 Task: Search one way flight ticket for 1 adult, 5 children, 2 infants in seat and 1 infant on lap in first from Manchester: Manchester-boston Regional Airport to Jacksonville: Albert J. Ellis Airport on 8-3-2023. Choice of flights is Emirates. Number of bags: 1 checked bag. Price is upto 87000. Outbound departure time preference is 18:00. Return departure time preference is 0:00.
Action: Mouse moved to (231, 340)
Screenshot: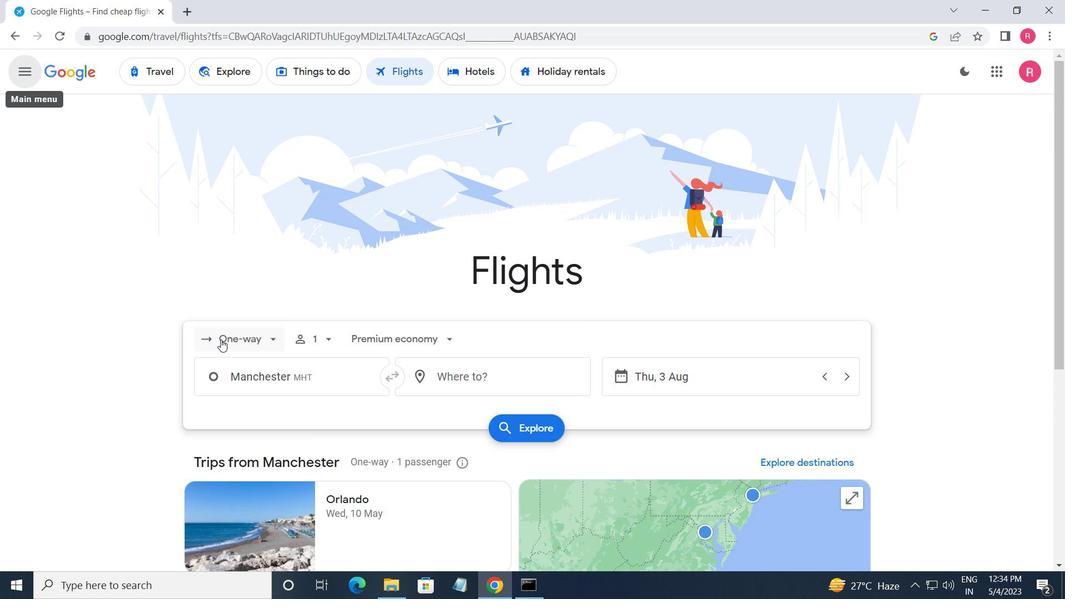 
Action: Mouse pressed left at (231, 340)
Screenshot: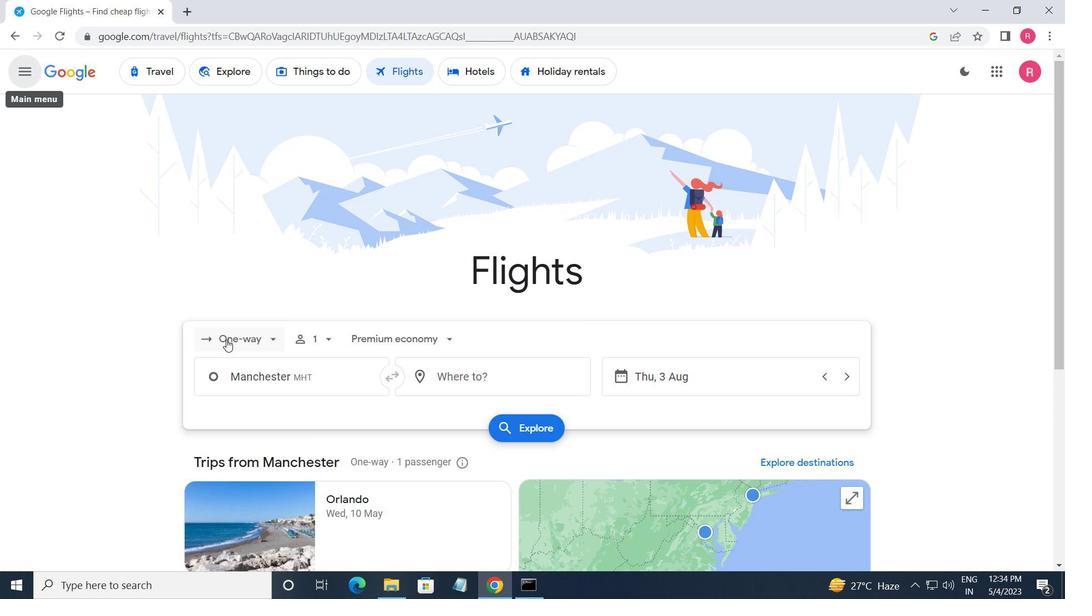 
Action: Mouse moved to (269, 401)
Screenshot: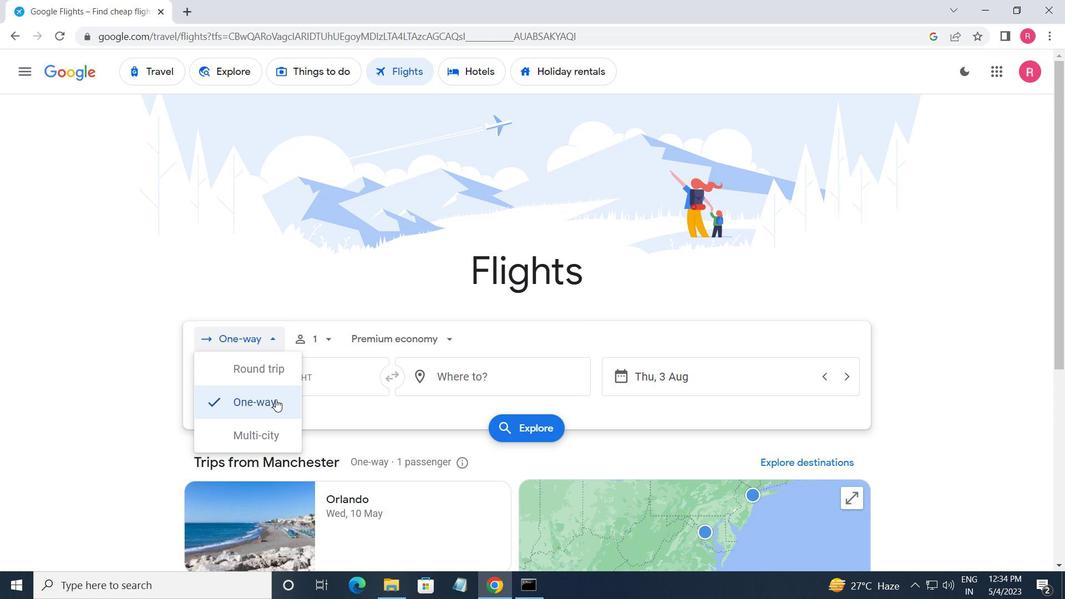 
Action: Mouse pressed left at (269, 401)
Screenshot: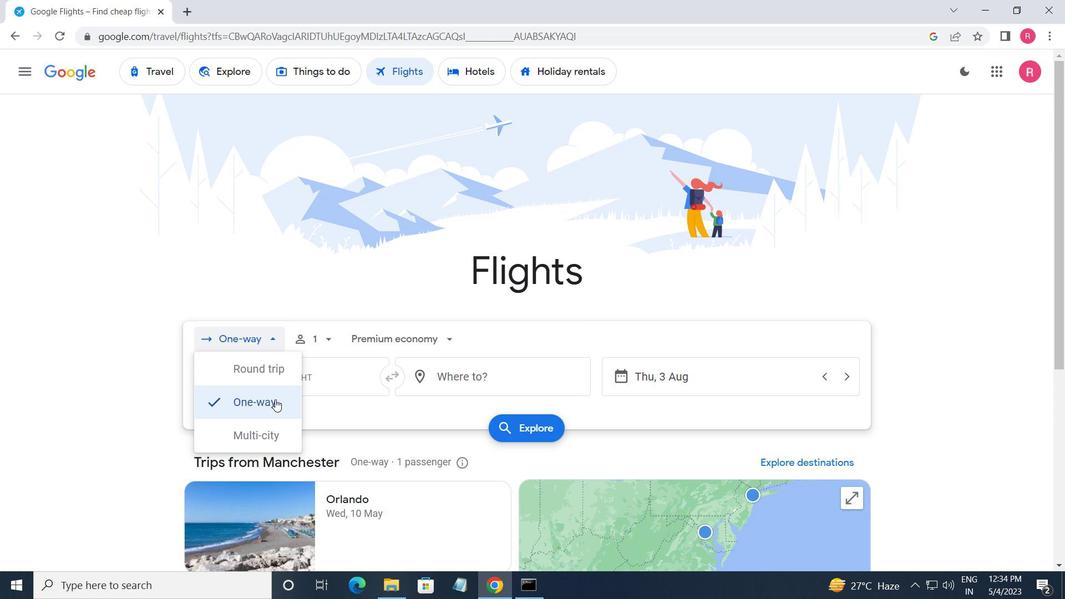 
Action: Mouse moved to (314, 337)
Screenshot: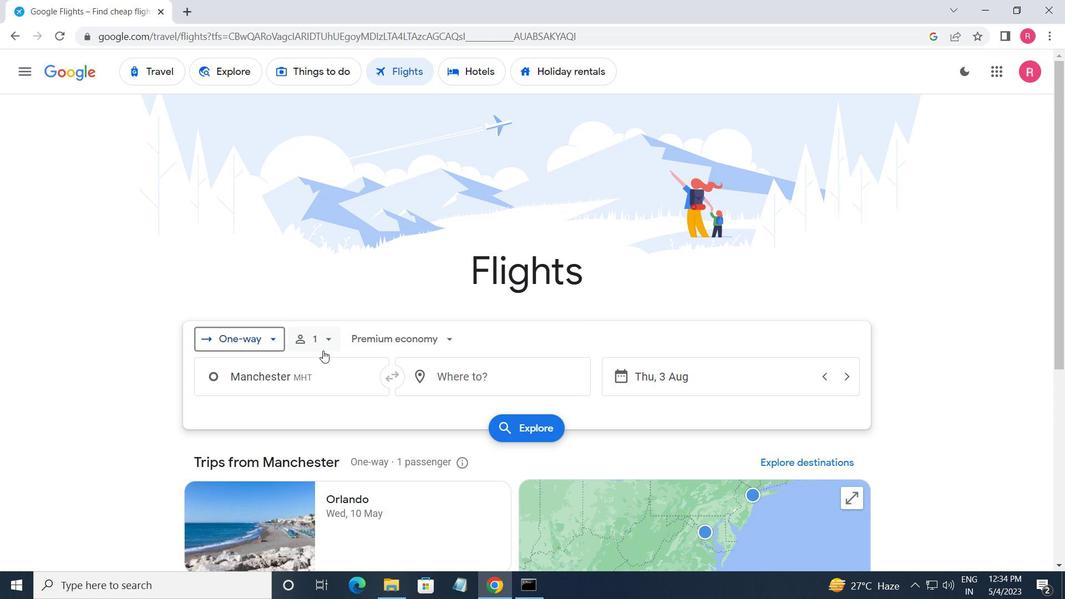 
Action: Mouse pressed left at (314, 337)
Screenshot: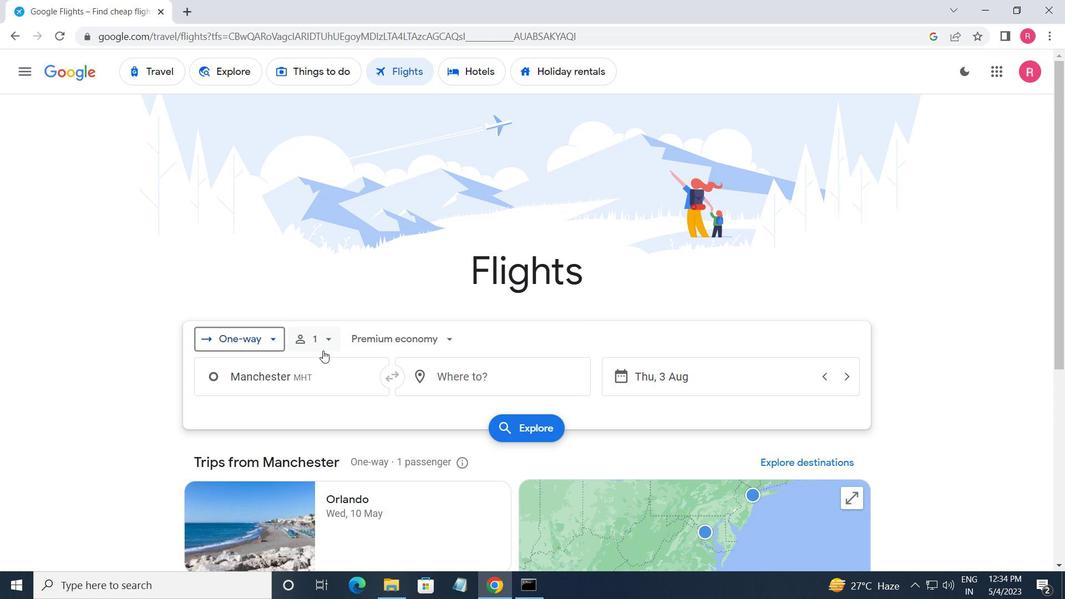 
Action: Mouse moved to (436, 417)
Screenshot: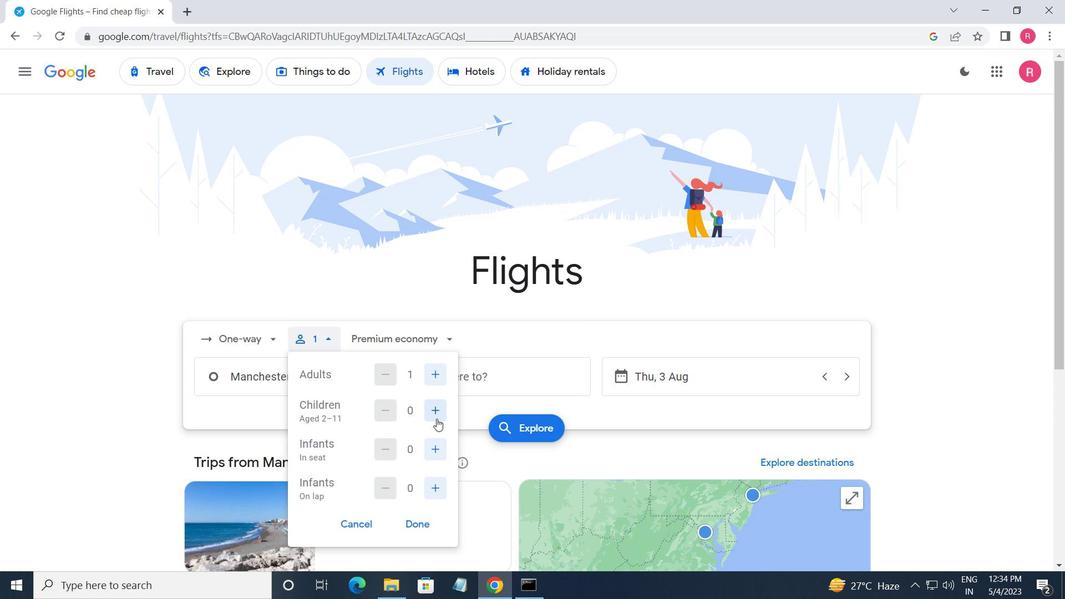 
Action: Mouse pressed left at (436, 417)
Screenshot: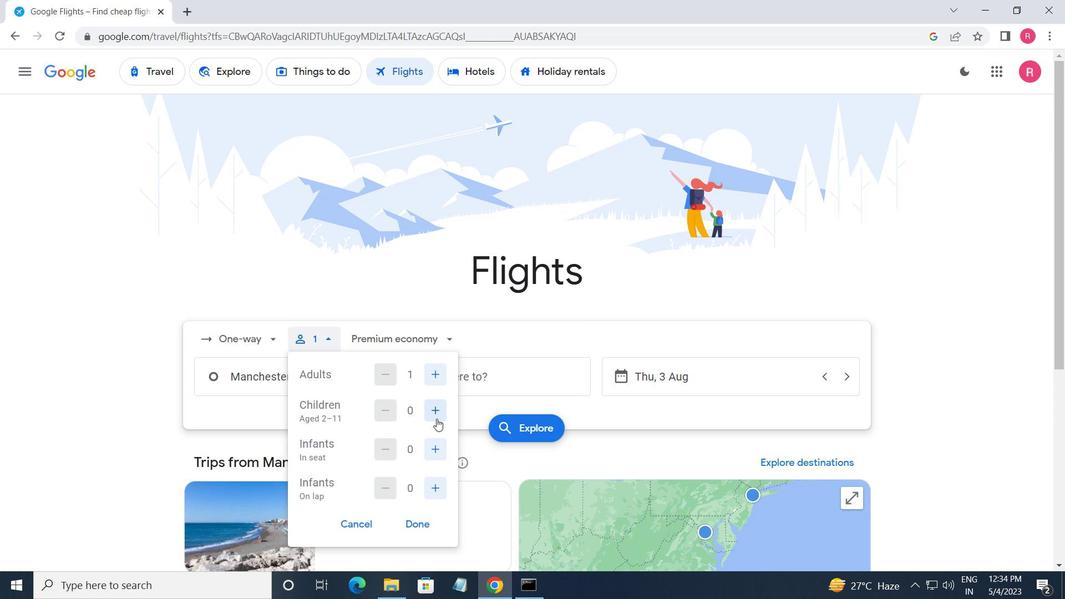 
Action: Mouse moved to (437, 415)
Screenshot: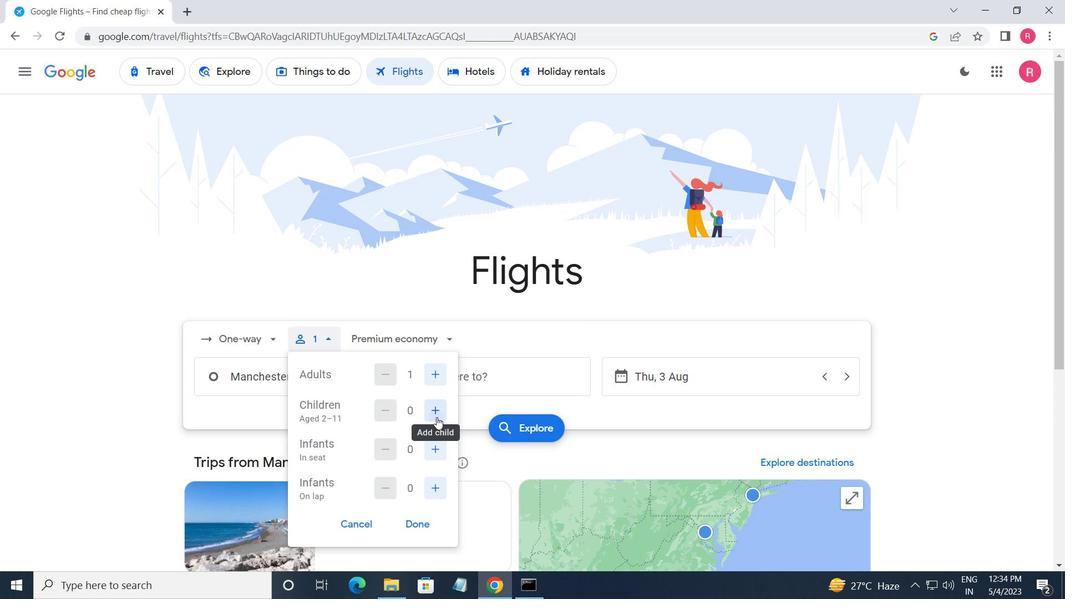 
Action: Mouse pressed left at (437, 415)
Screenshot: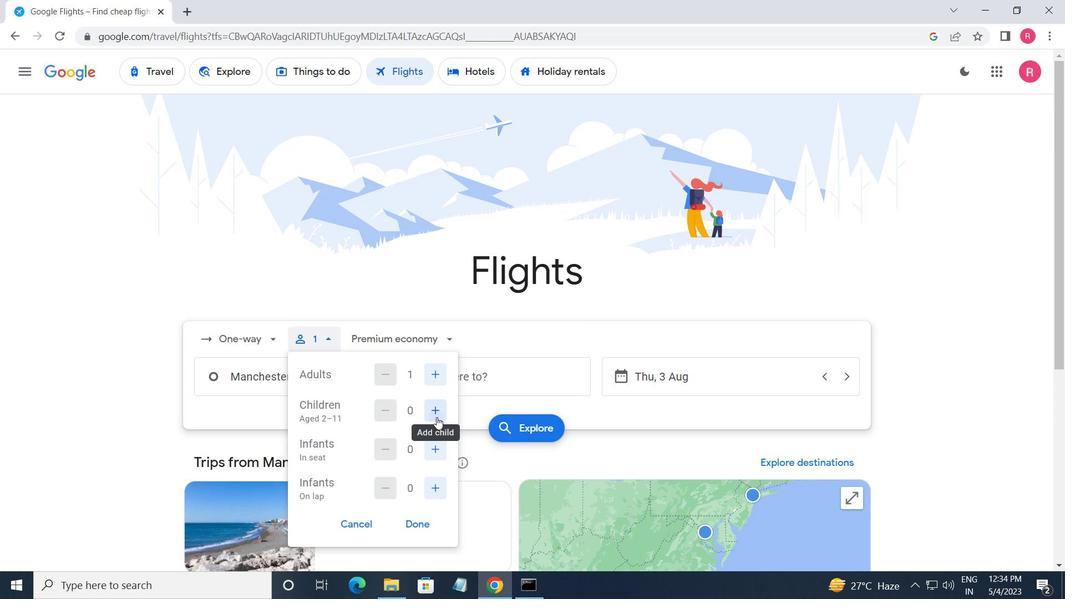 
Action: Mouse pressed left at (437, 415)
Screenshot: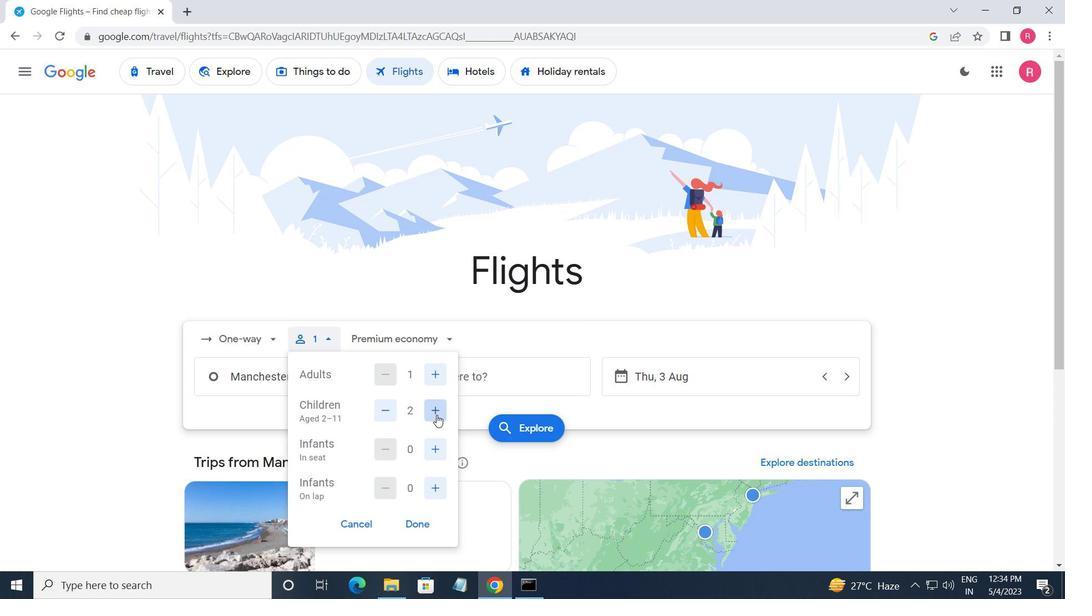 
Action: Mouse pressed left at (437, 415)
Screenshot: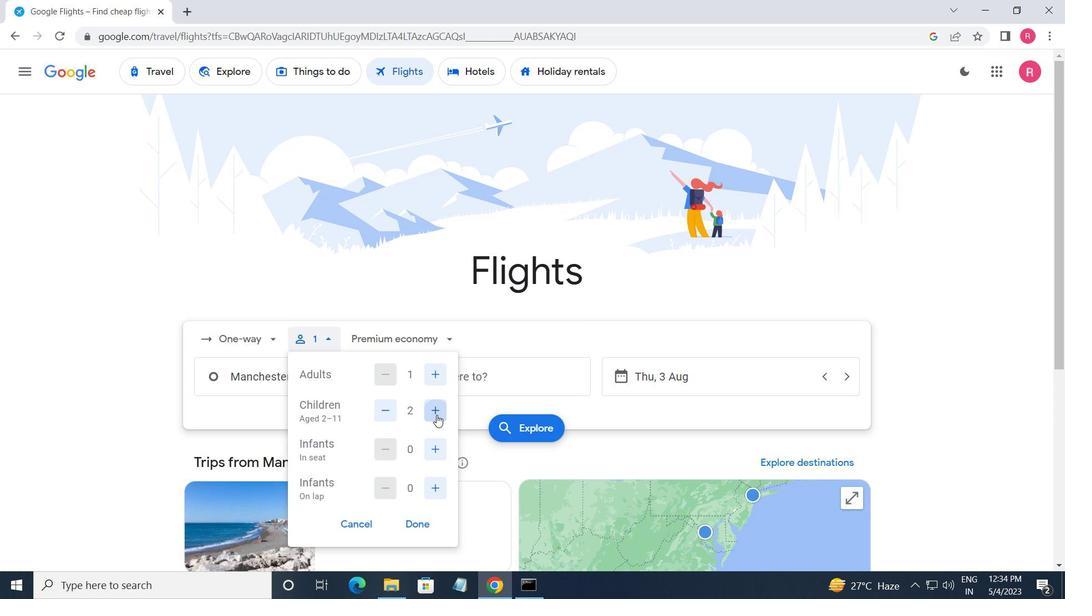 
Action: Mouse pressed left at (437, 415)
Screenshot: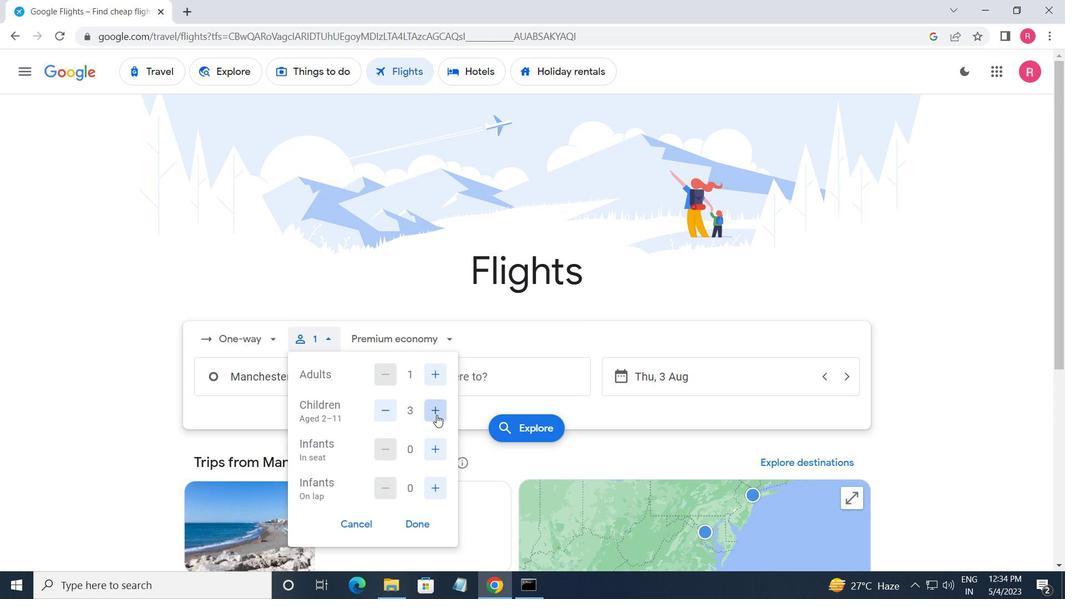 
Action: Mouse moved to (430, 455)
Screenshot: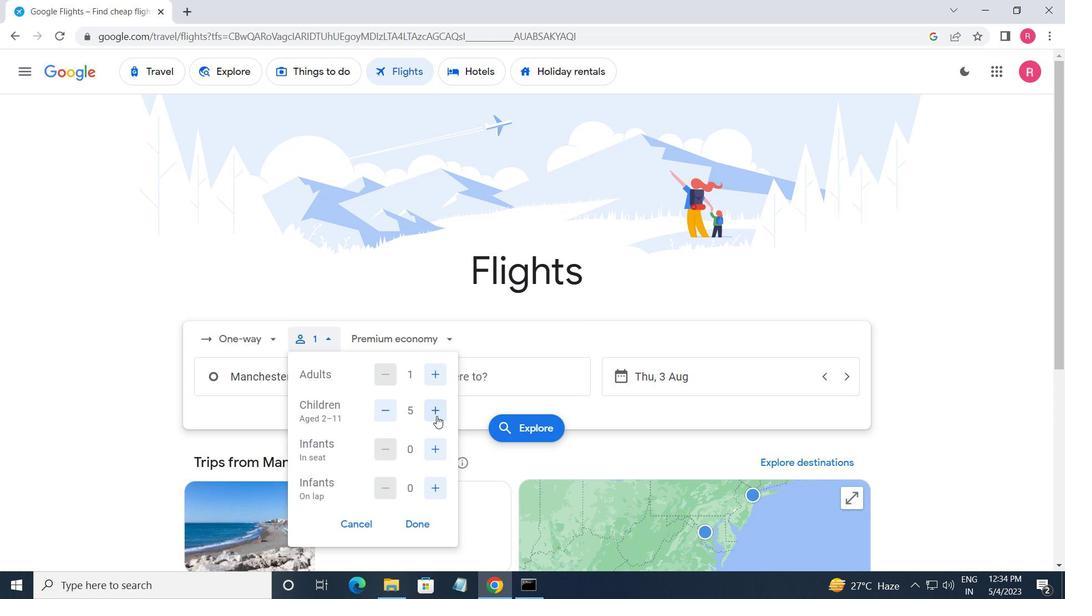 
Action: Mouse pressed left at (430, 455)
Screenshot: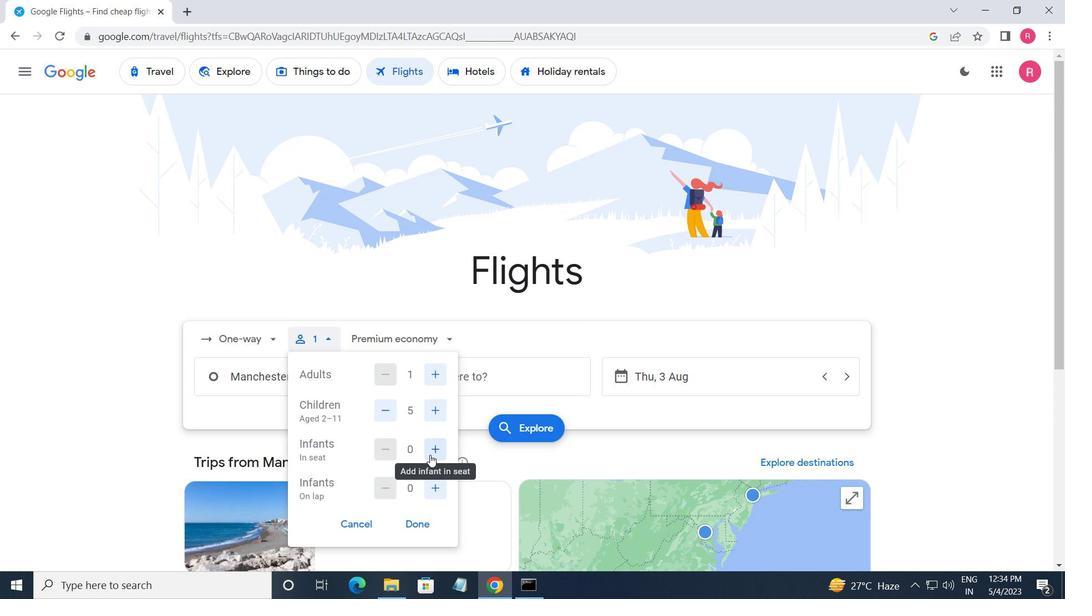 
Action: Mouse moved to (430, 455)
Screenshot: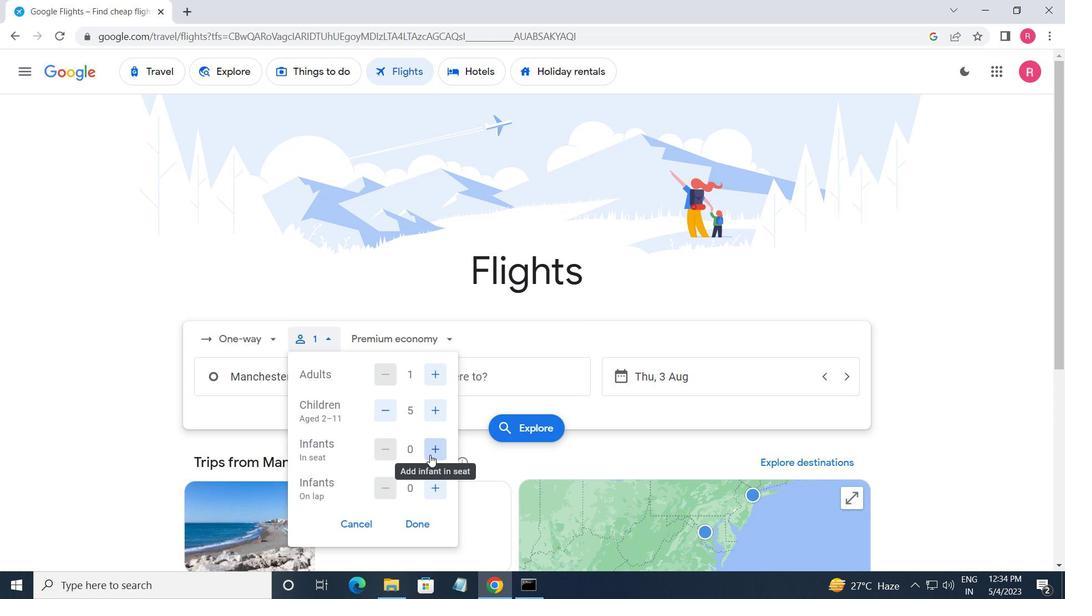 
Action: Mouse pressed left at (430, 455)
Screenshot: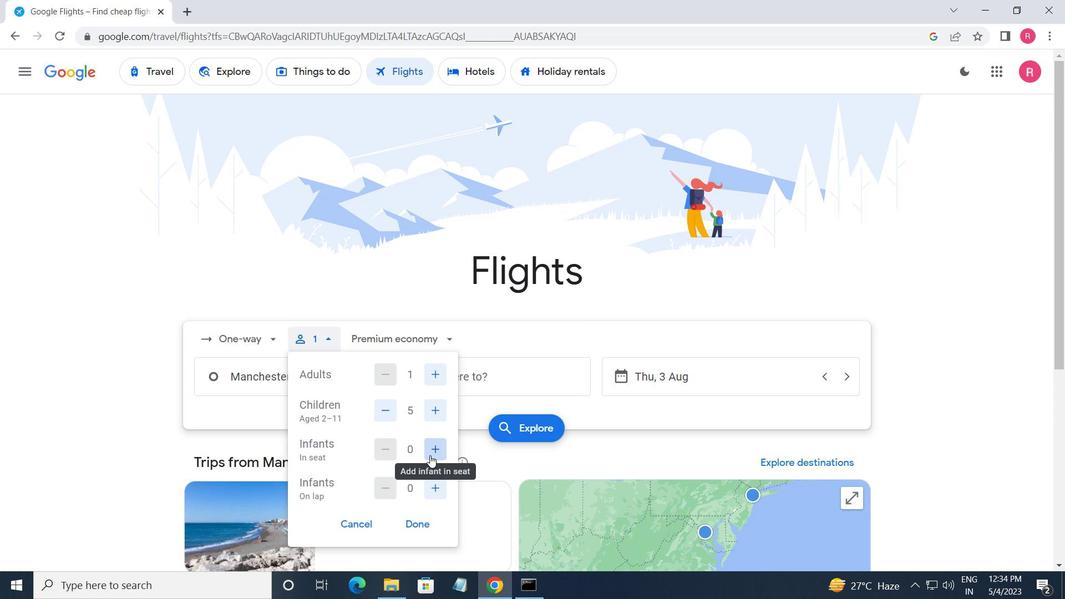 
Action: Mouse moved to (433, 484)
Screenshot: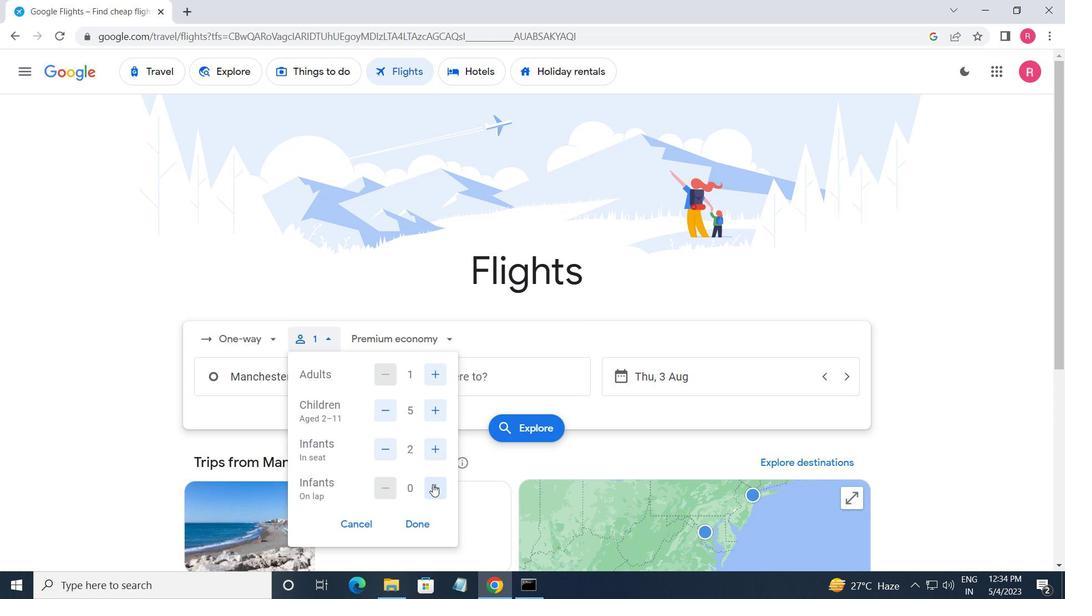 
Action: Mouse pressed left at (433, 484)
Screenshot: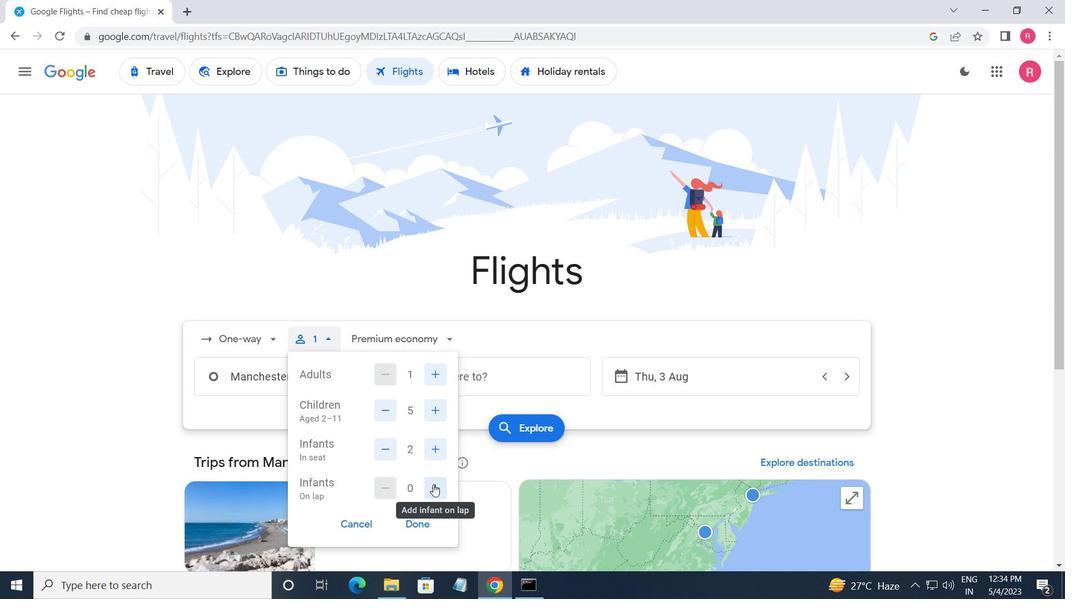 
Action: Mouse moved to (387, 485)
Screenshot: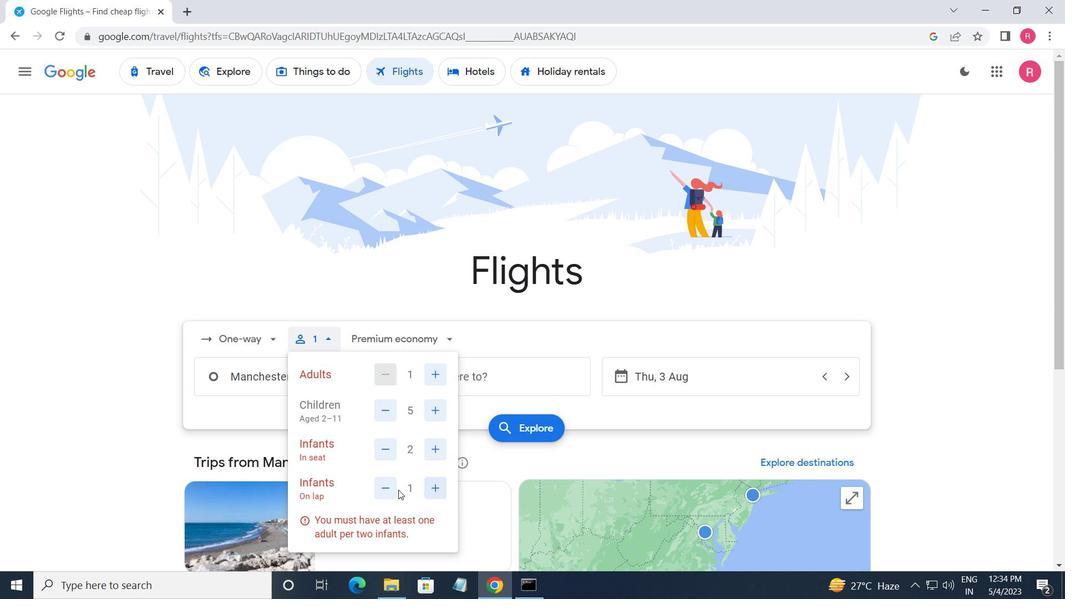 
Action: Mouse pressed left at (387, 485)
Screenshot: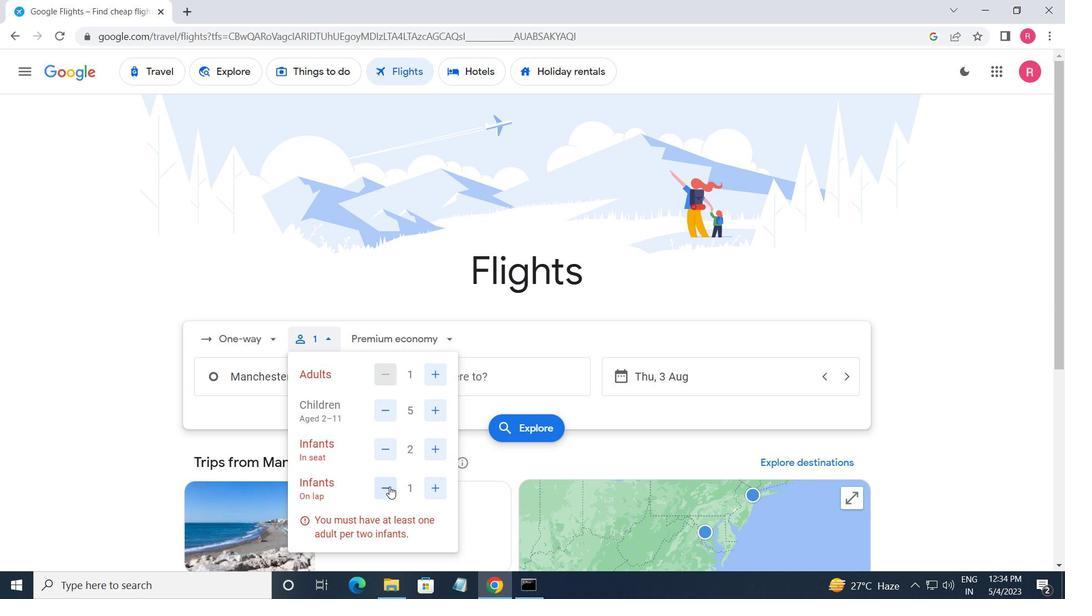 
Action: Mouse moved to (410, 528)
Screenshot: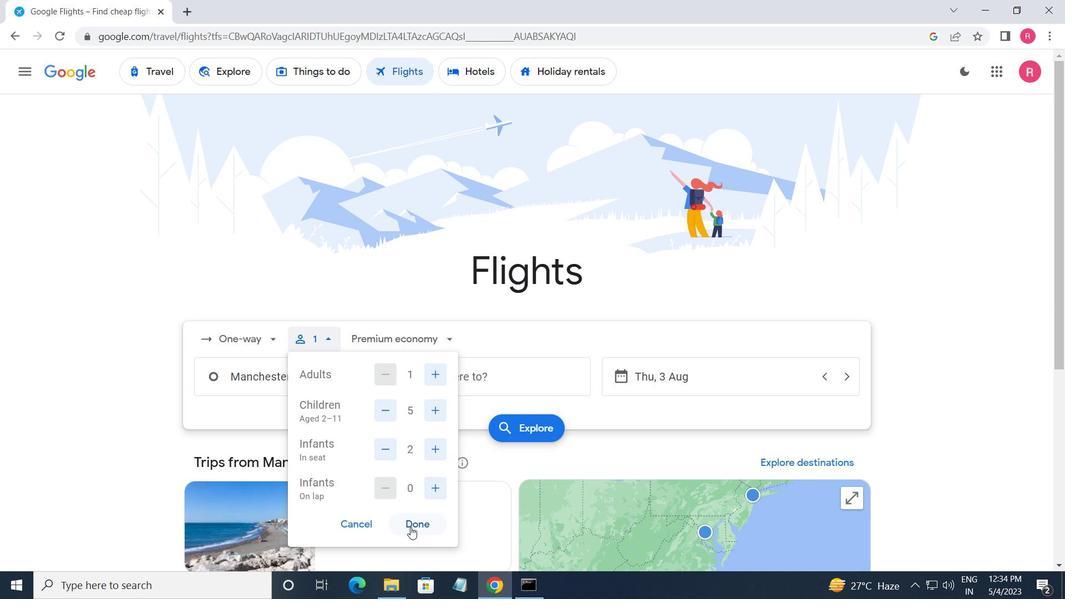 
Action: Mouse pressed left at (410, 528)
Screenshot: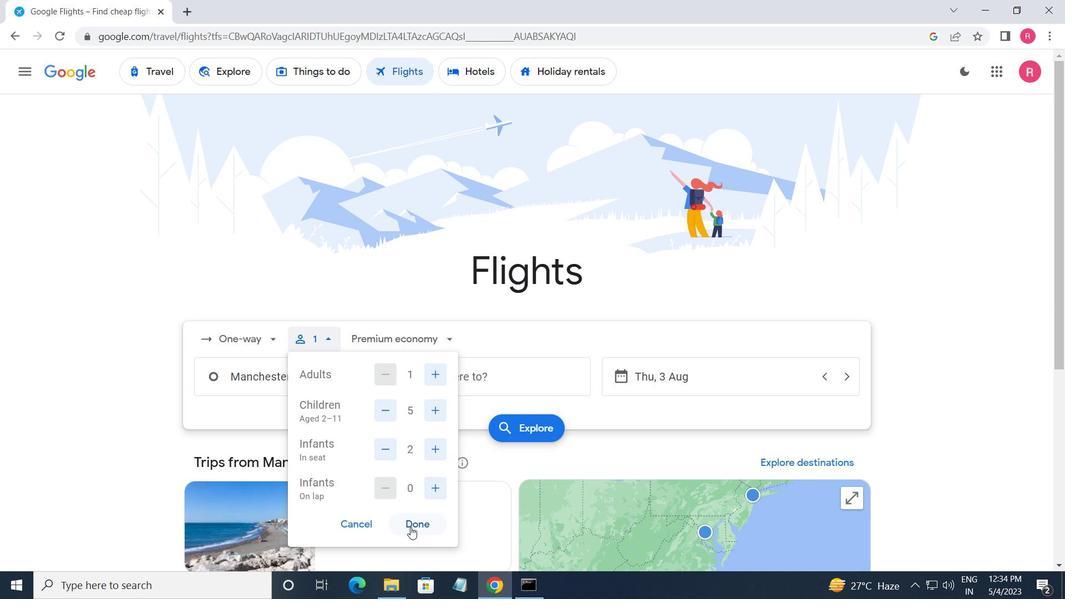 
Action: Mouse moved to (377, 342)
Screenshot: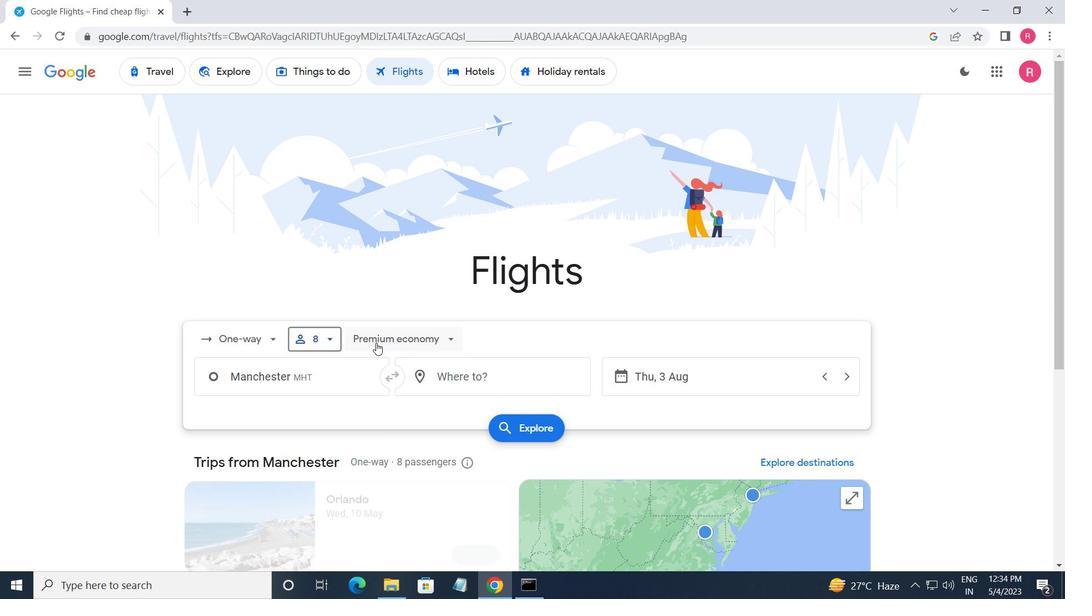 
Action: Mouse pressed left at (377, 342)
Screenshot: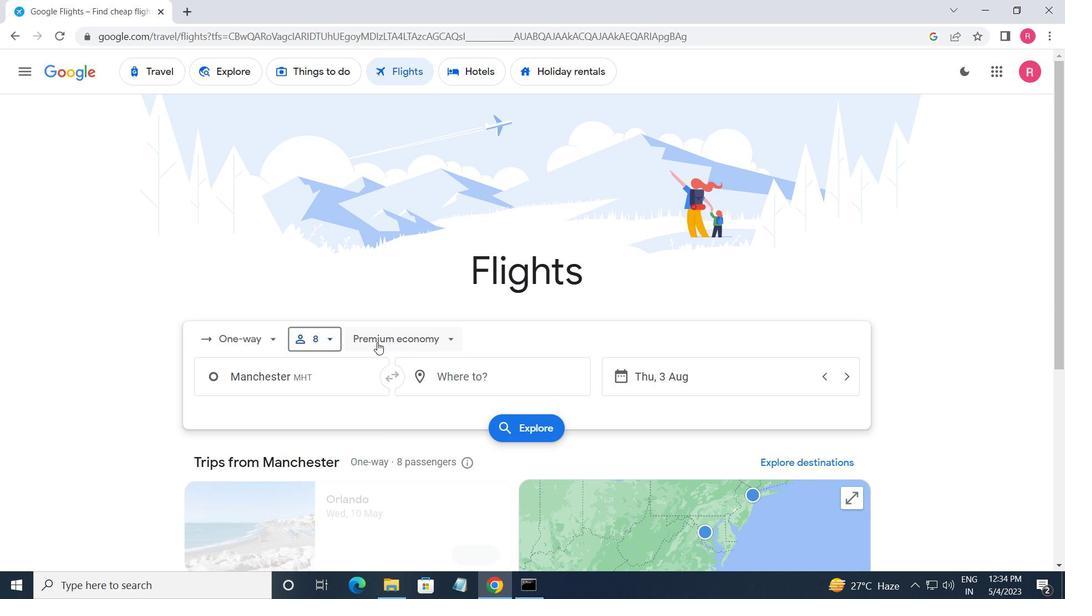
Action: Mouse moved to (402, 465)
Screenshot: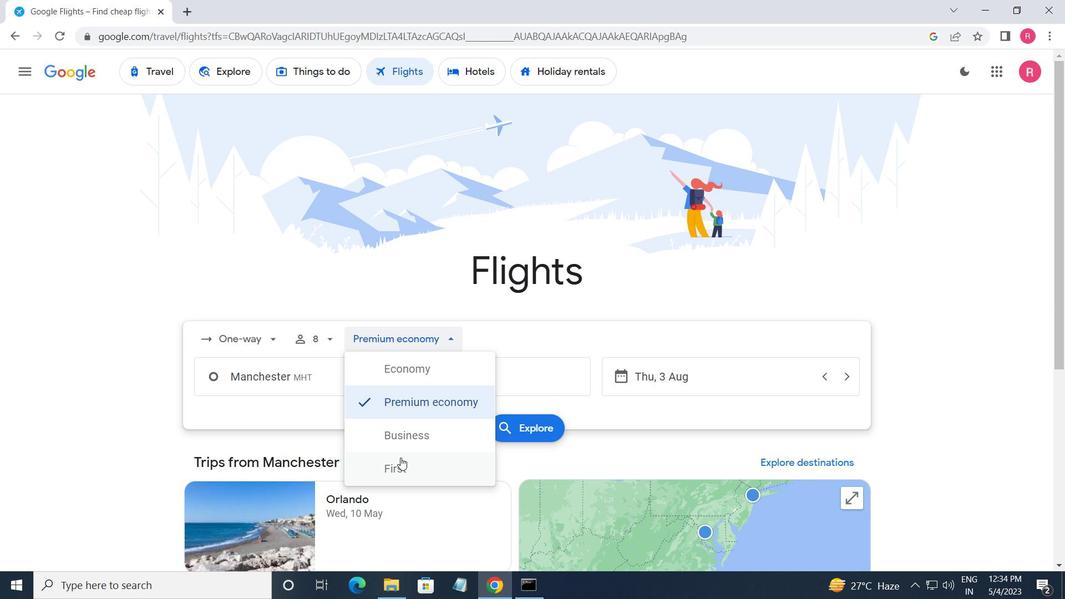 
Action: Mouse pressed left at (402, 465)
Screenshot: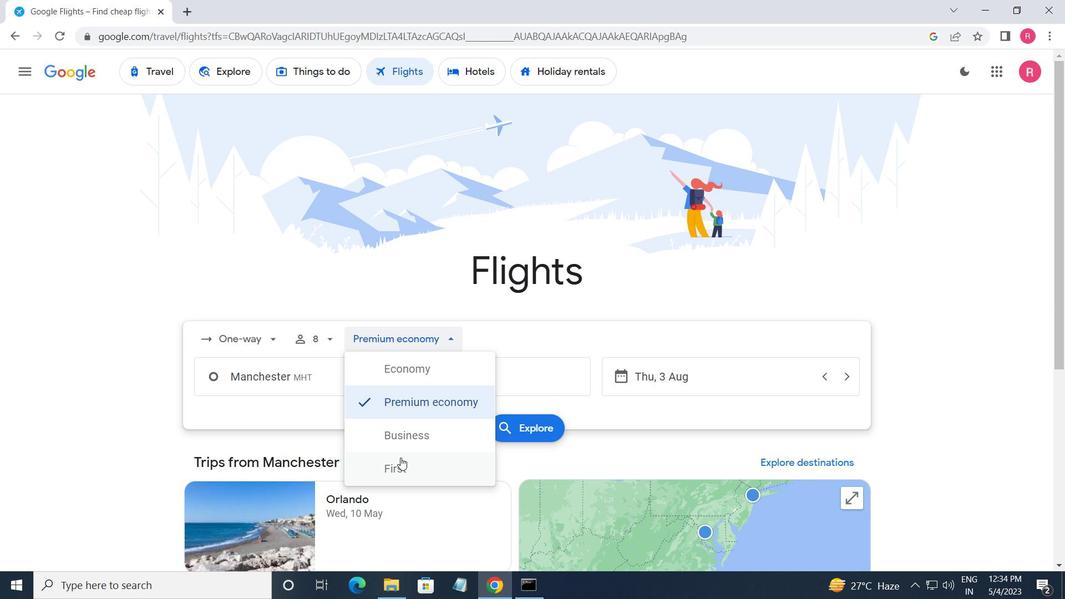 
Action: Mouse moved to (346, 392)
Screenshot: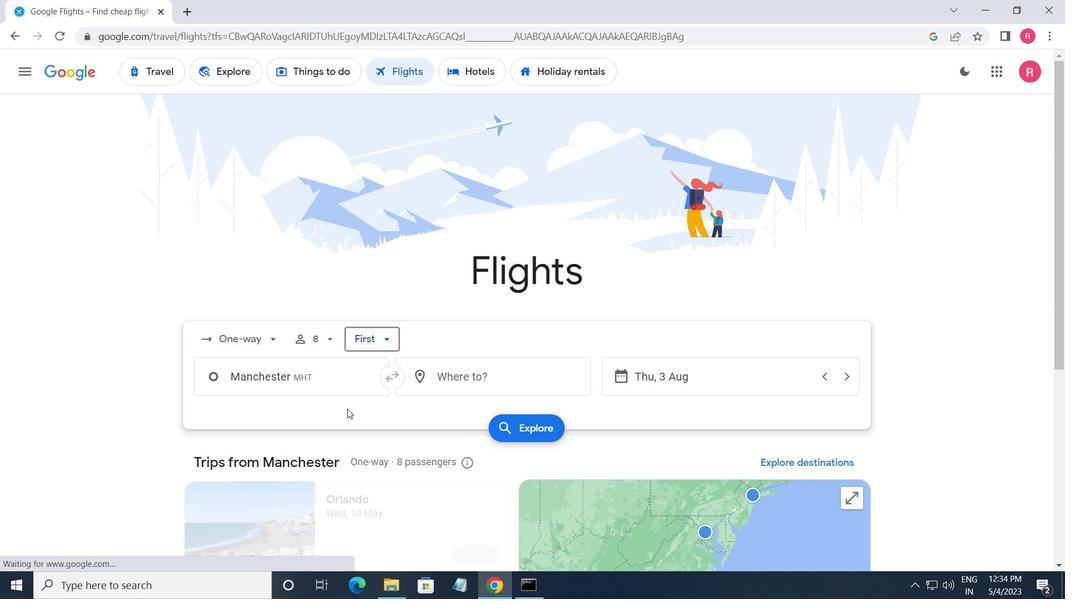 
Action: Mouse pressed left at (346, 392)
Screenshot: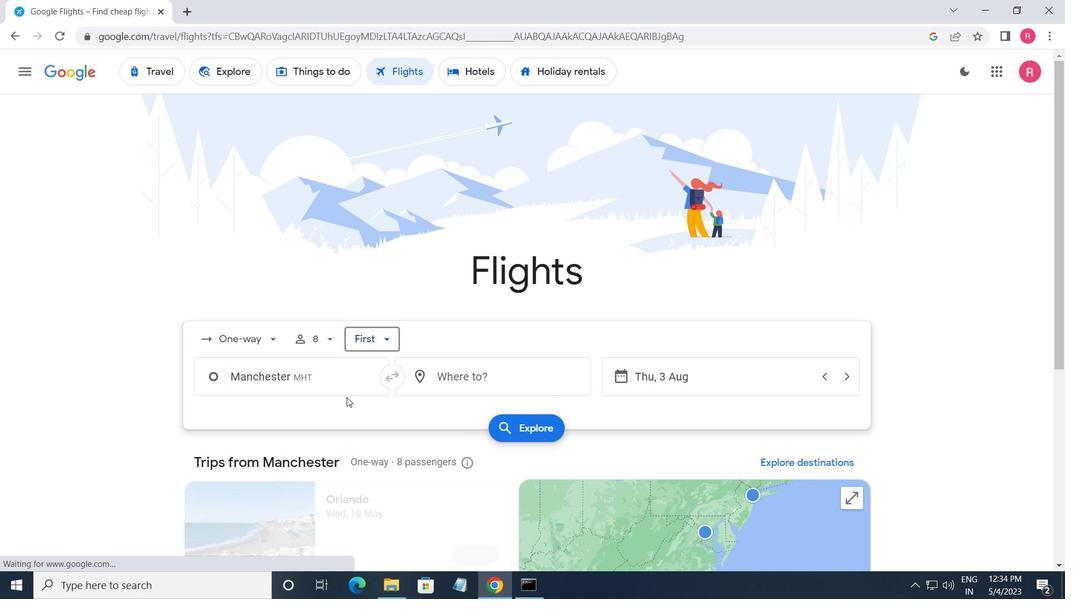 
Action: Mouse moved to (336, 519)
Screenshot: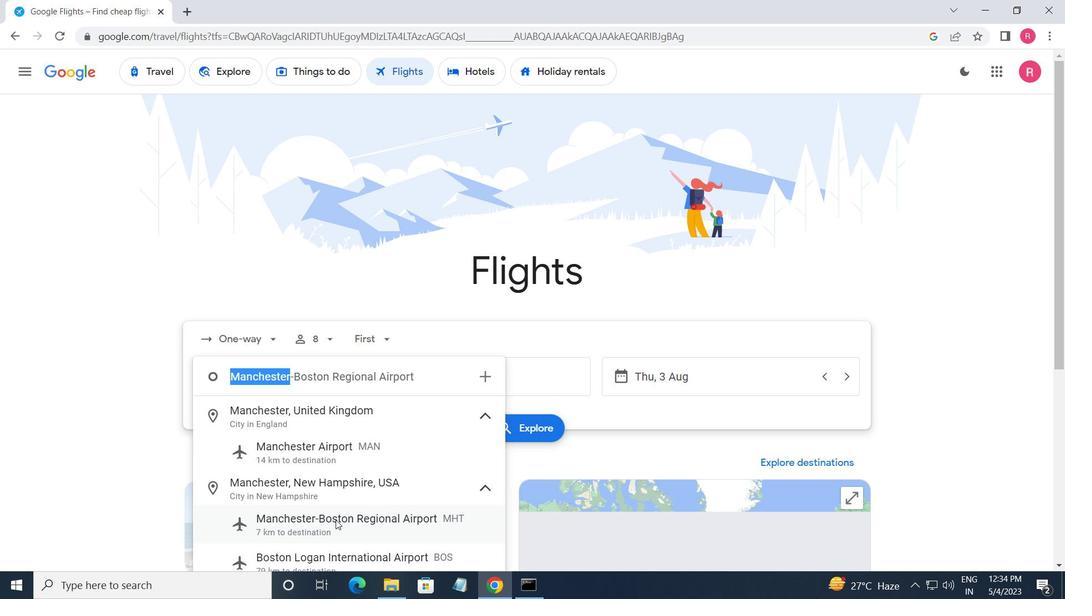 
Action: Mouse pressed left at (336, 519)
Screenshot: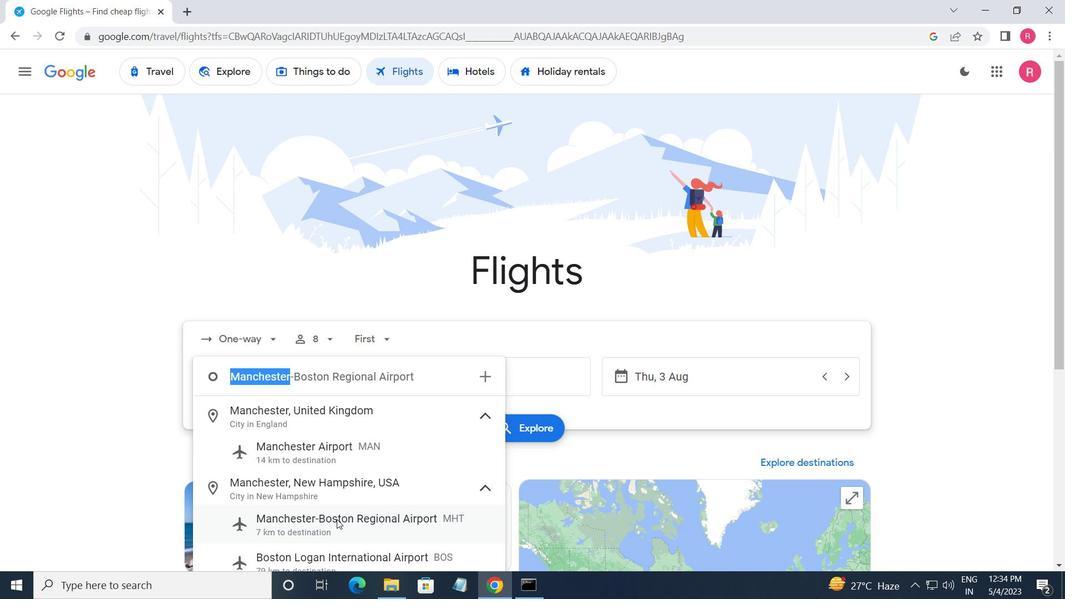 
Action: Mouse moved to (468, 374)
Screenshot: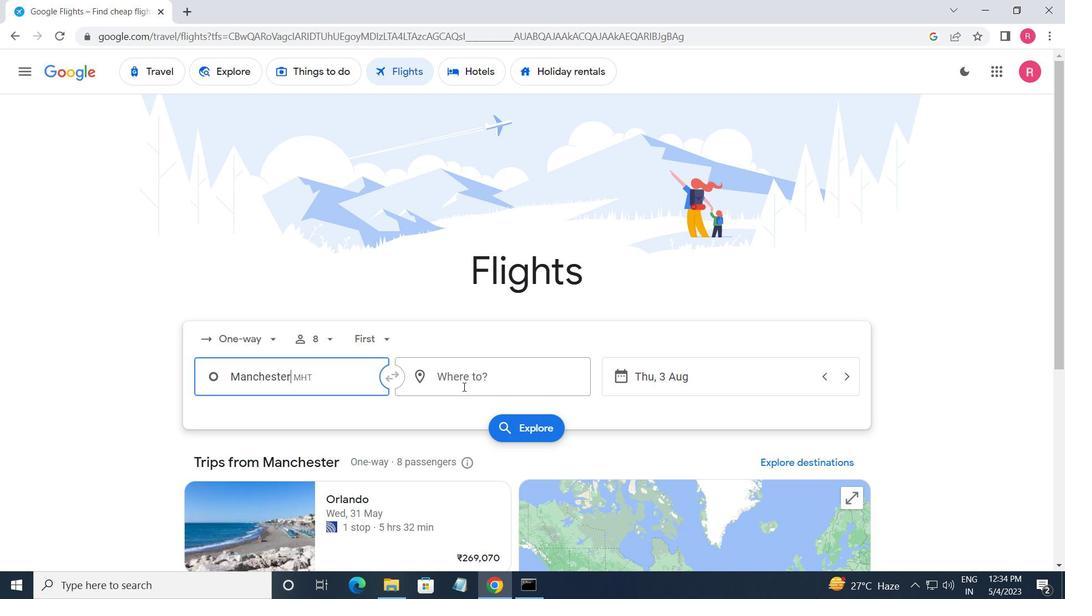 
Action: Mouse pressed left at (468, 374)
Screenshot: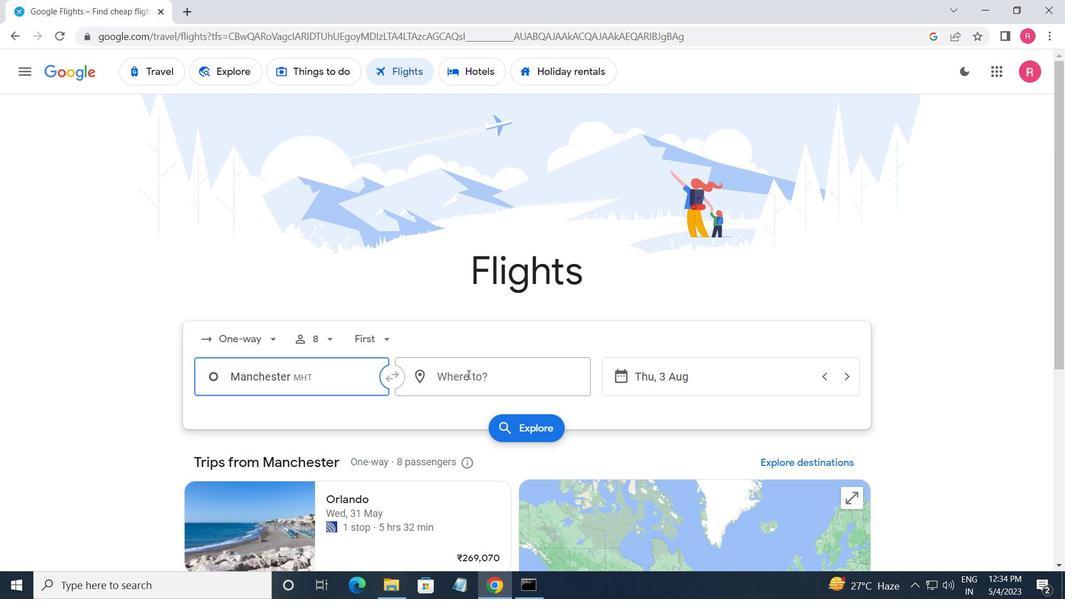 
Action: Mouse moved to (497, 521)
Screenshot: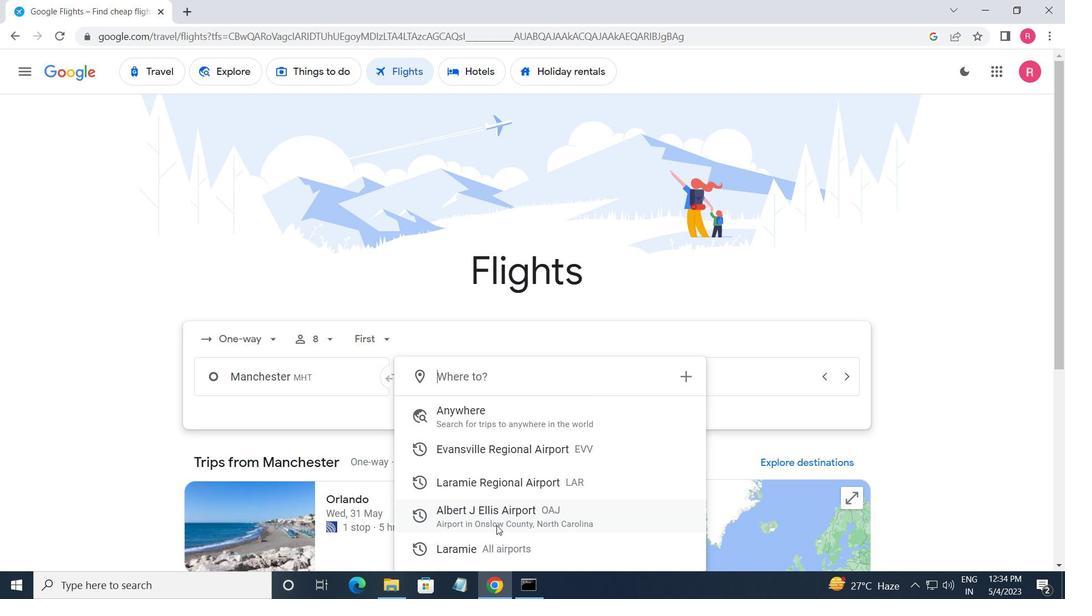 
Action: Mouse pressed left at (497, 521)
Screenshot: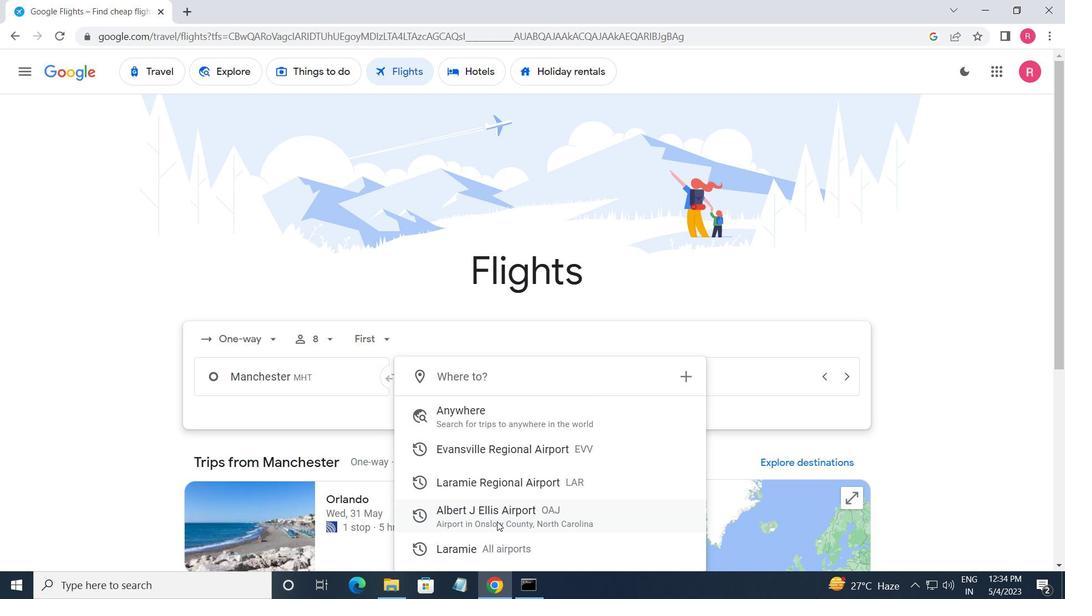 
Action: Mouse moved to (666, 384)
Screenshot: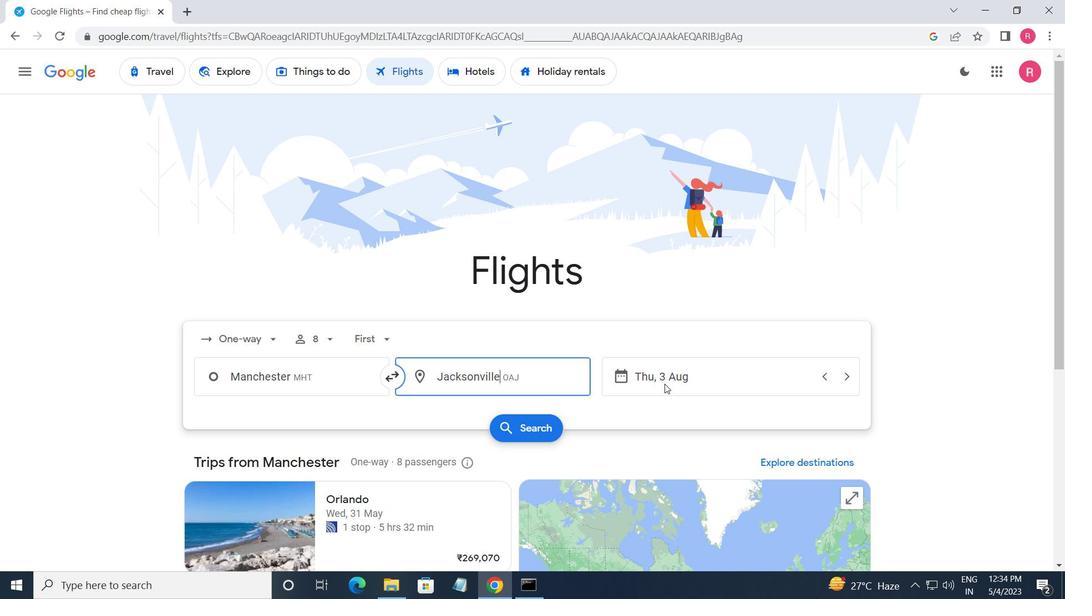 
Action: Mouse pressed left at (666, 384)
Screenshot: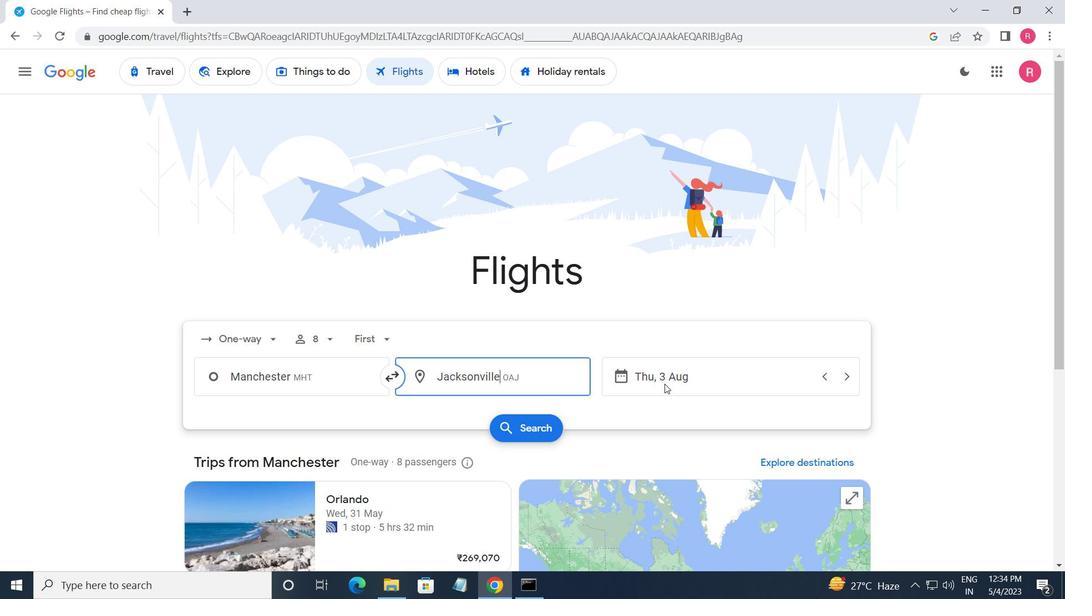 
Action: Mouse moved to (501, 328)
Screenshot: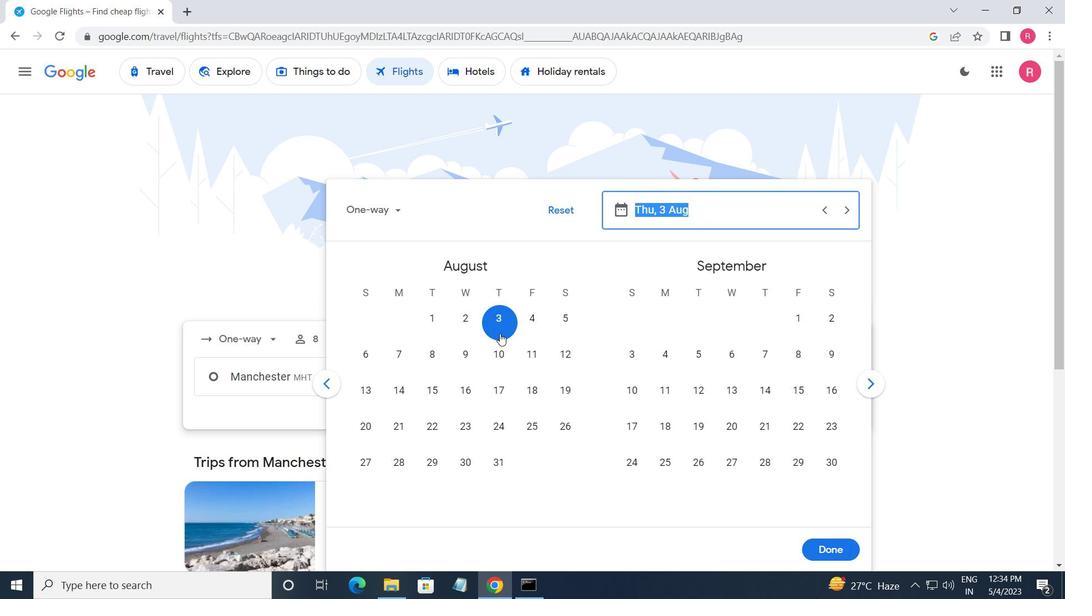 
Action: Mouse pressed left at (501, 328)
Screenshot: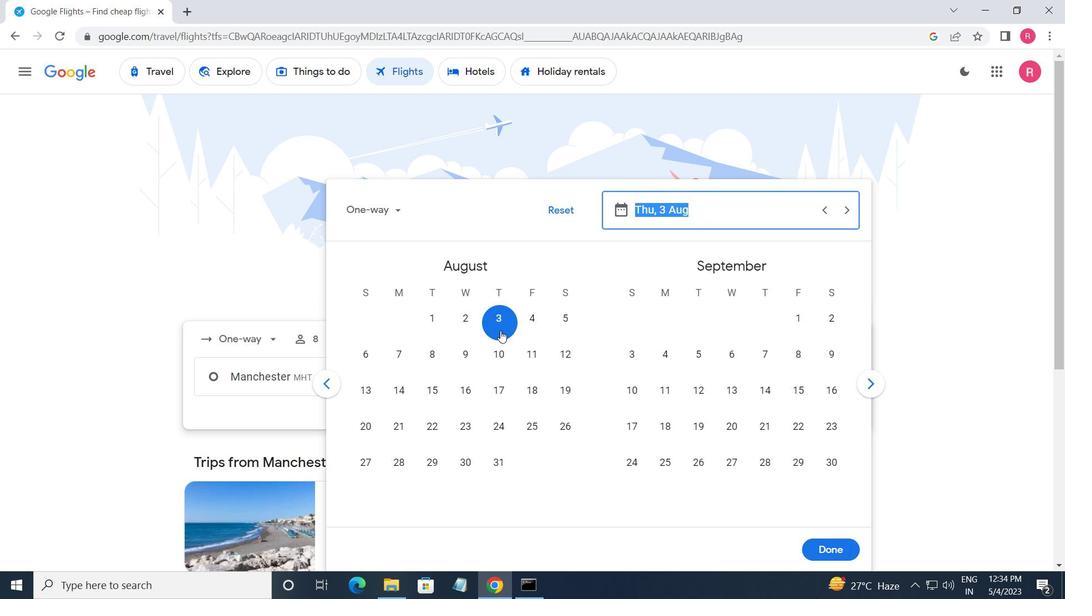 
Action: Mouse moved to (829, 550)
Screenshot: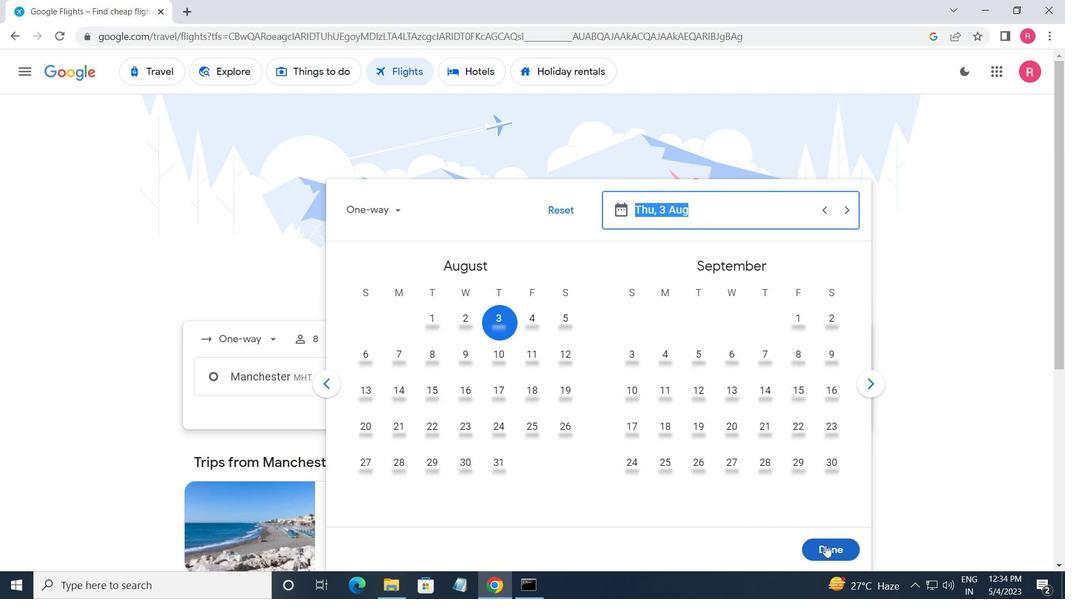 
Action: Mouse pressed left at (829, 550)
Screenshot: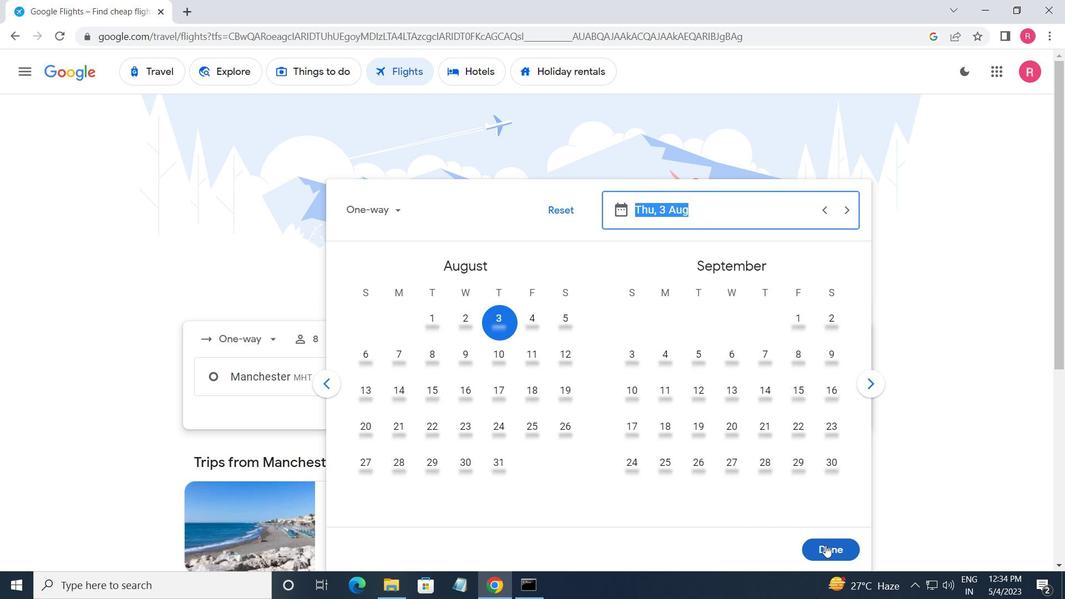 
Action: Mouse moved to (510, 430)
Screenshot: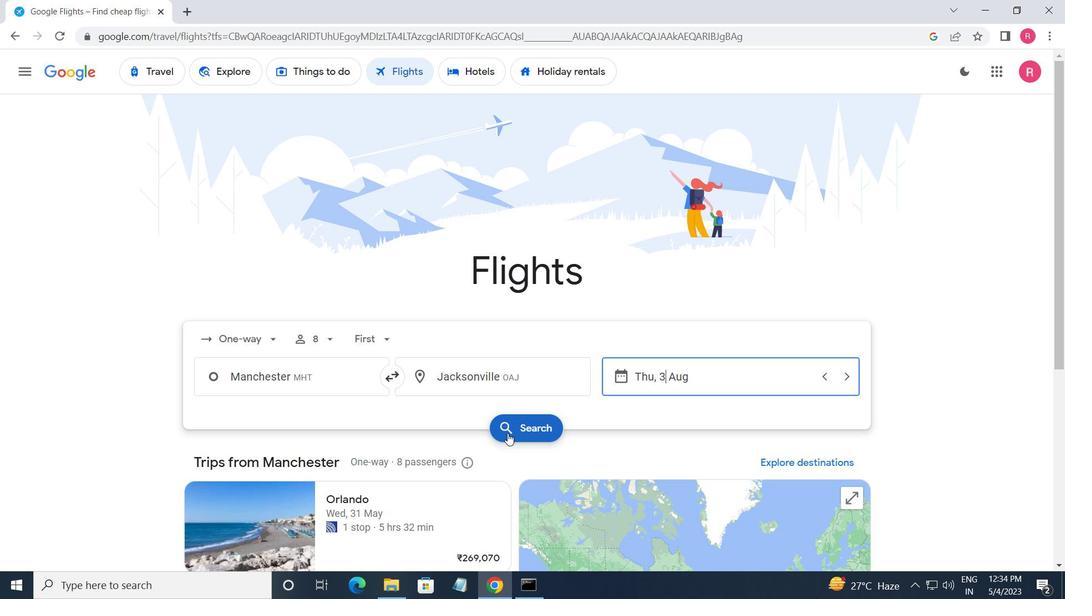 
Action: Mouse pressed left at (510, 430)
Screenshot: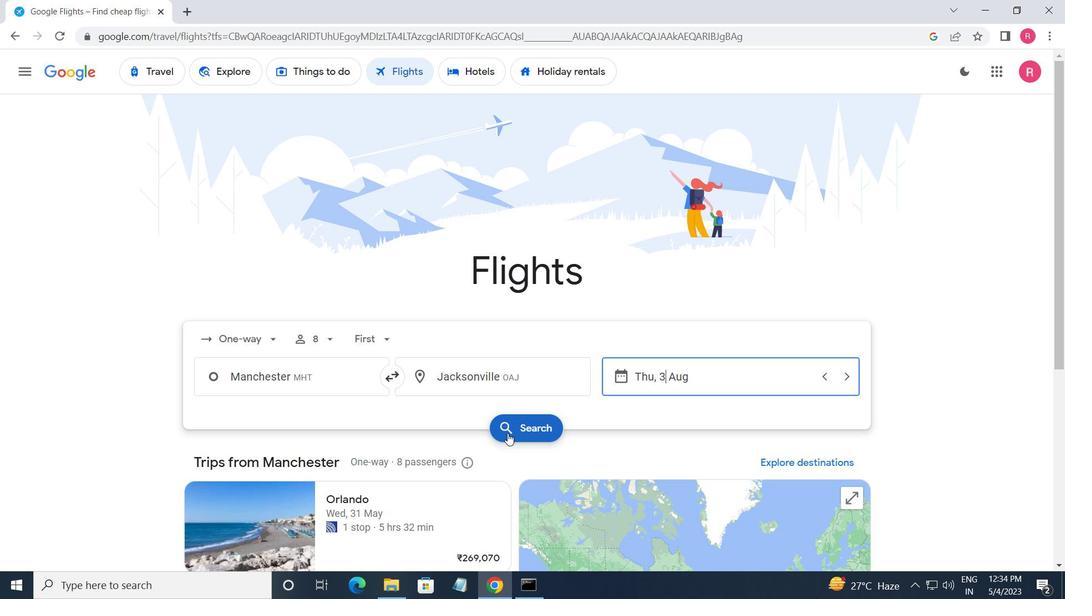 
Action: Mouse moved to (190, 201)
Screenshot: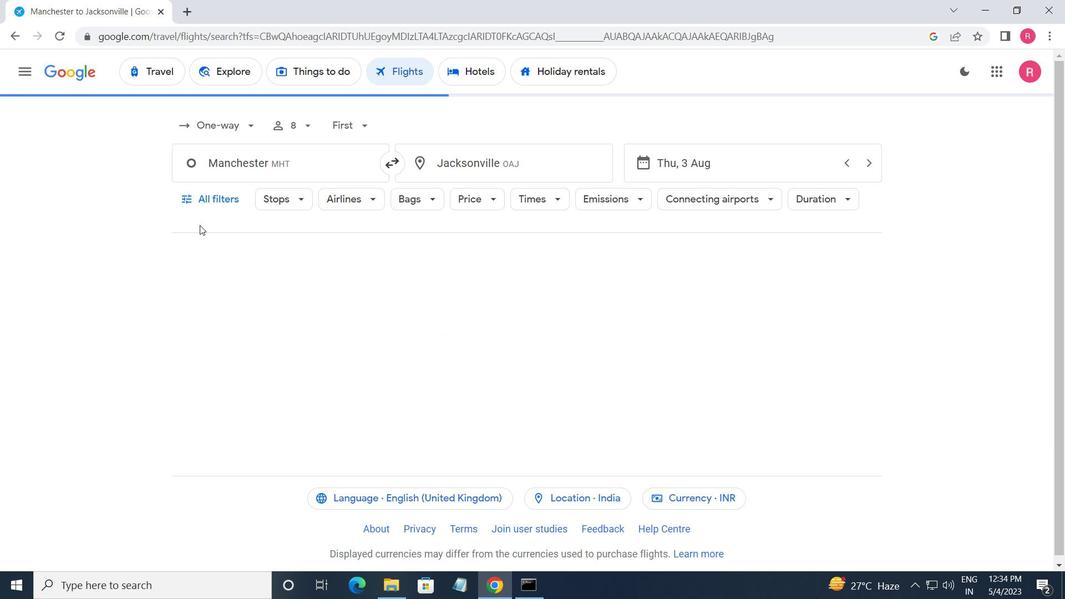 
Action: Mouse pressed left at (190, 201)
Screenshot: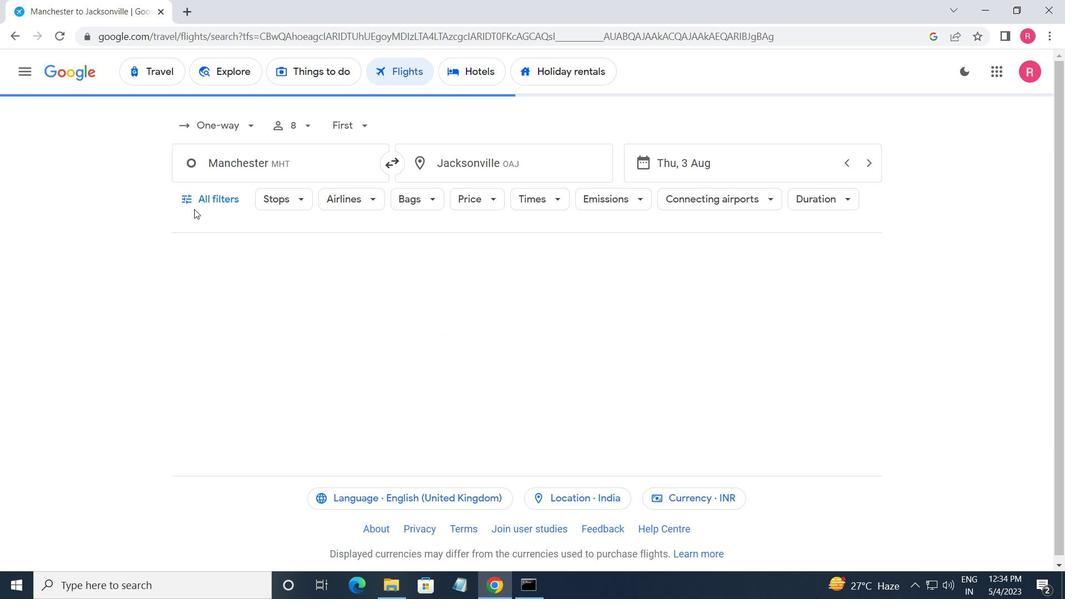 
Action: Mouse moved to (246, 368)
Screenshot: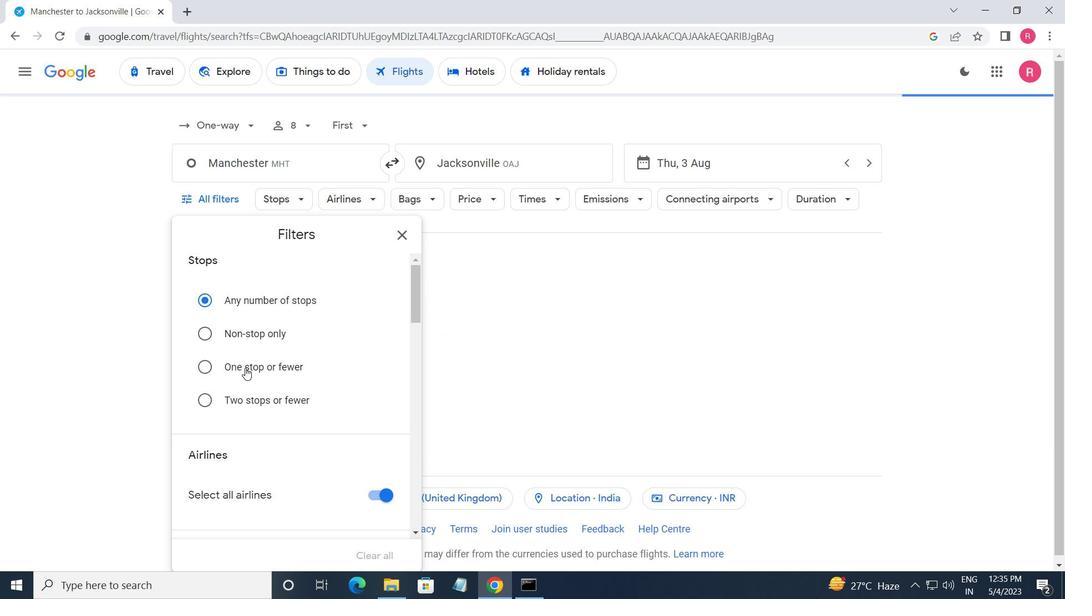 
Action: Mouse scrolled (246, 367) with delta (0, 0)
Screenshot: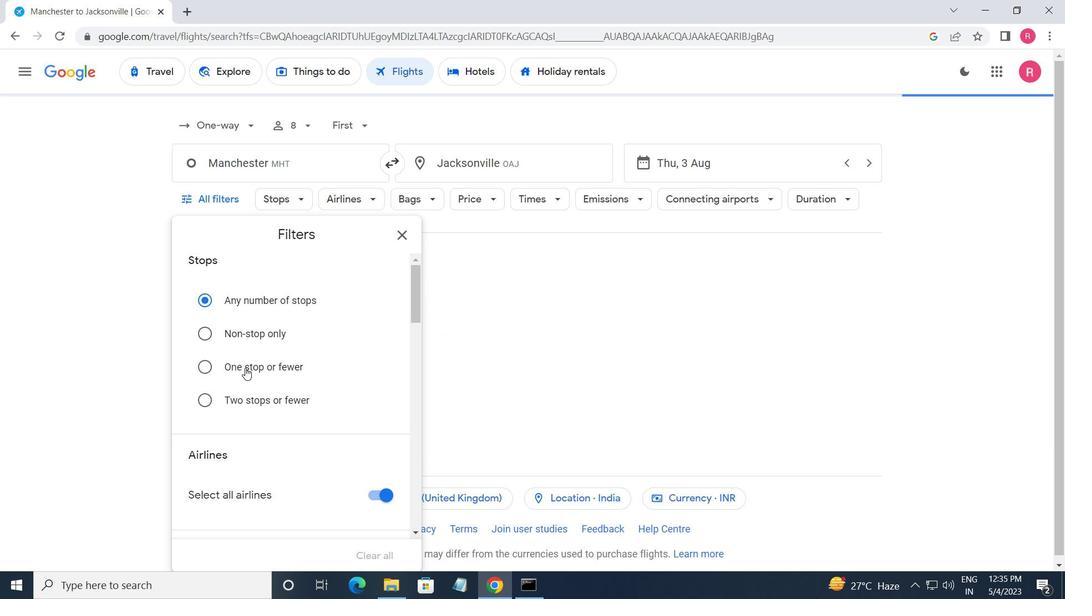 
Action: Mouse moved to (248, 369)
Screenshot: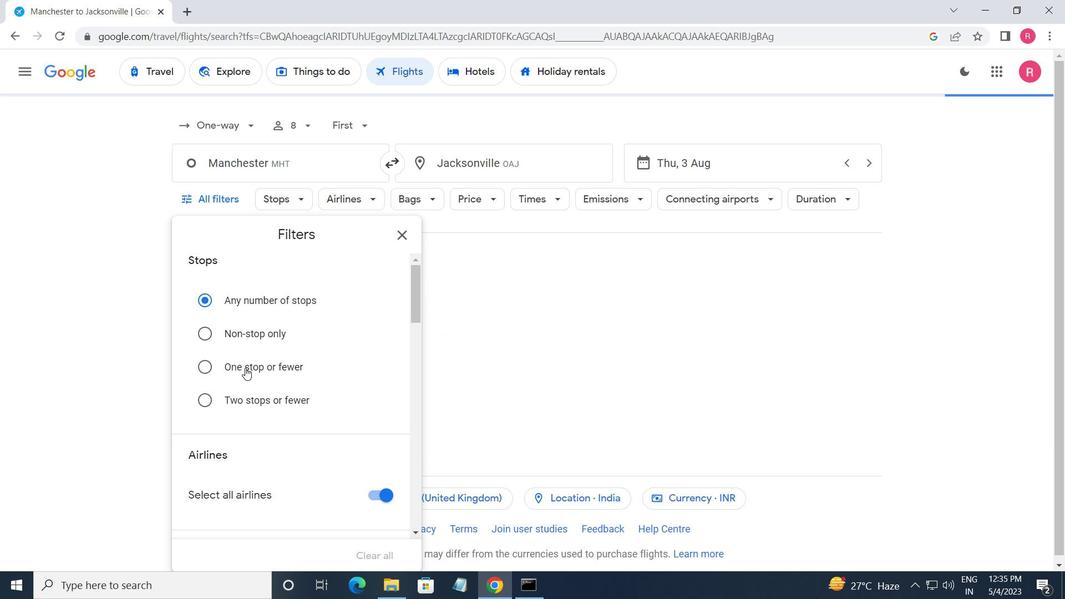 
Action: Mouse scrolled (248, 368) with delta (0, 0)
Screenshot: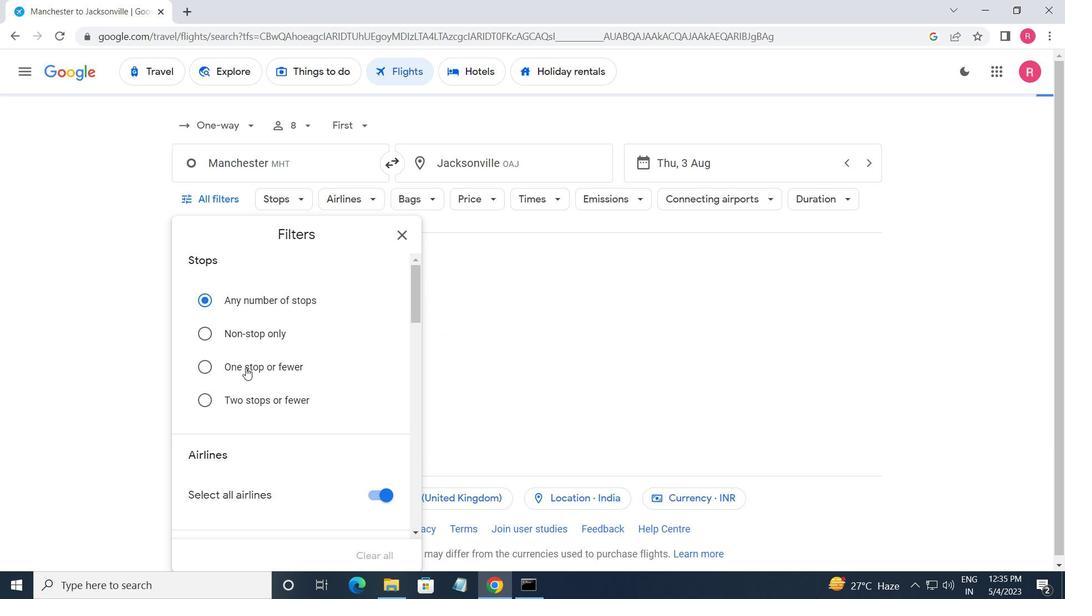 
Action: Mouse moved to (251, 371)
Screenshot: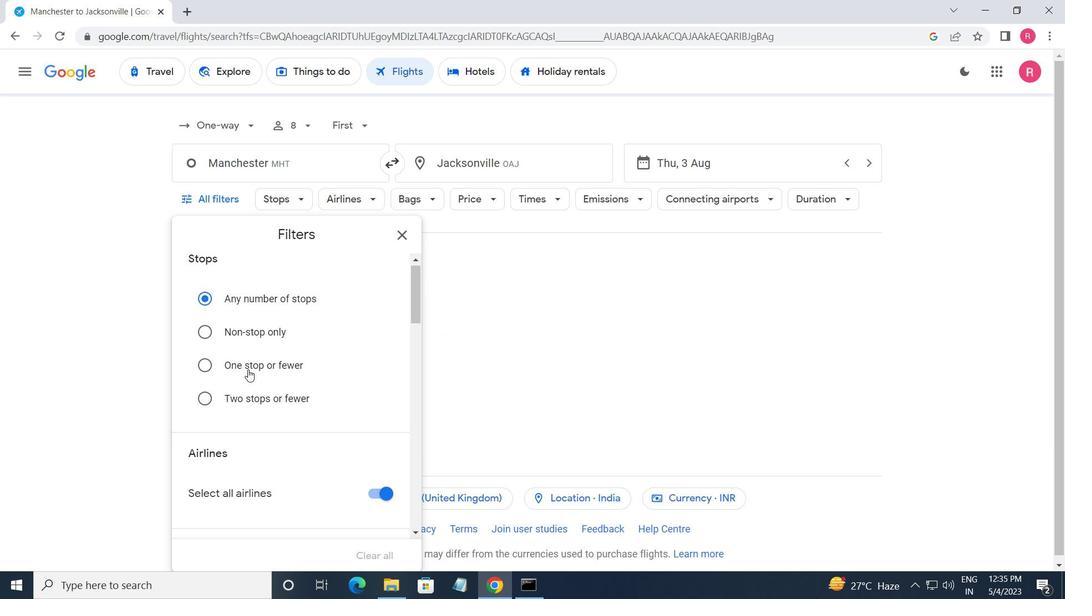 
Action: Mouse scrolled (251, 370) with delta (0, 0)
Screenshot: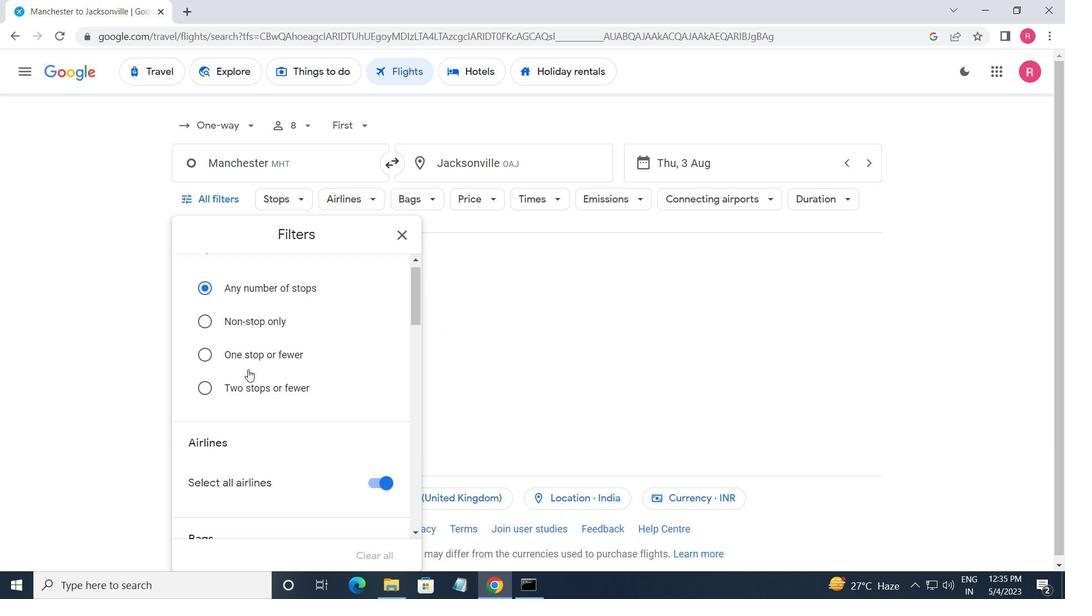
Action: Mouse moved to (253, 371)
Screenshot: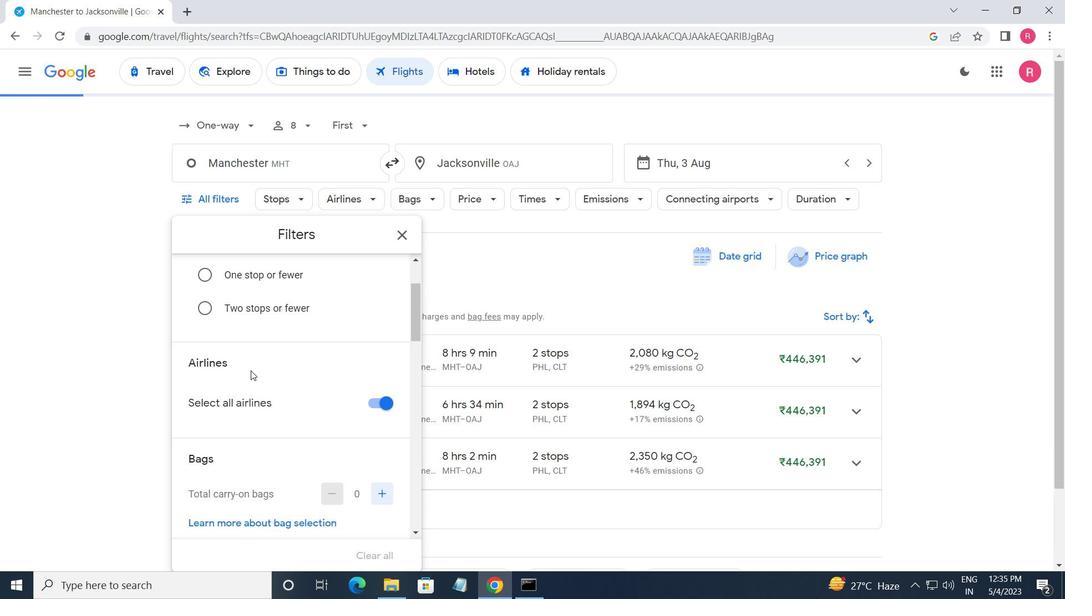 
Action: Mouse scrolled (253, 370) with delta (0, 0)
Screenshot: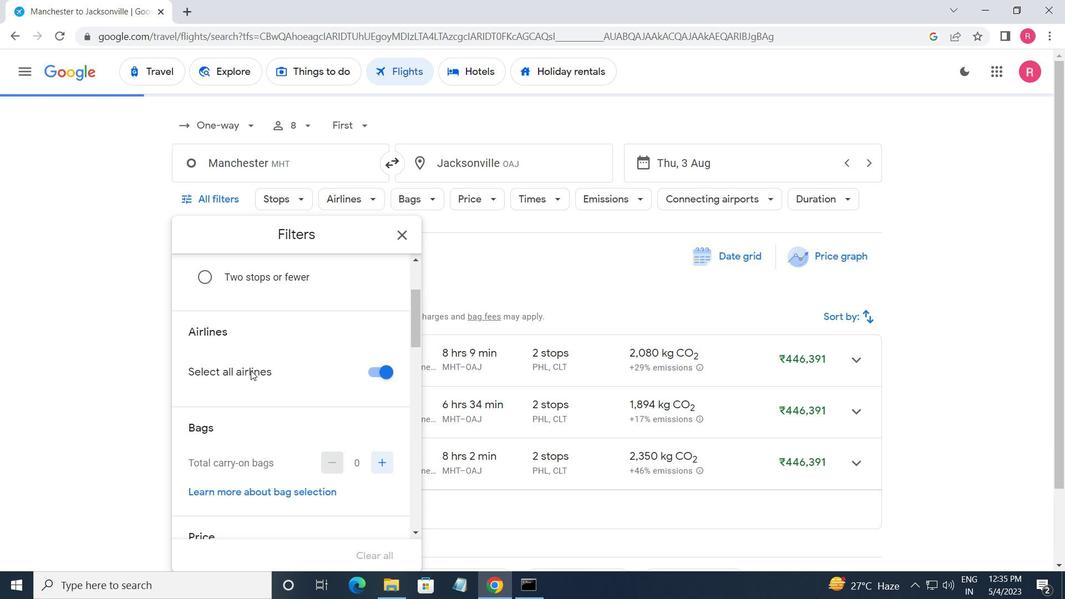 
Action: Mouse moved to (253, 371)
Screenshot: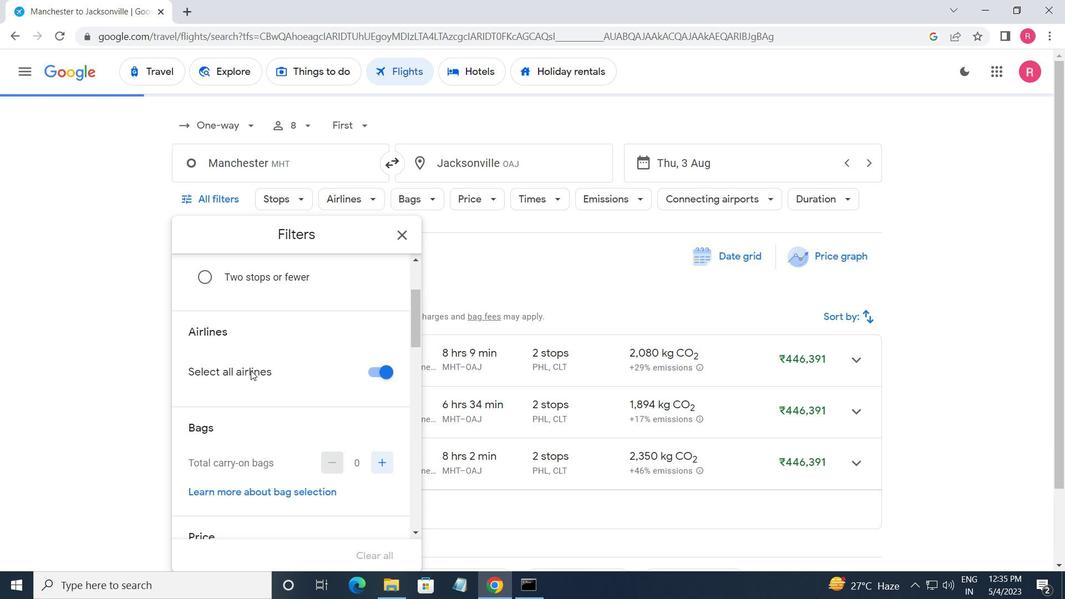 
Action: Mouse scrolled (253, 370) with delta (0, 0)
Screenshot: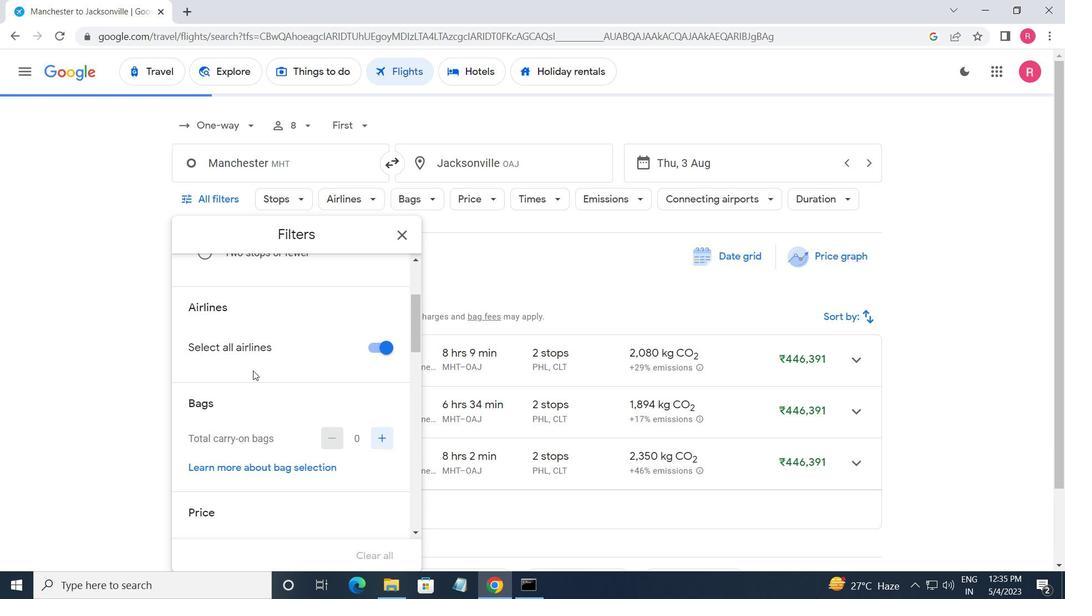 
Action: Mouse scrolled (253, 371) with delta (0, 0)
Screenshot: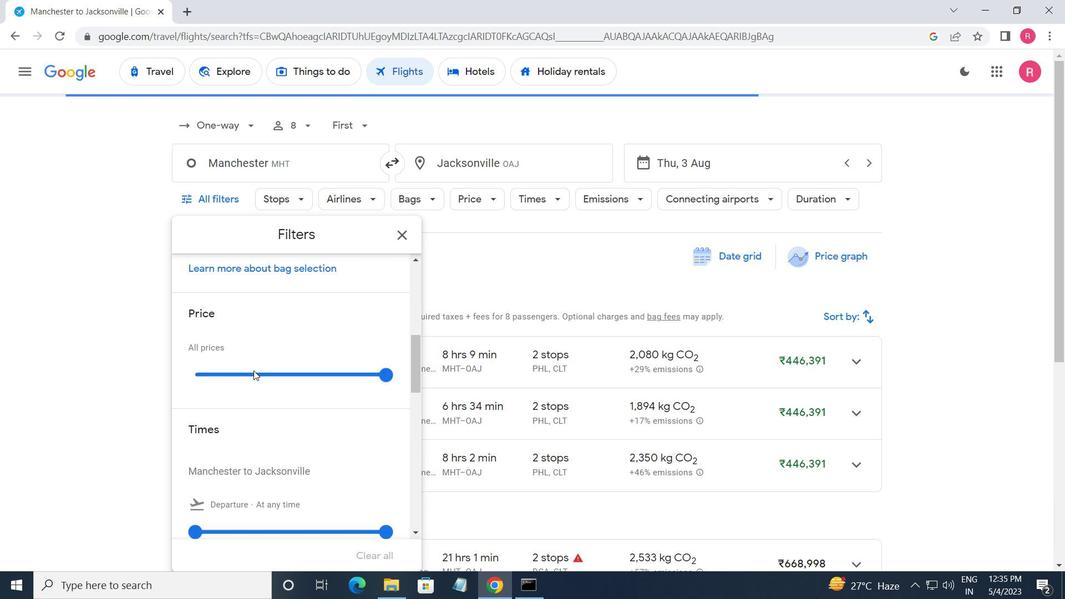 
Action: Mouse scrolled (253, 371) with delta (0, 0)
Screenshot: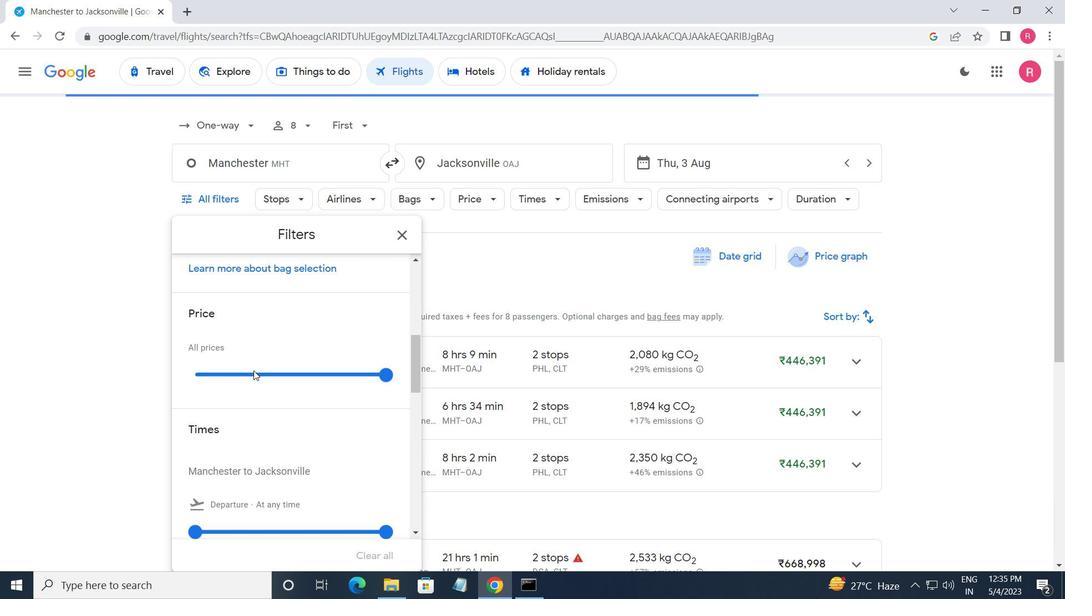 
Action: Mouse moved to (254, 371)
Screenshot: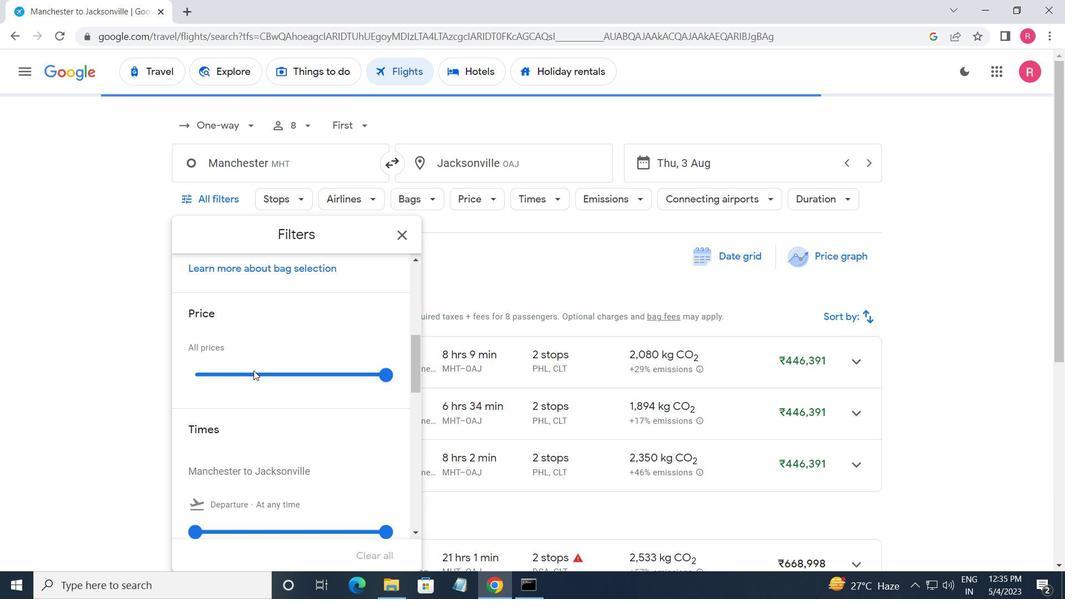 
Action: Mouse scrolled (254, 371) with delta (0, 0)
Screenshot: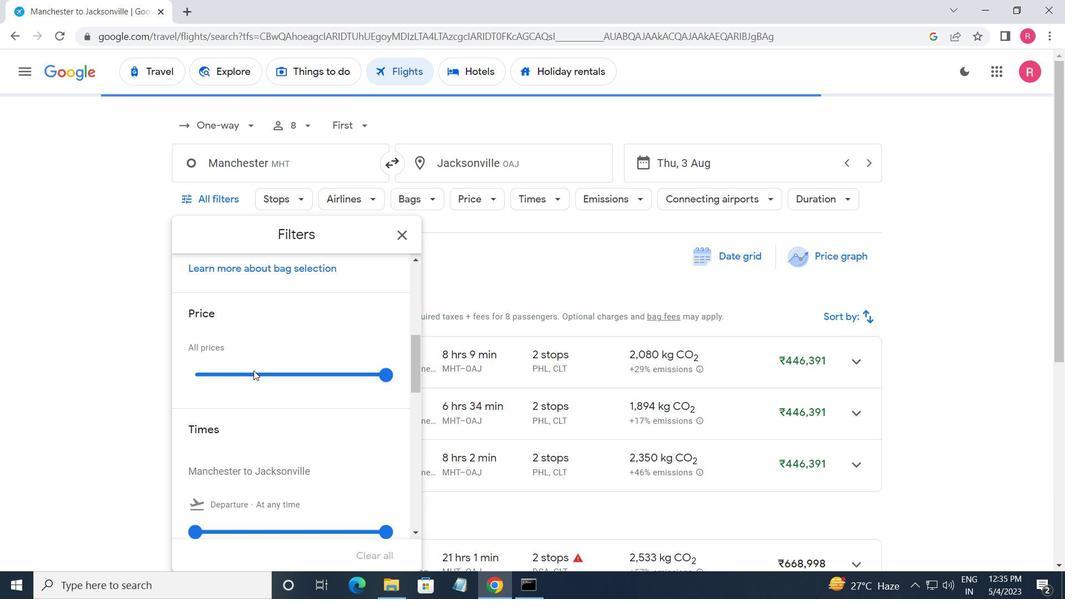 
Action: Mouse moved to (254, 371)
Screenshot: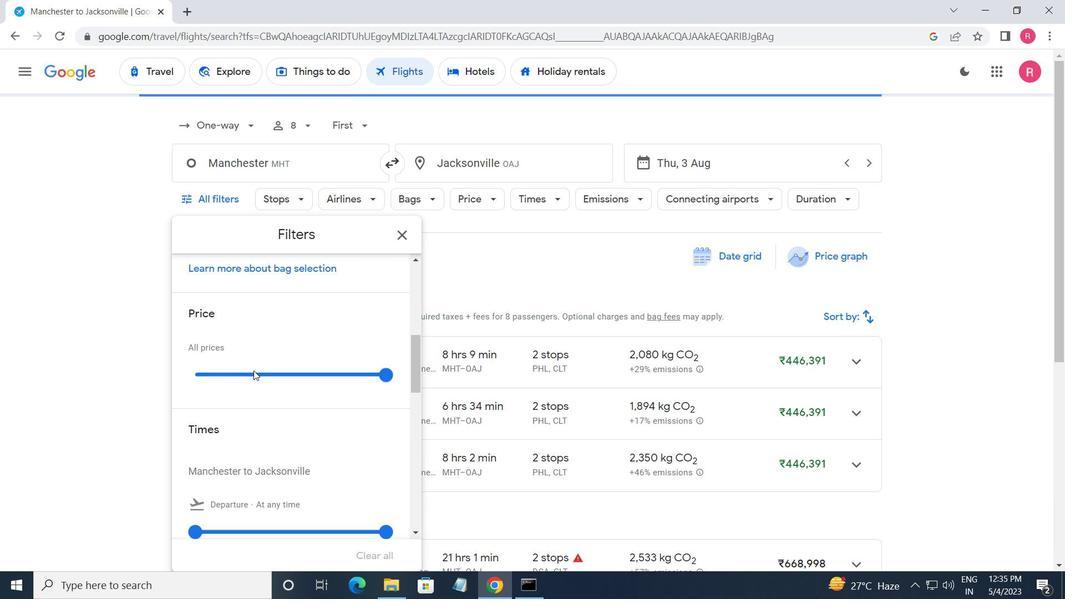 
Action: Mouse scrolled (254, 371) with delta (0, 0)
Screenshot: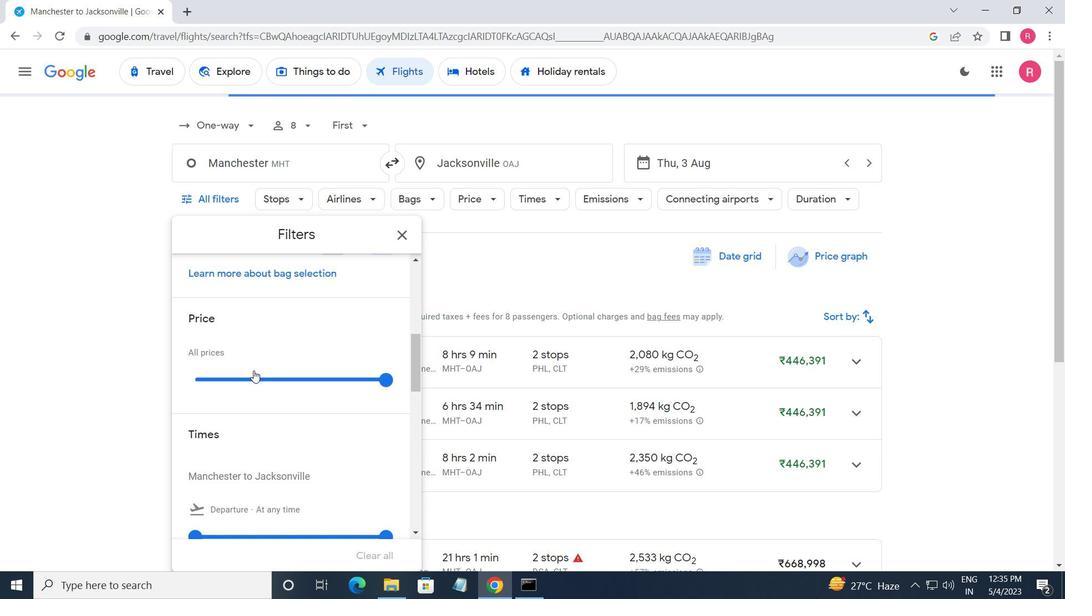 
Action: Mouse moved to (254, 368)
Screenshot: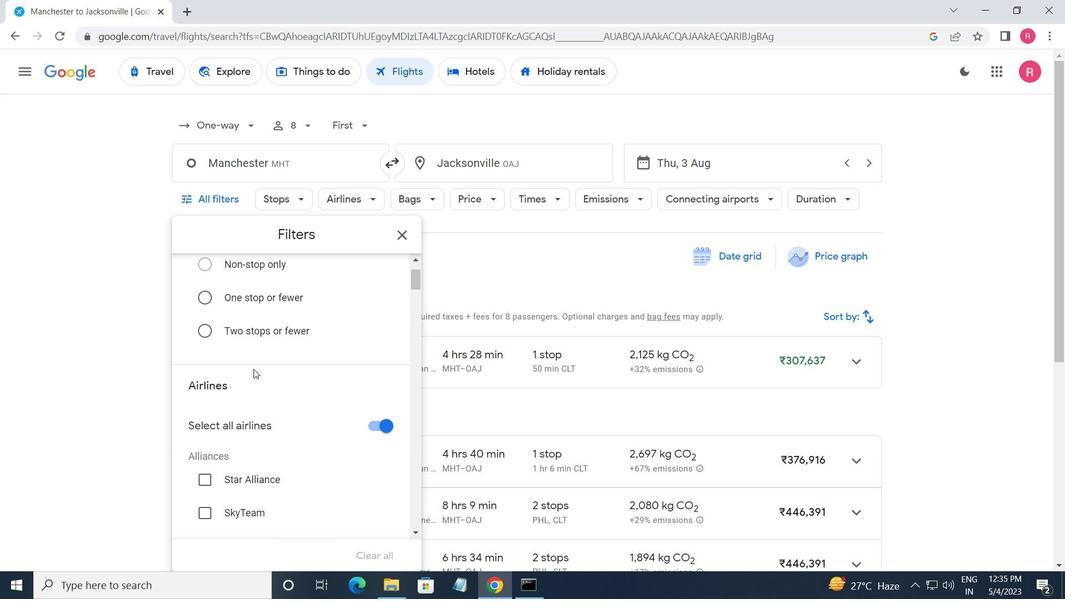 
Action: Mouse scrolled (254, 368) with delta (0, 0)
Screenshot: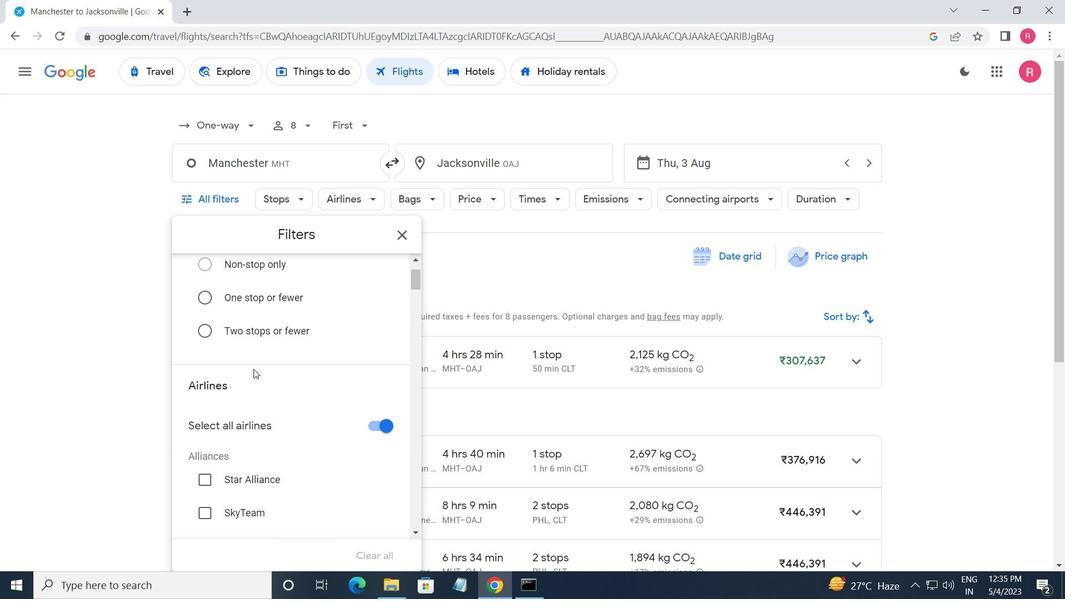 
Action: Mouse scrolled (254, 368) with delta (0, 0)
Screenshot: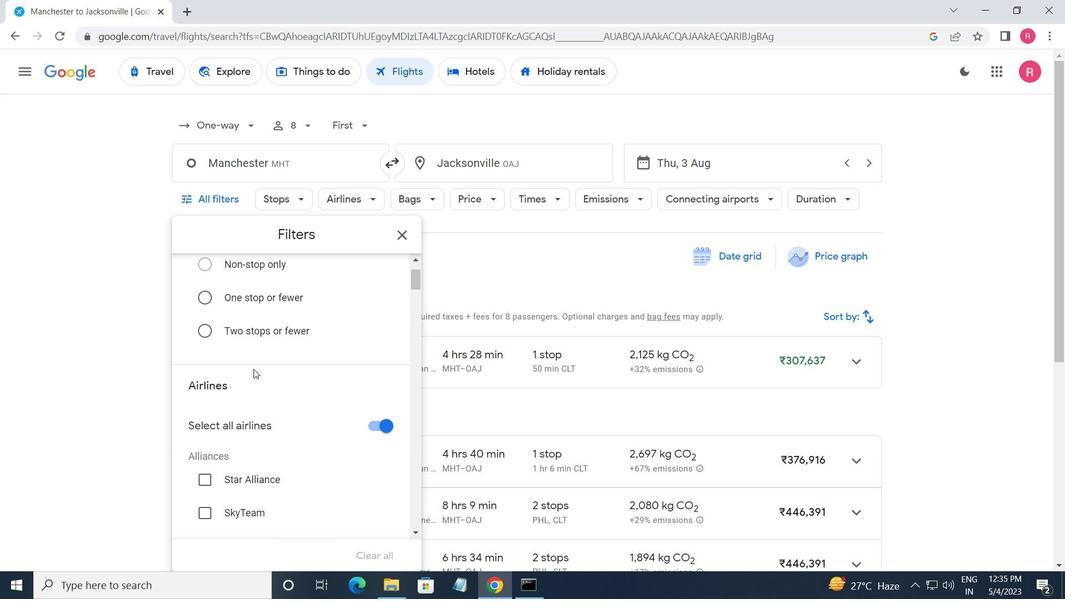 
Action: Mouse scrolled (254, 368) with delta (0, 0)
Screenshot: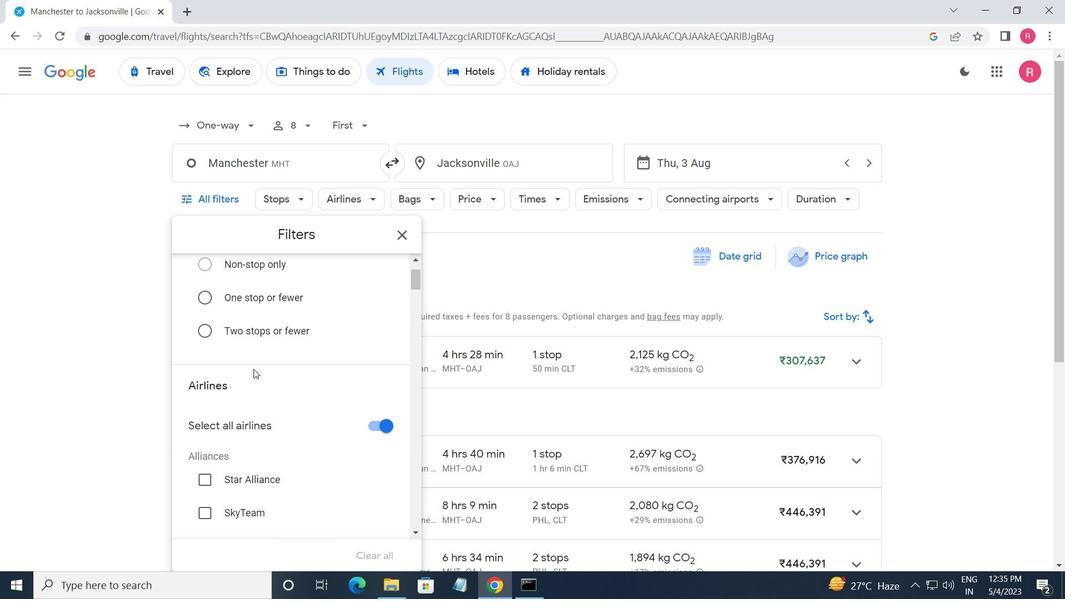 
Action: Mouse moved to (235, 401)
Screenshot: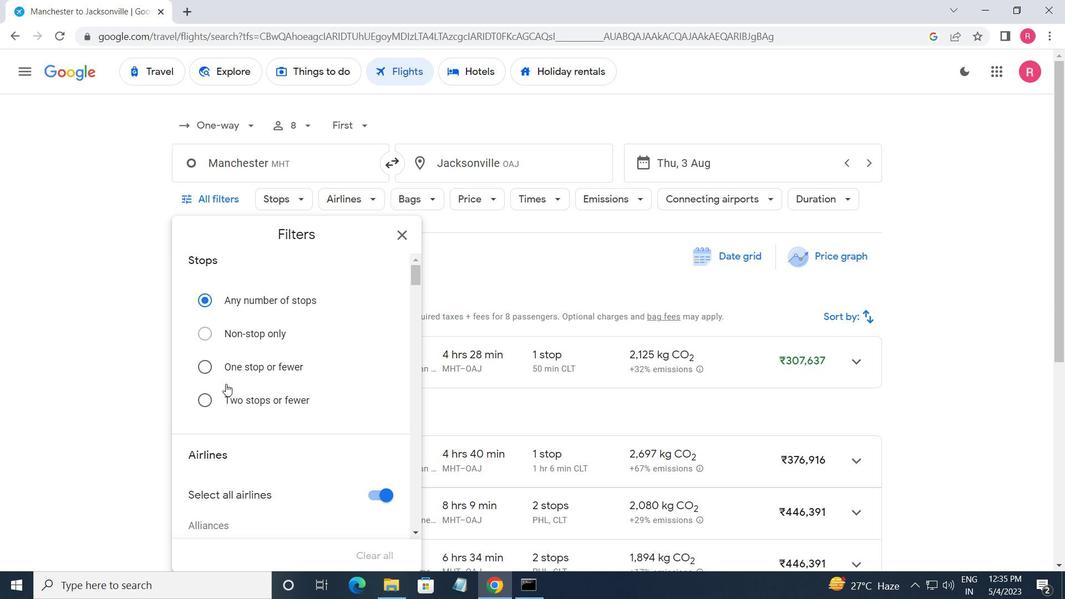 
Action: Mouse scrolled (235, 400) with delta (0, 0)
Screenshot: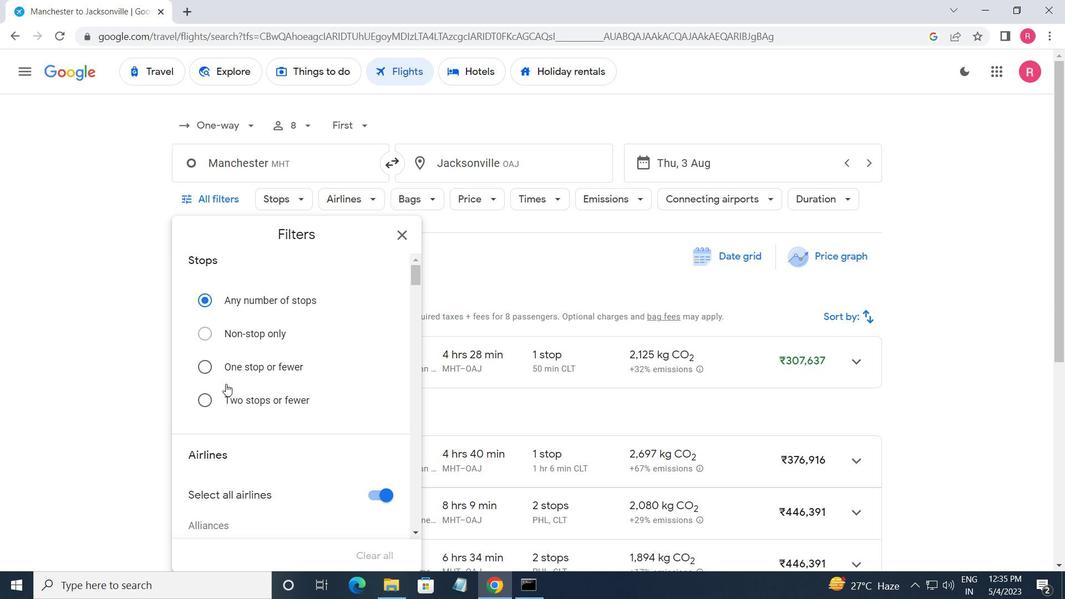 
Action: Mouse moved to (236, 402)
Screenshot: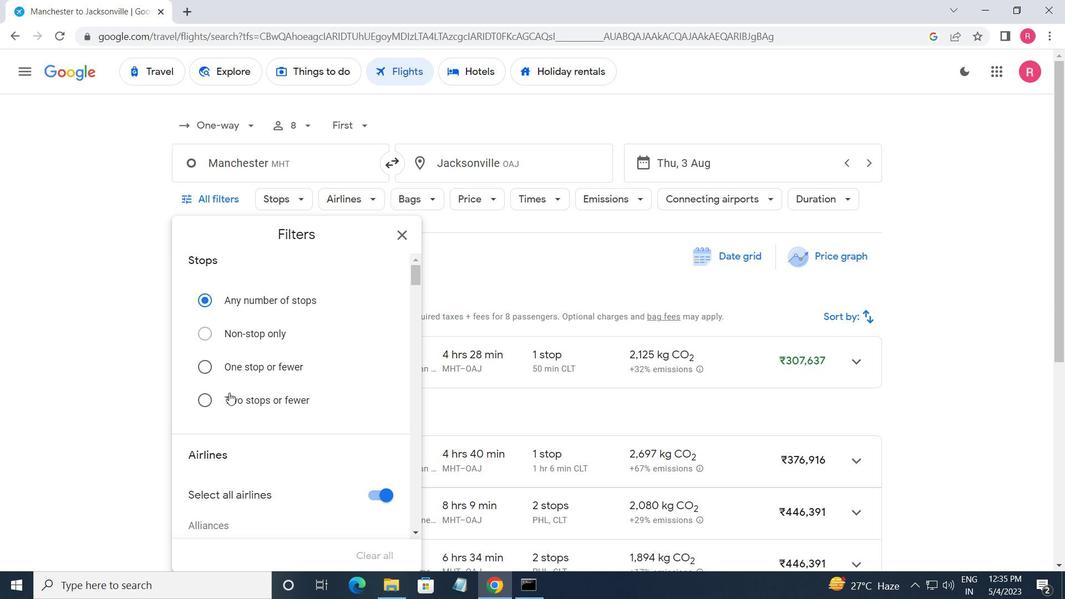 
Action: Mouse scrolled (236, 401) with delta (0, 0)
Screenshot: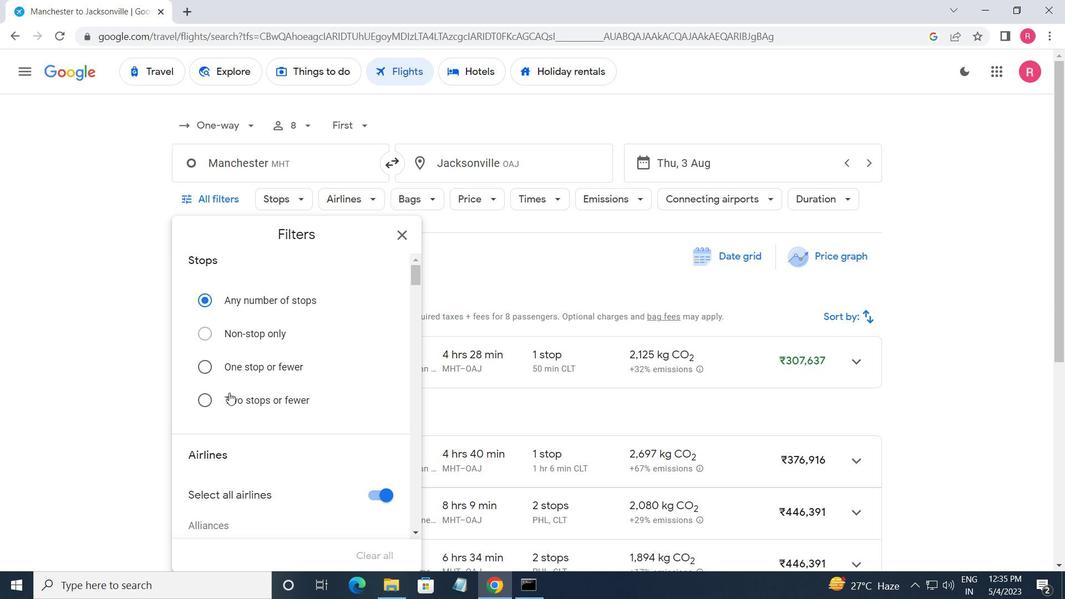 
Action: Mouse moved to (237, 402)
Screenshot: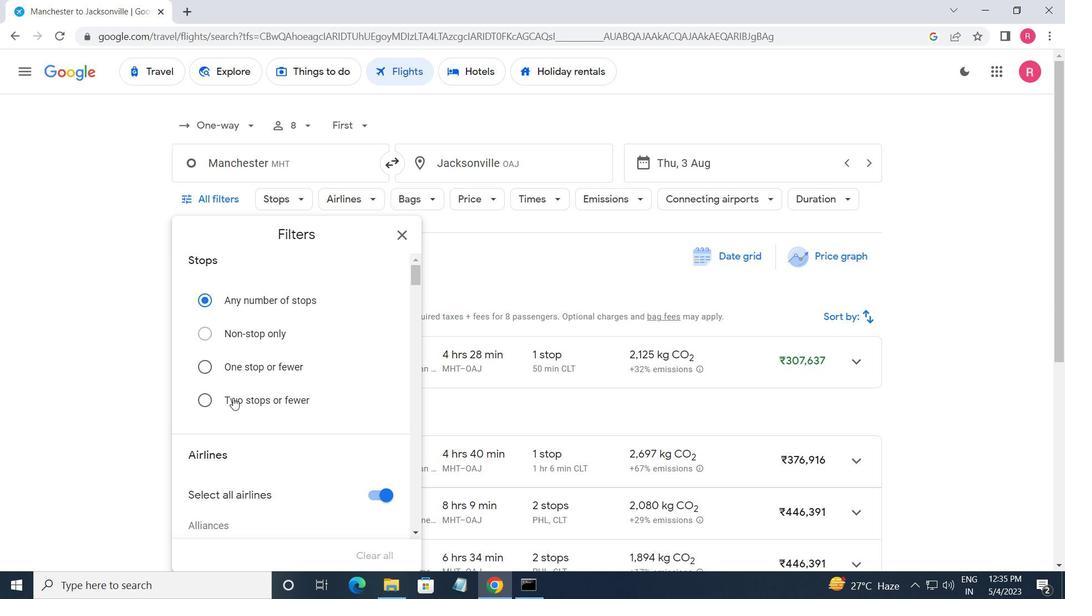 
Action: Mouse scrolled (237, 402) with delta (0, 0)
Screenshot: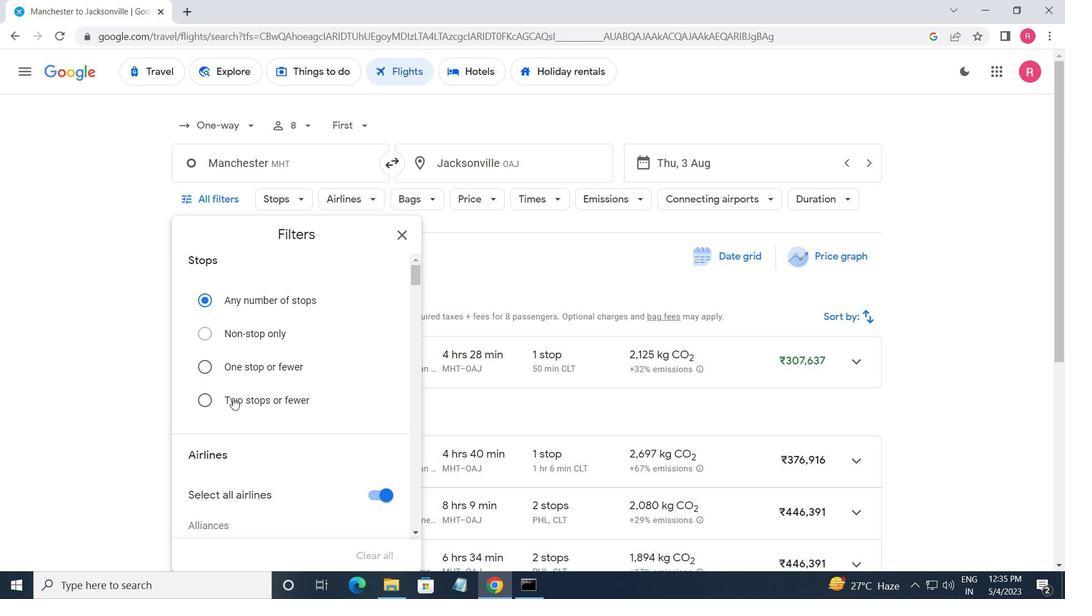 
Action: Mouse moved to (239, 402)
Screenshot: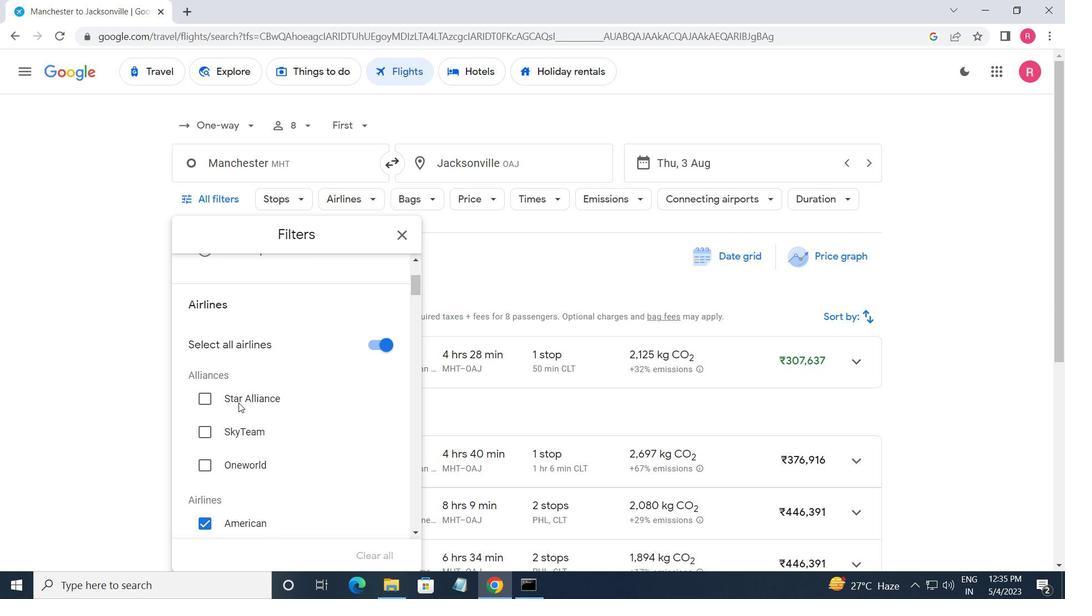 
Action: Mouse scrolled (239, 402) with delta (0, 0)
Screenshot: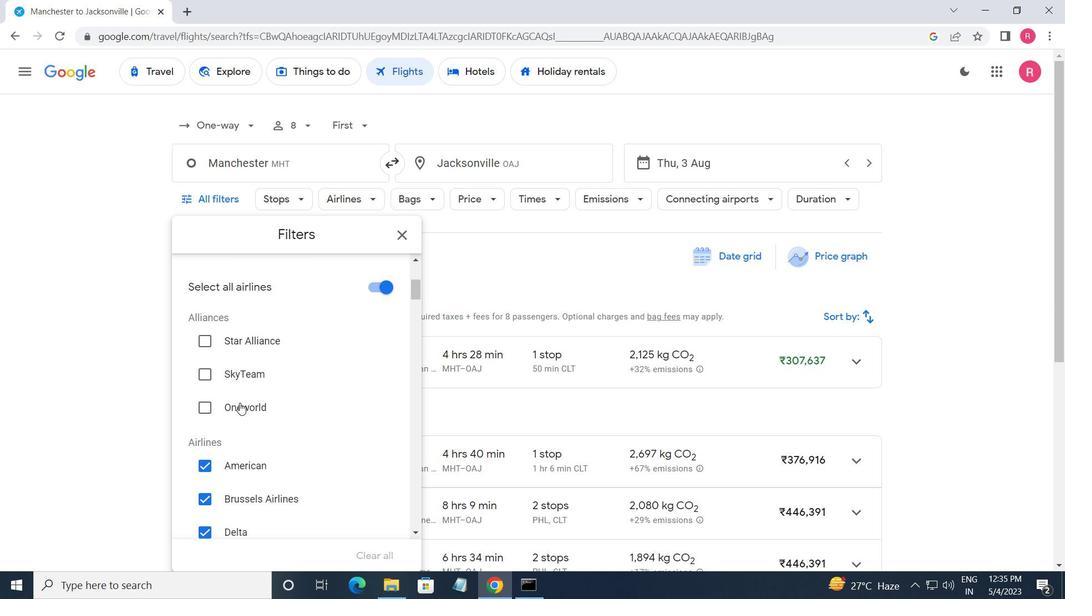 
Action: Mouse moved to (239, 403)
Screenshot: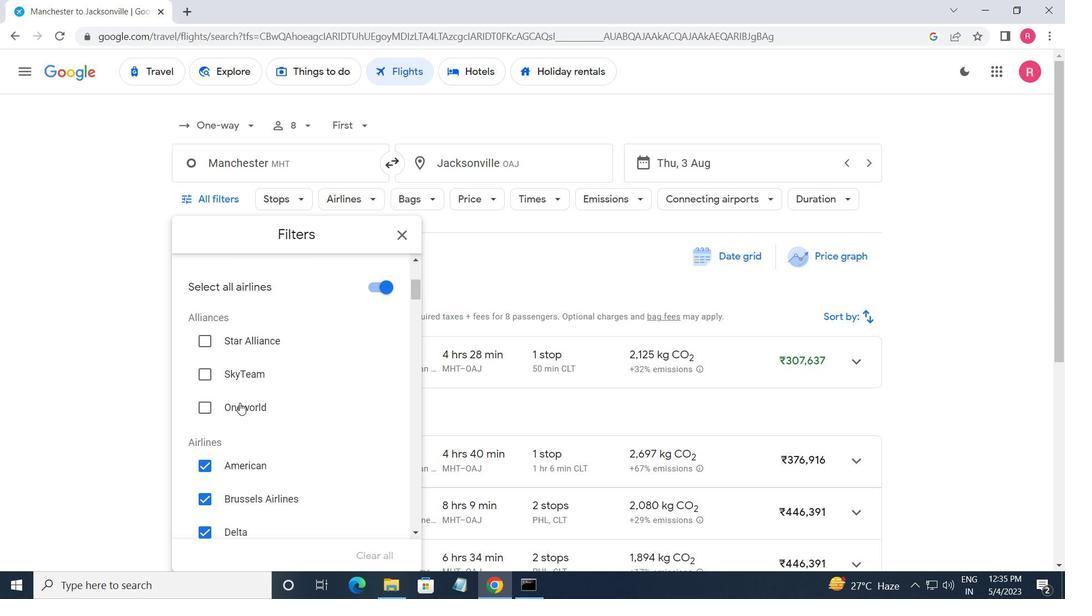 
Action: Mouse scrolled (239, 402) with delta (0, 0)
Screenshot: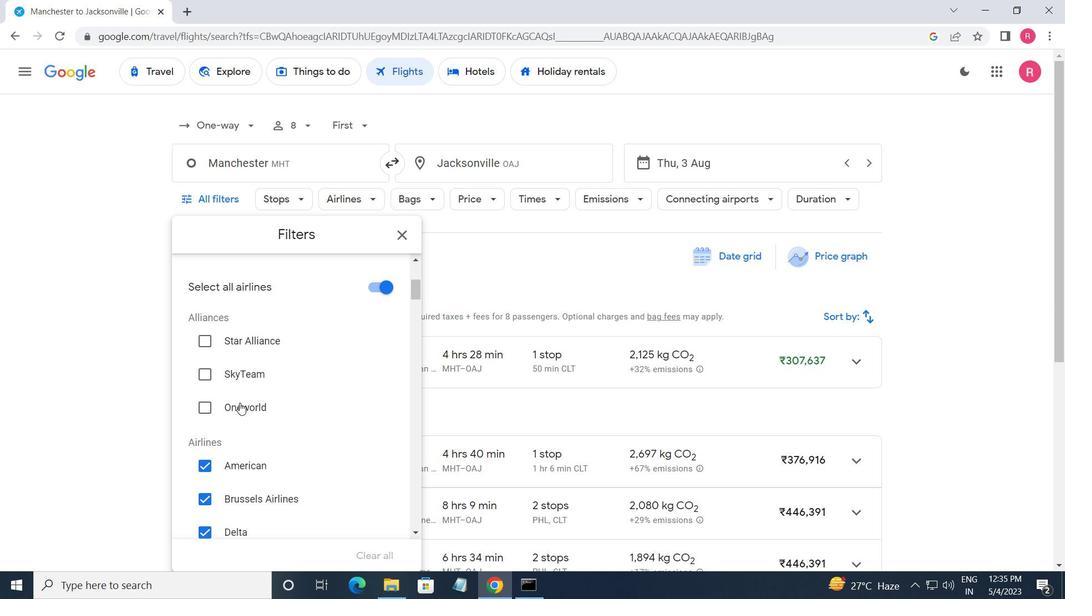 
Action: Mouse moved to (244, 398)
Screenshot: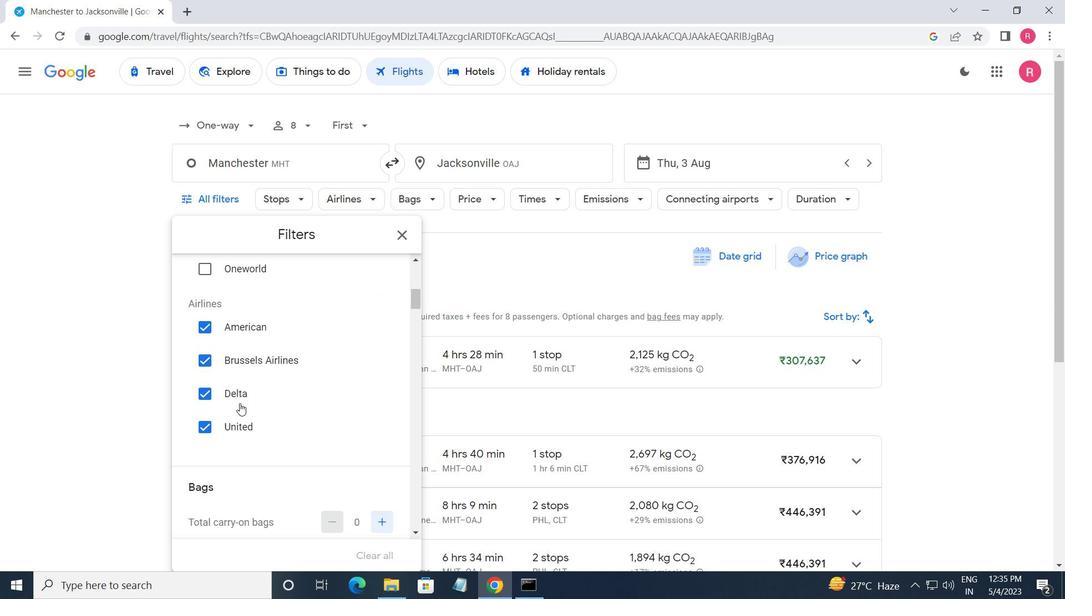 
Action: Mouse scrolled (244, 398) with delta (0, 0)
Screenshot: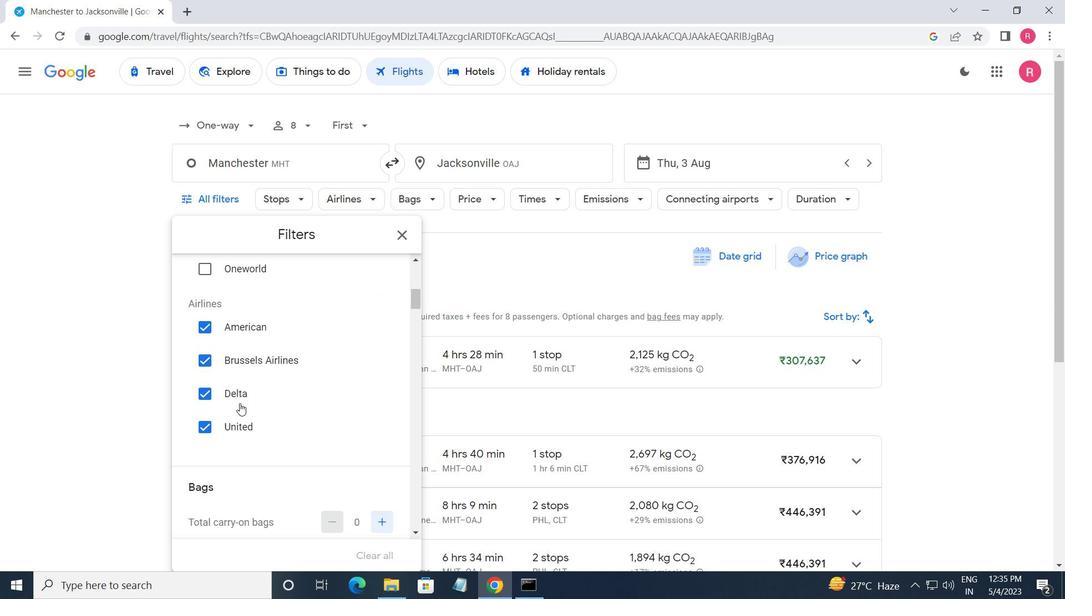 
Action: Mouse moved to (244, 397)
Screenshot: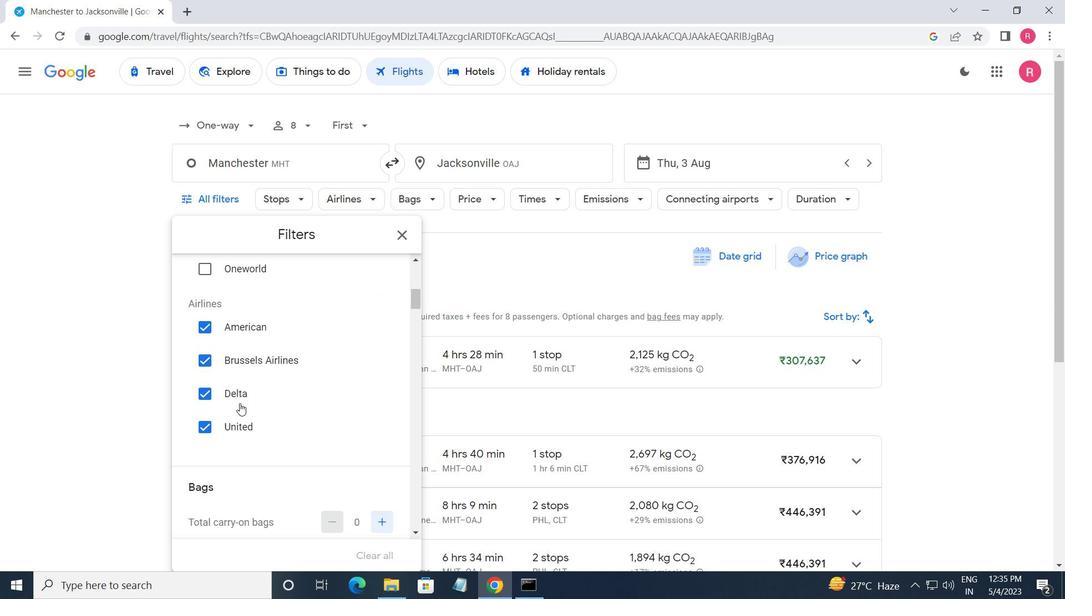 
Action: Mouse scrolled (244, 397) with delta (0, 0)
Screenshot: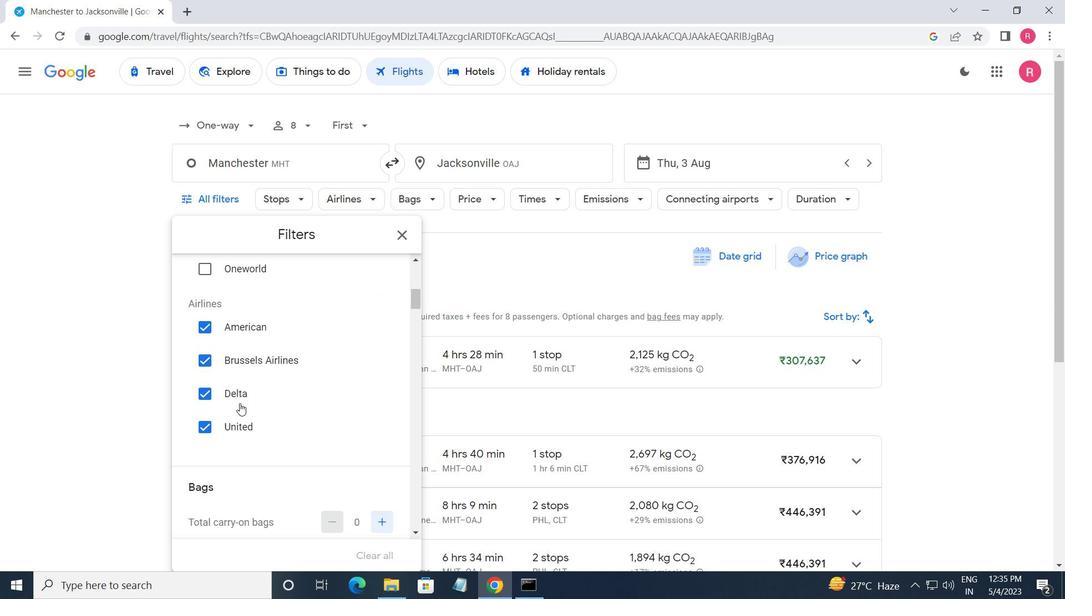 
Action: Mouse moved to (244, 396)
Screenshot: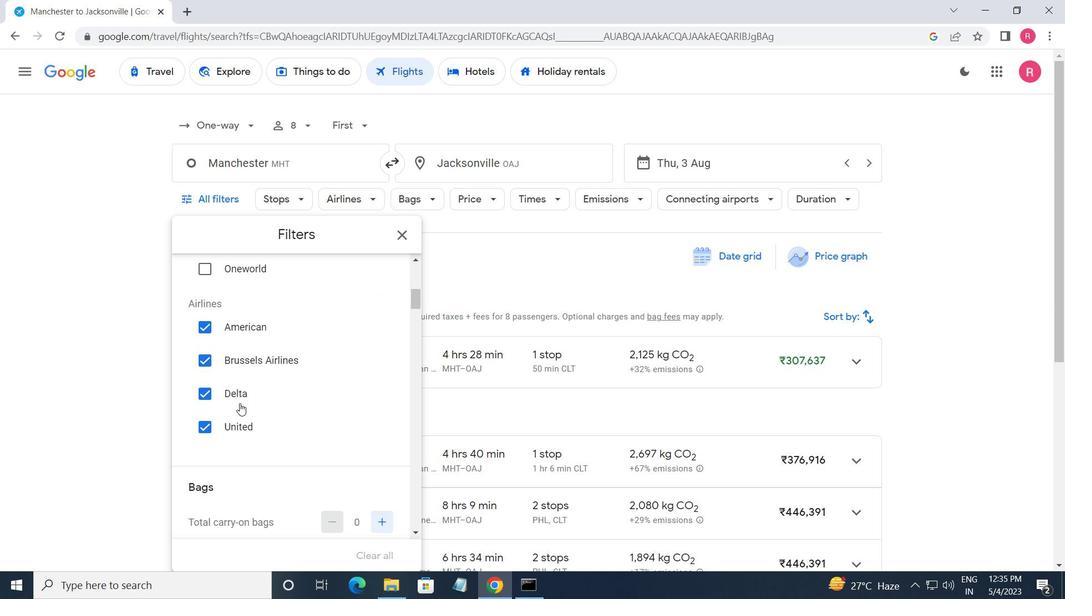 
Action: Mouse scrolled (244, 397) with delta (0, 0)
Screenshot: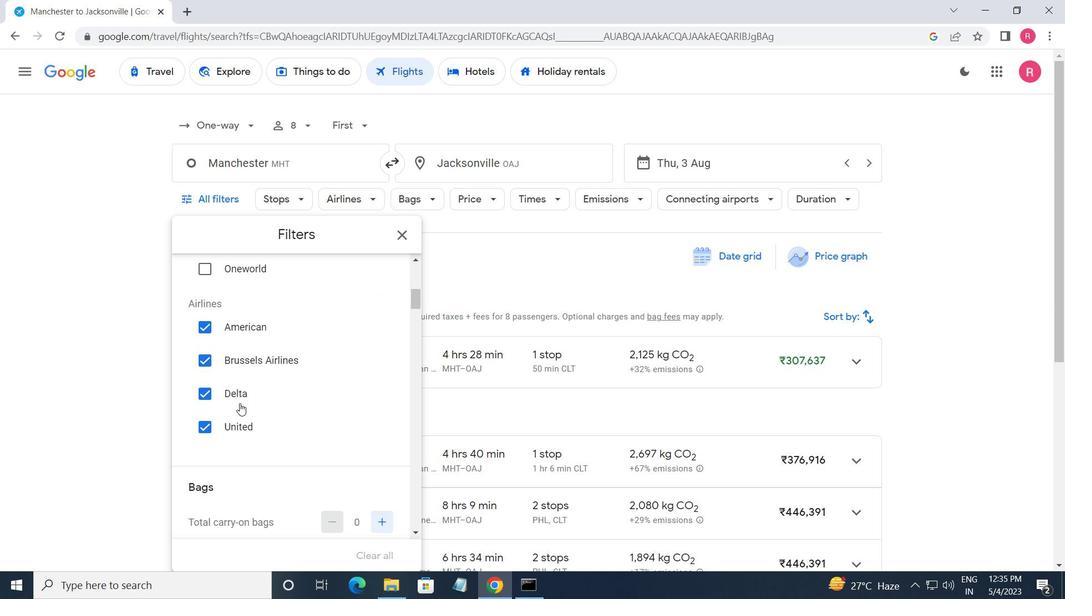 
Action: Mouse moved to (374, 359)
Screenshot: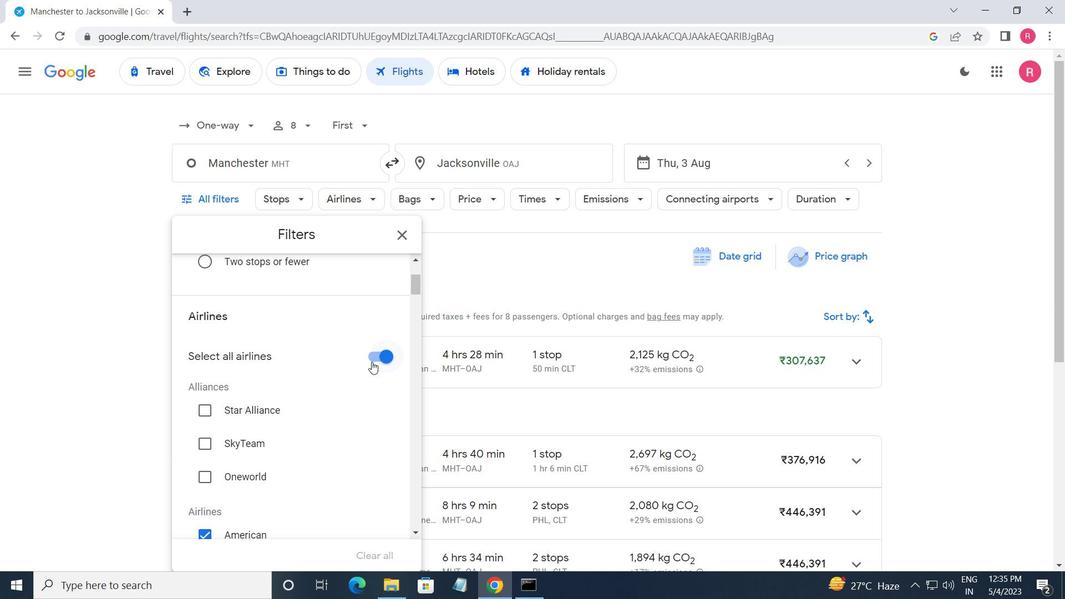 
Action: Mouse pressed left at (374, 359)
Screenshot: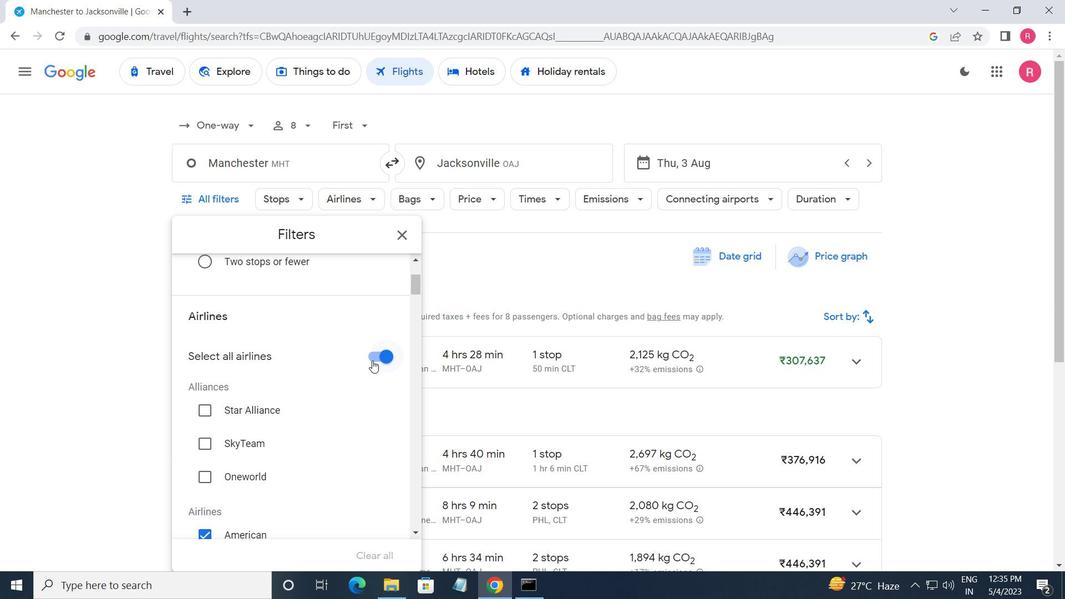 
Action: Mouse moved to (381, 426)
Screenshot: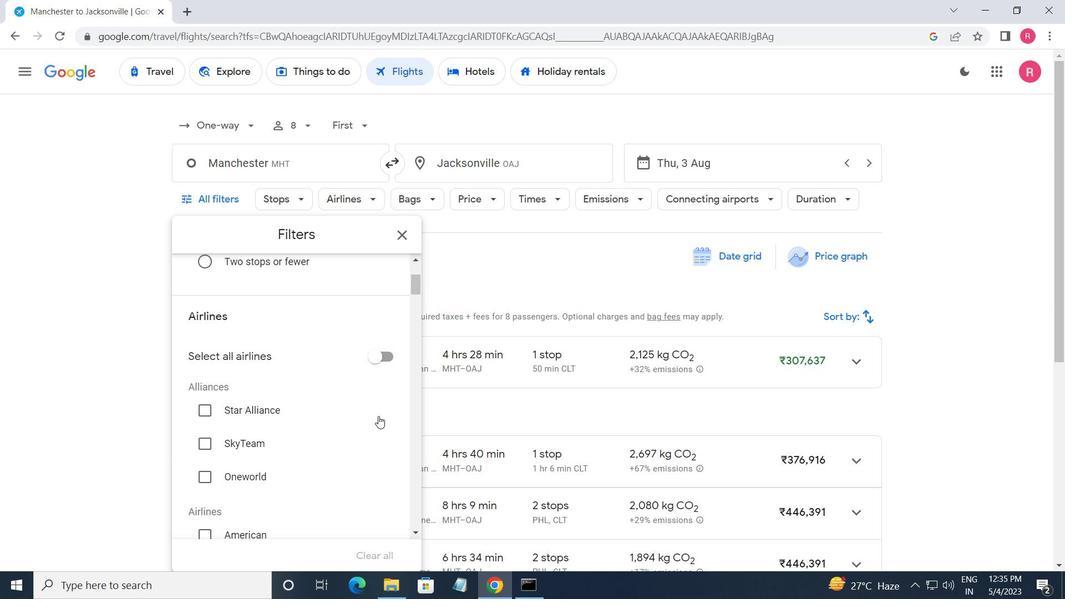 
Action: Mouse scrolled (381, 425) with delta (0, 0)
Screenshot: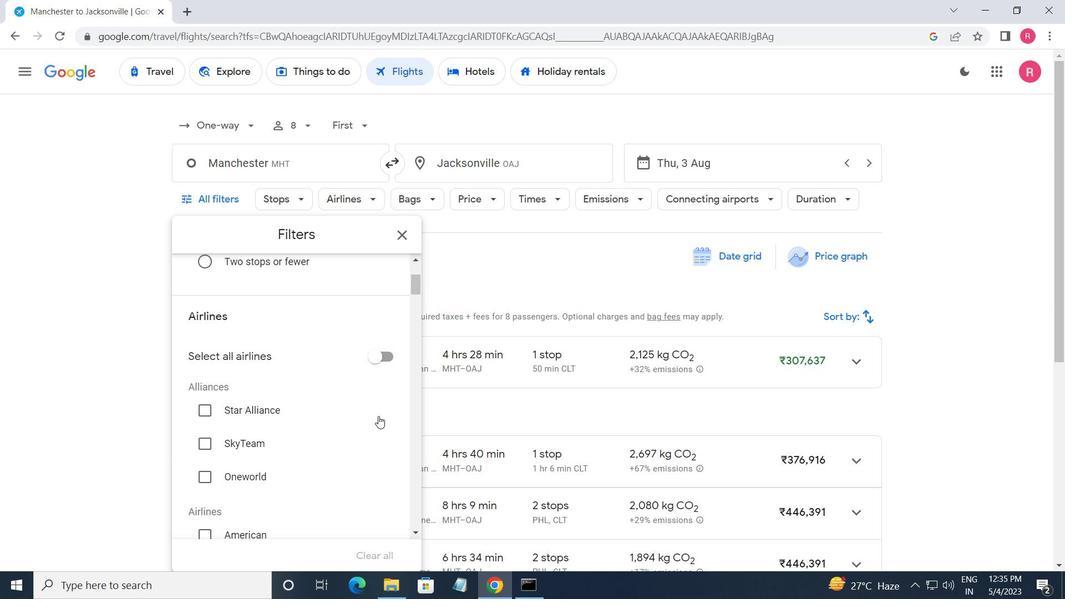 
Action: Mouse moved to (382, 427)
Screenshot: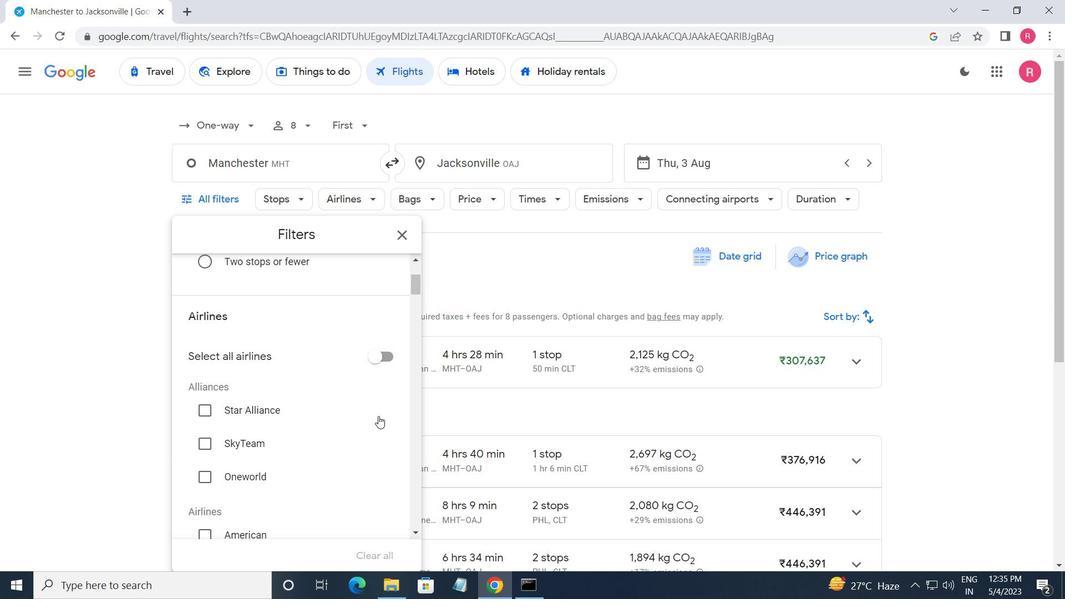 
Action: Mouse scrolled (382, 427) with delta (0, 0)
Screenshot: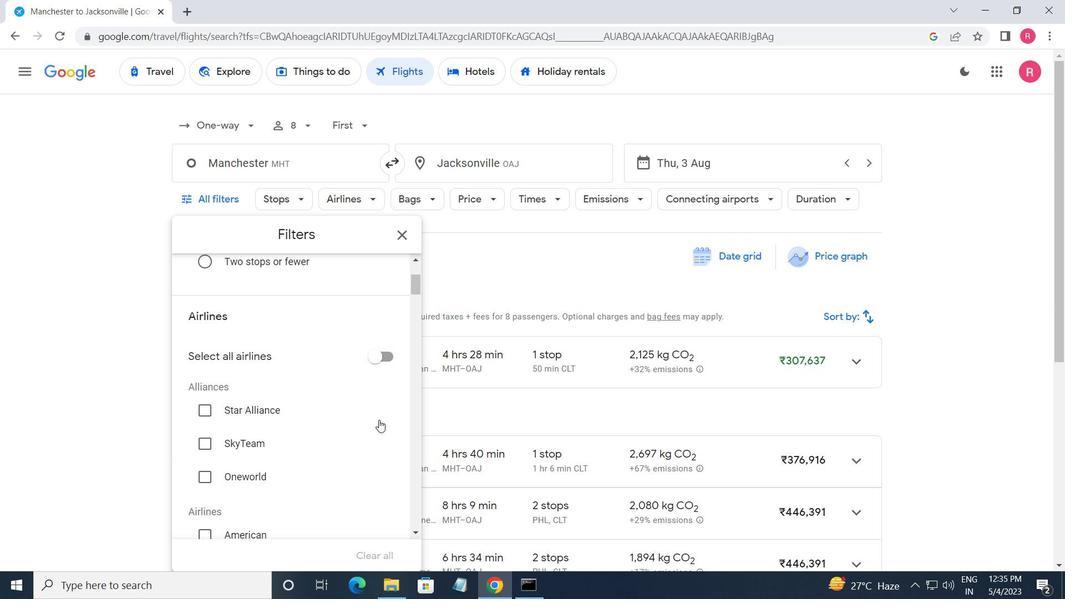 
Action: Mouse scrolled (382, 427) with delta (0, 0)
Screenshot: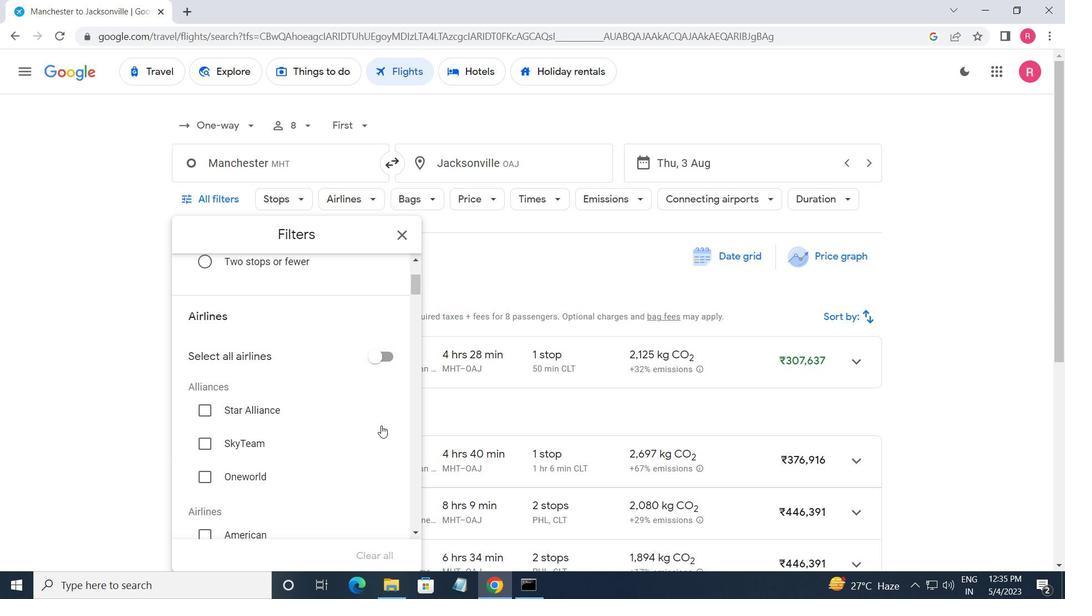 
Action: Mouse scrolled (382, 427) with delta (0, 0)
Screenshot: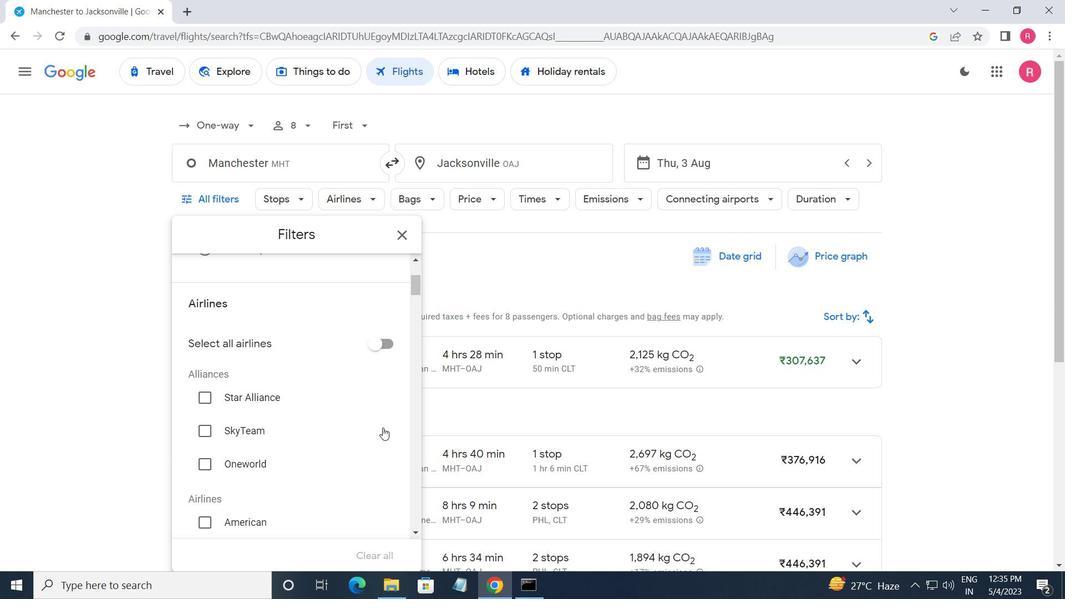 
Action: Mouse moved to (378, 496)
Screenshot: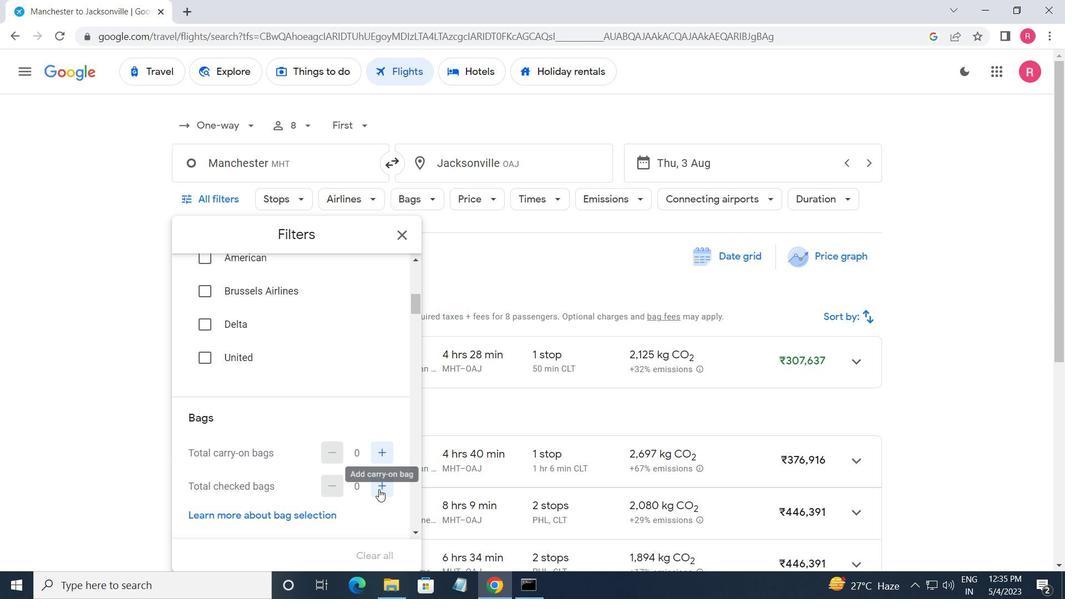 
Action: Mouse pressed left at (378, 496)
Screenshot: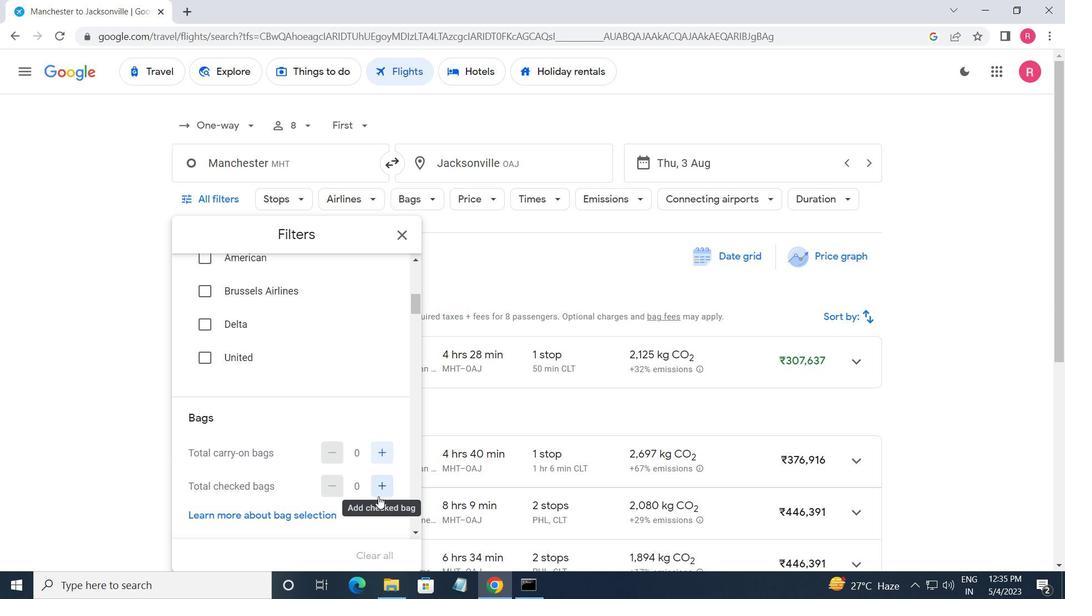 
Action: Mouse moved to (378, 495)
Screenshot: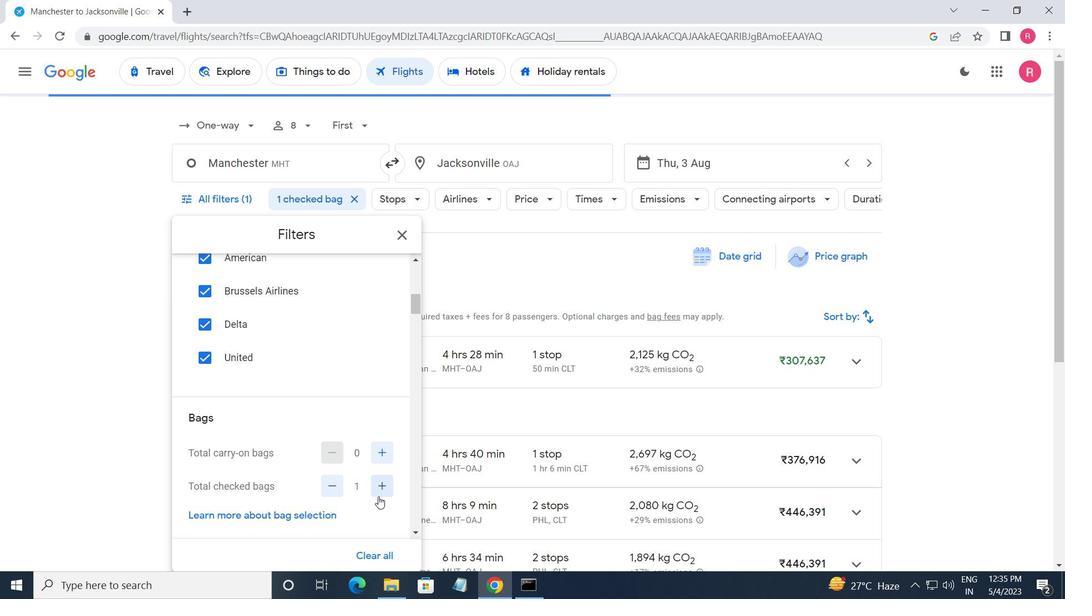 
Action: Mouse scrolled (378, 494) with delta (0, 0)
Screenshot: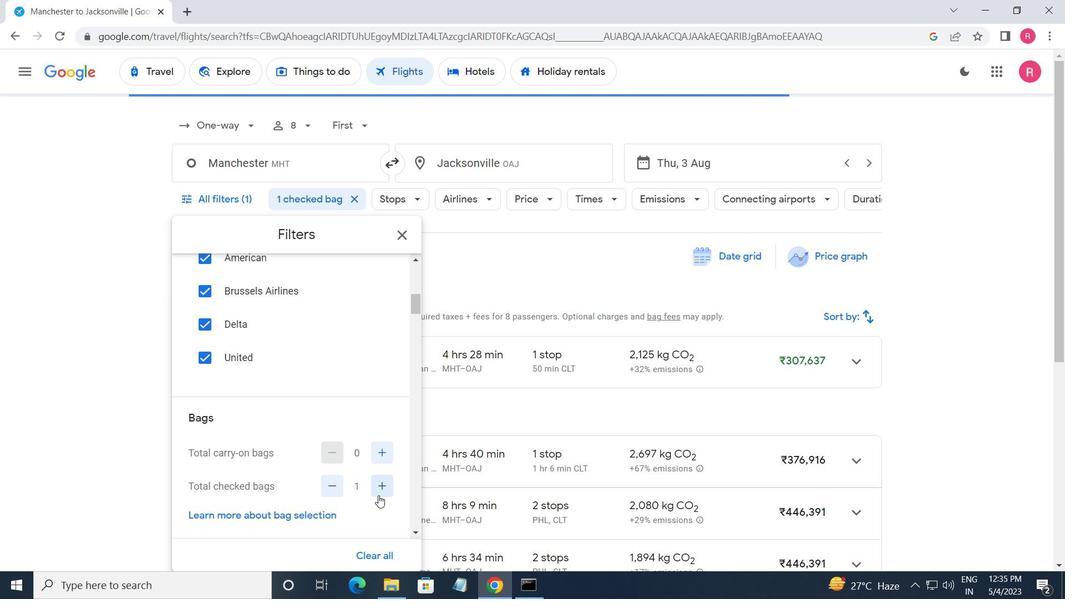 
Action: Mouse moved to (378, 494)
Screenshot: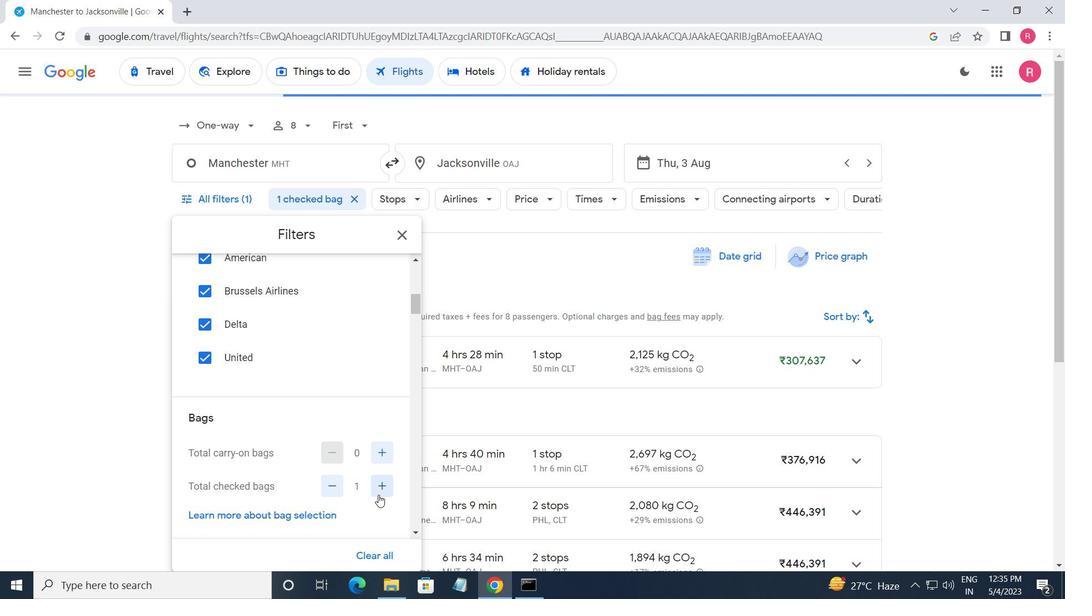 
Action: Mouse scrolled (378, 494) with delta (0, 0)
Screenshot: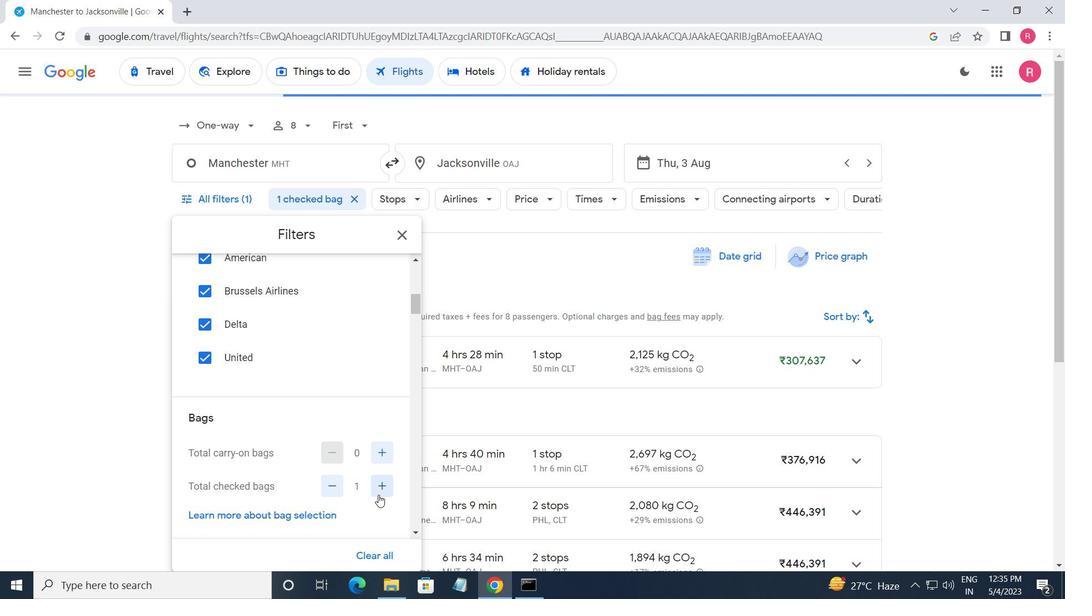 
Action: Mouse moved to (387, 482)
Screenshot: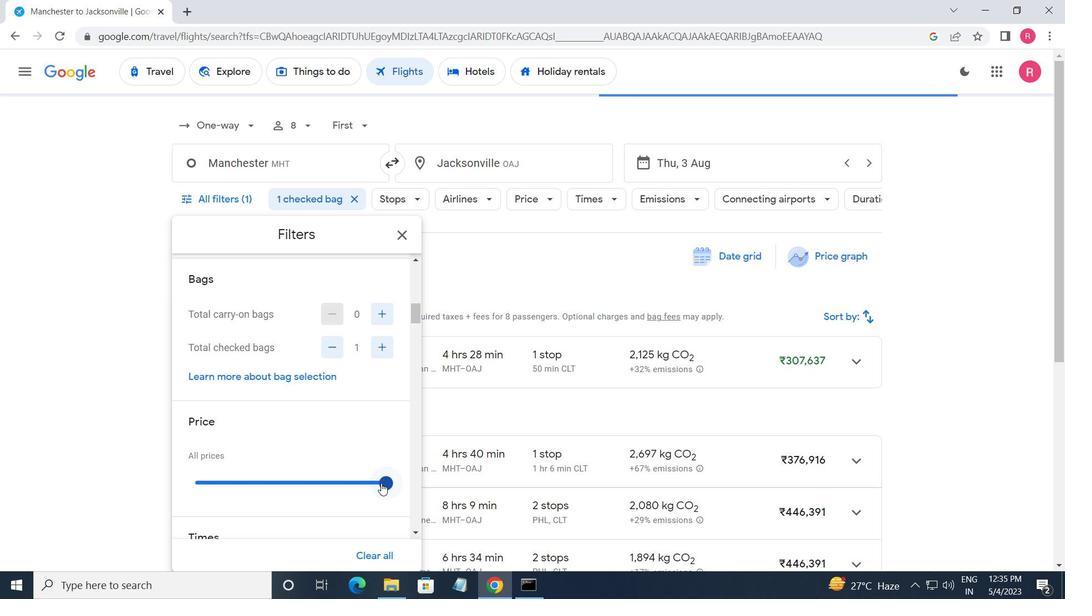
Action: Mouse pressed left at (387, 482)
Screenshot: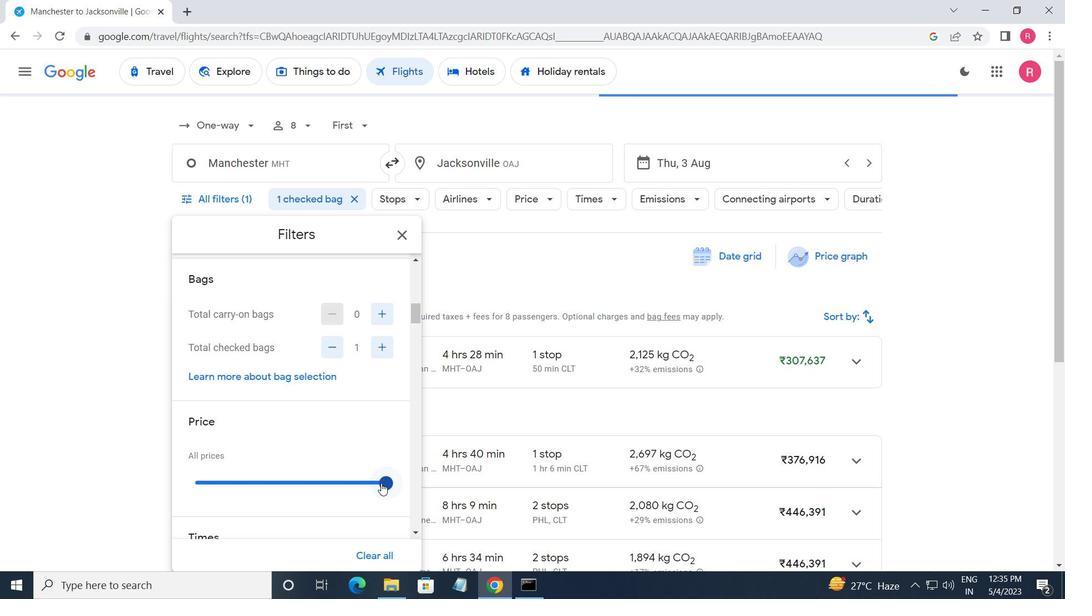 
Action: Mouse moved to (268, 489)
Screenshot: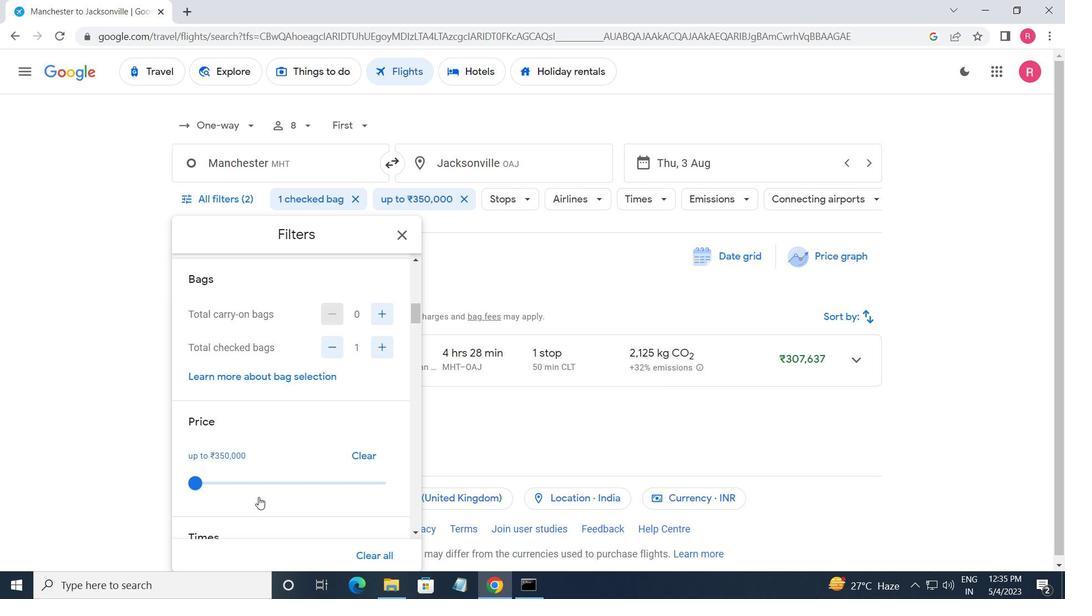 
Action: Mouse scrolled (268, 489) with delta (0, 0)
Screenshot: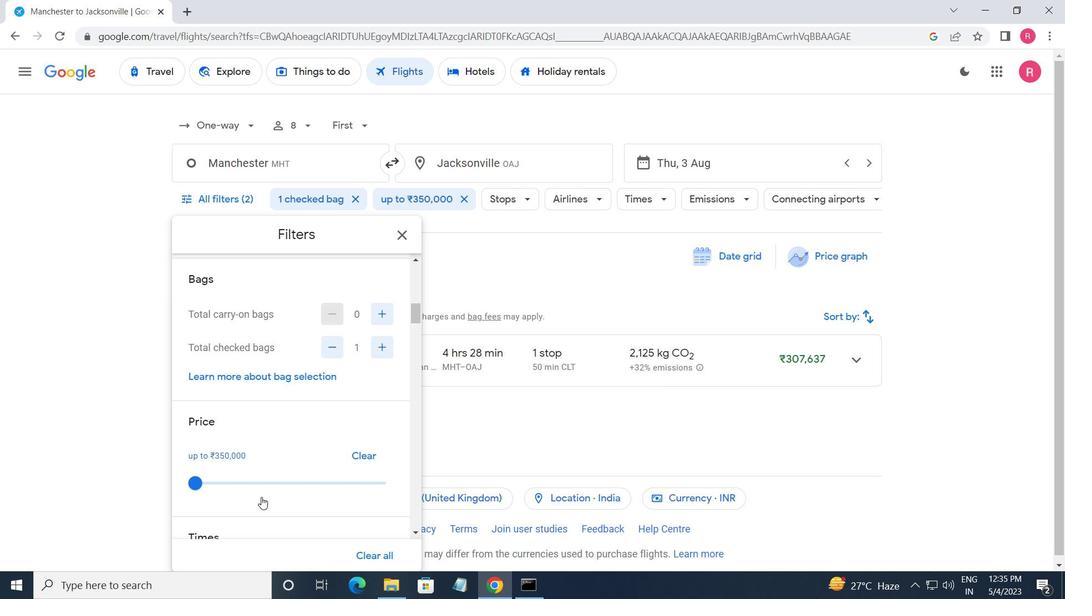 
Action: Mouse scrolled (268, 489) with delta (0, 0)
Screenshot: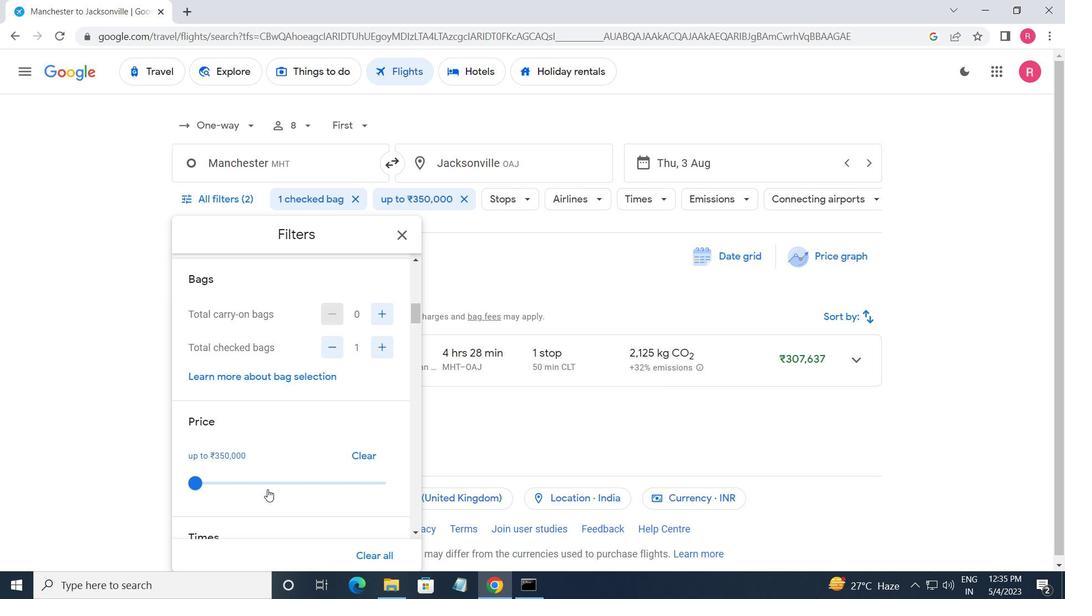 
Action: Mouse moved to (201, 500)
Screenshot: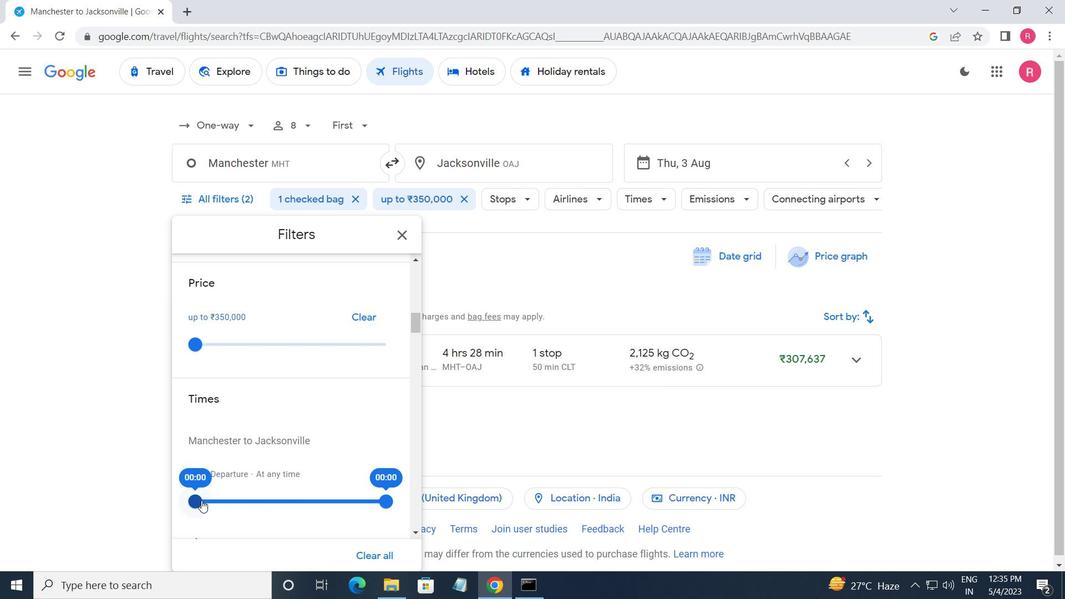 
Action: Mouse pressed left at (201, 500)
Screenshot: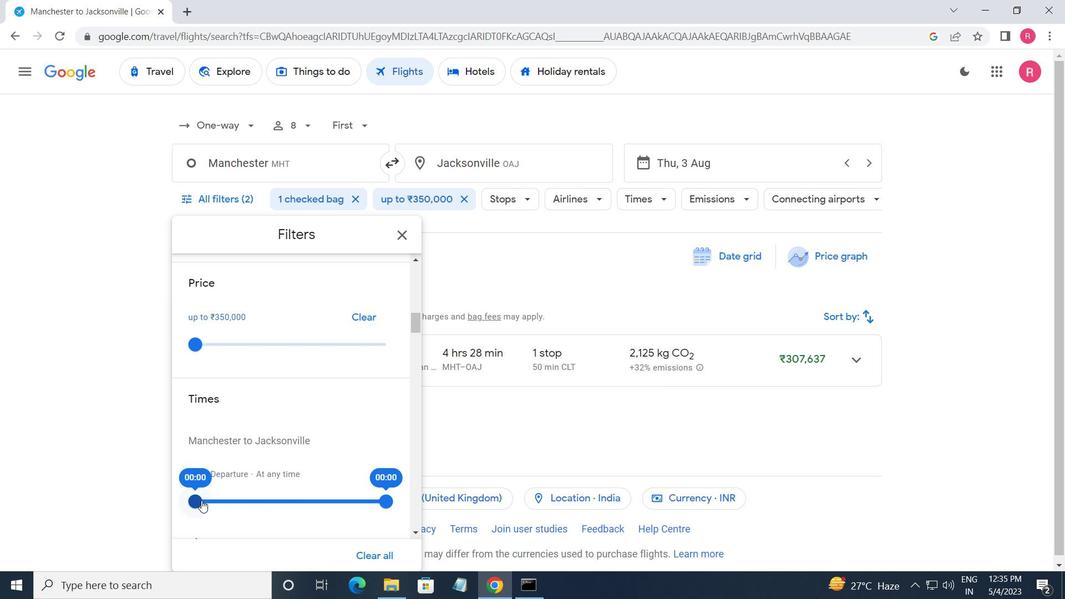 
Action: Mouse moved to (379, 501)
Screenshot: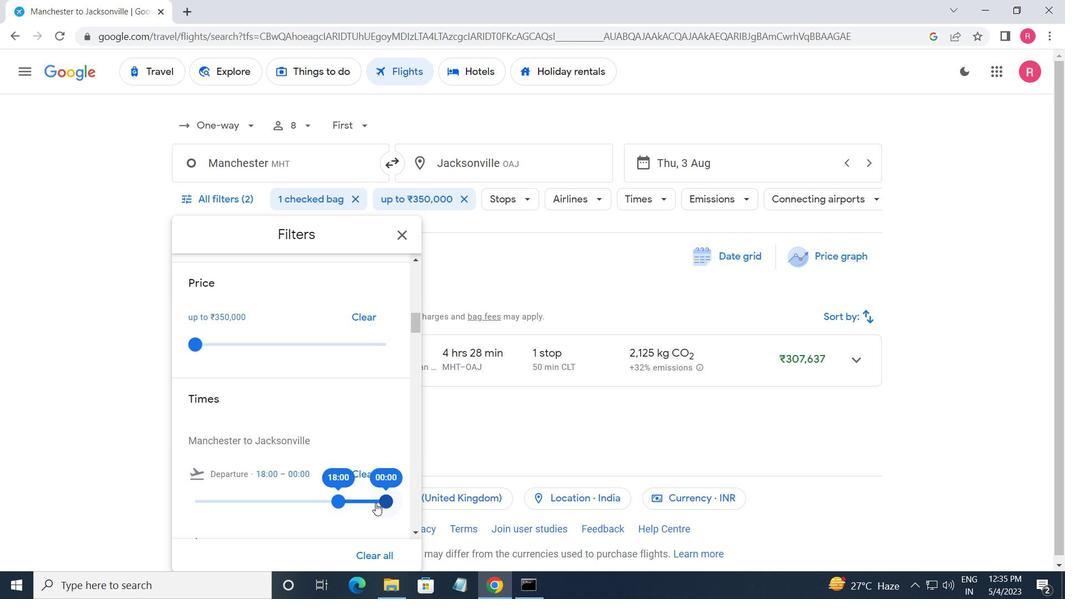 
Action: Mouse pressed left at (379, 501)
Screenshot: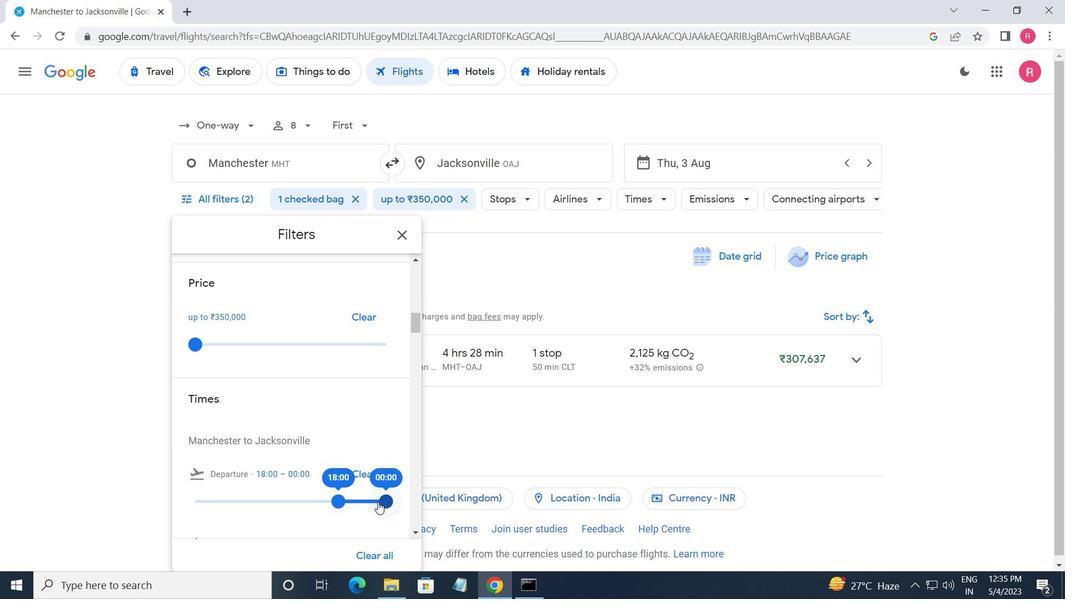 
Action: Mouse moved to (409, 238)
Screenshot: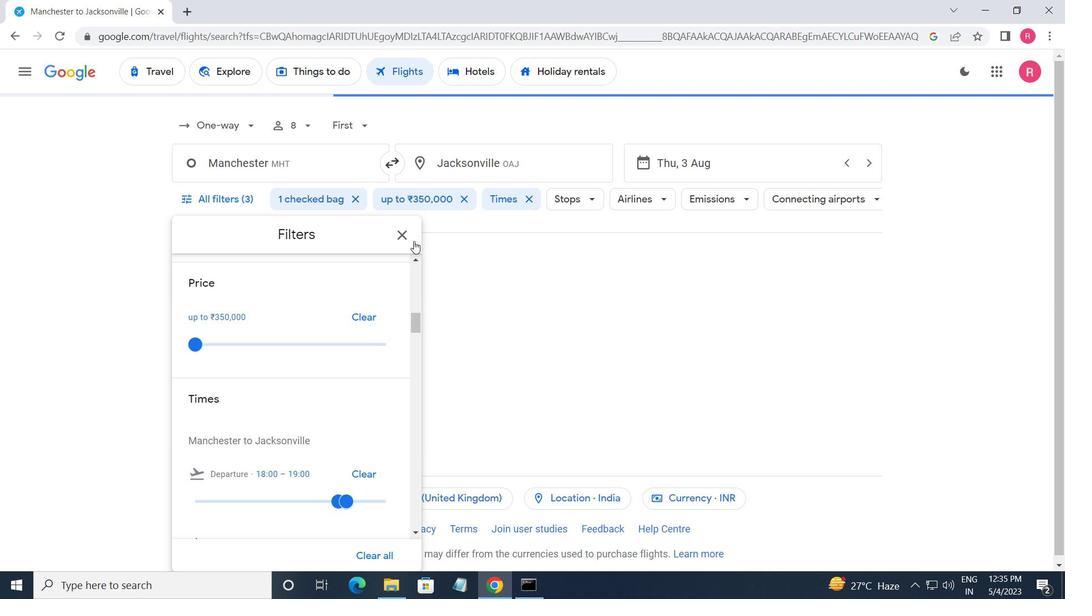 
Action: Mouse pressed left at (409, 238)
Screenshot: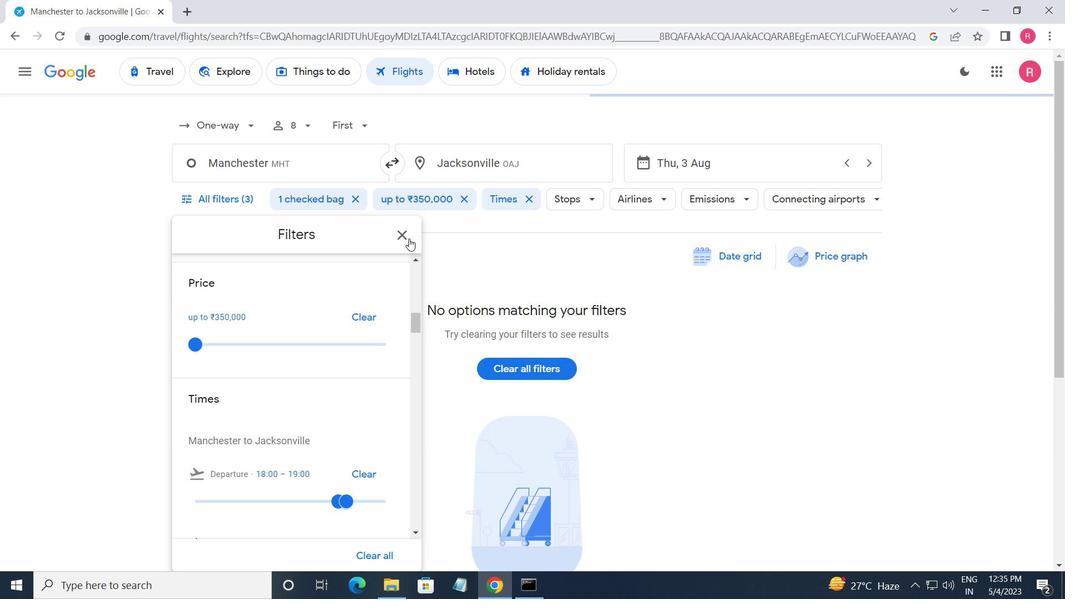 
